 Task: Navigate from Millennium Park to the Museum of Science and Industry in Chicago on foot.
Action: Mouse moved to (306, 92)
Screenshot: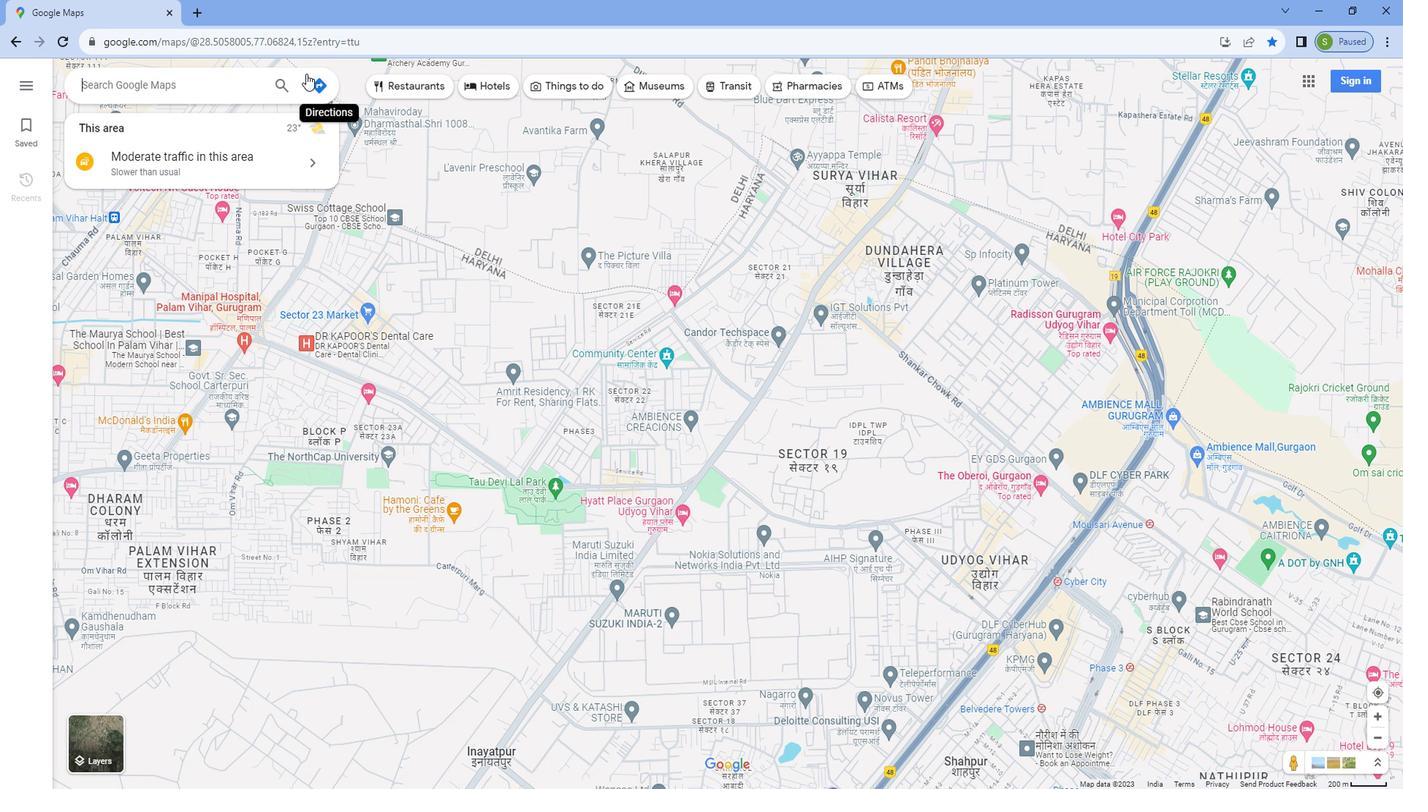 
Action: Mouse pressed left at (306, 92)
Screenshot: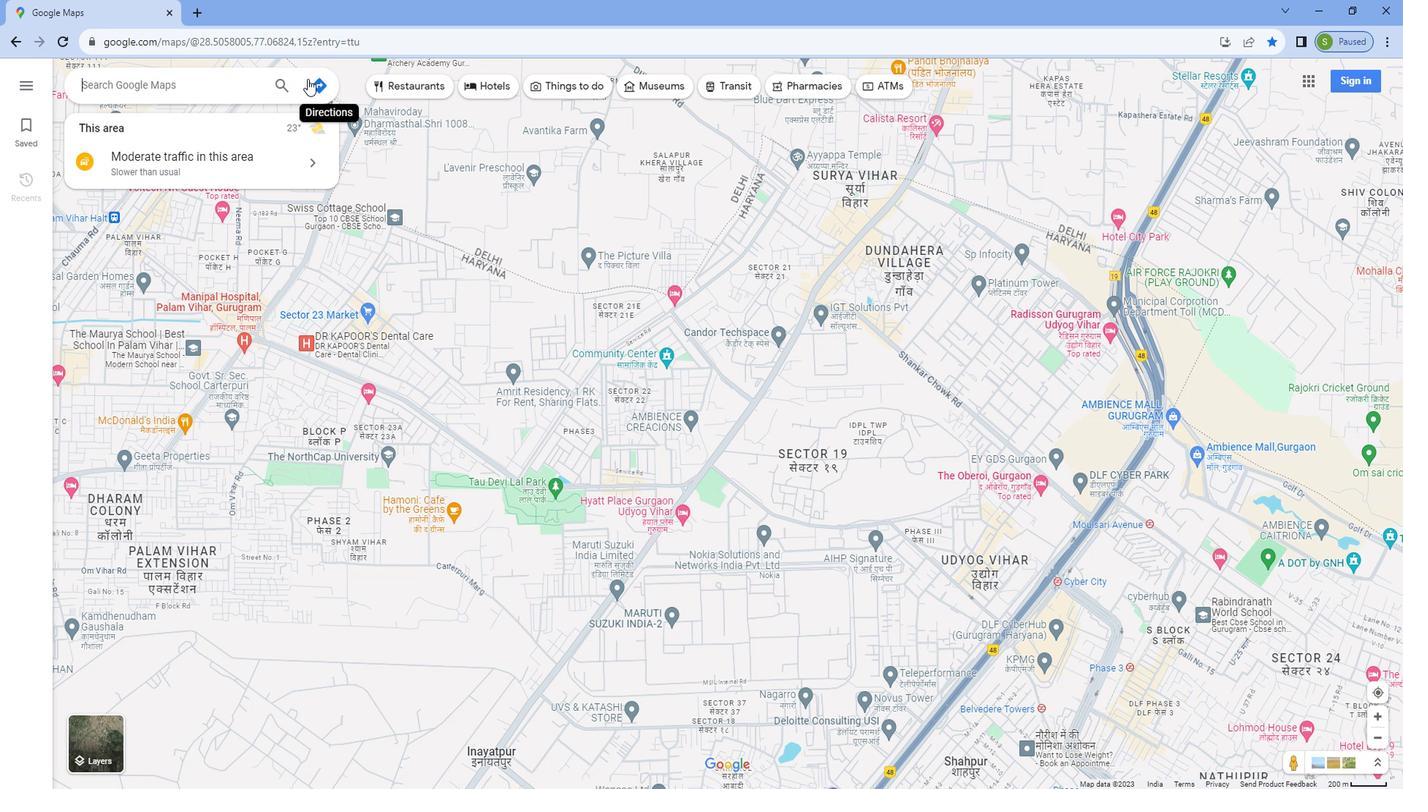 
Action: Mouse moved to (185, 124)
Screenshot: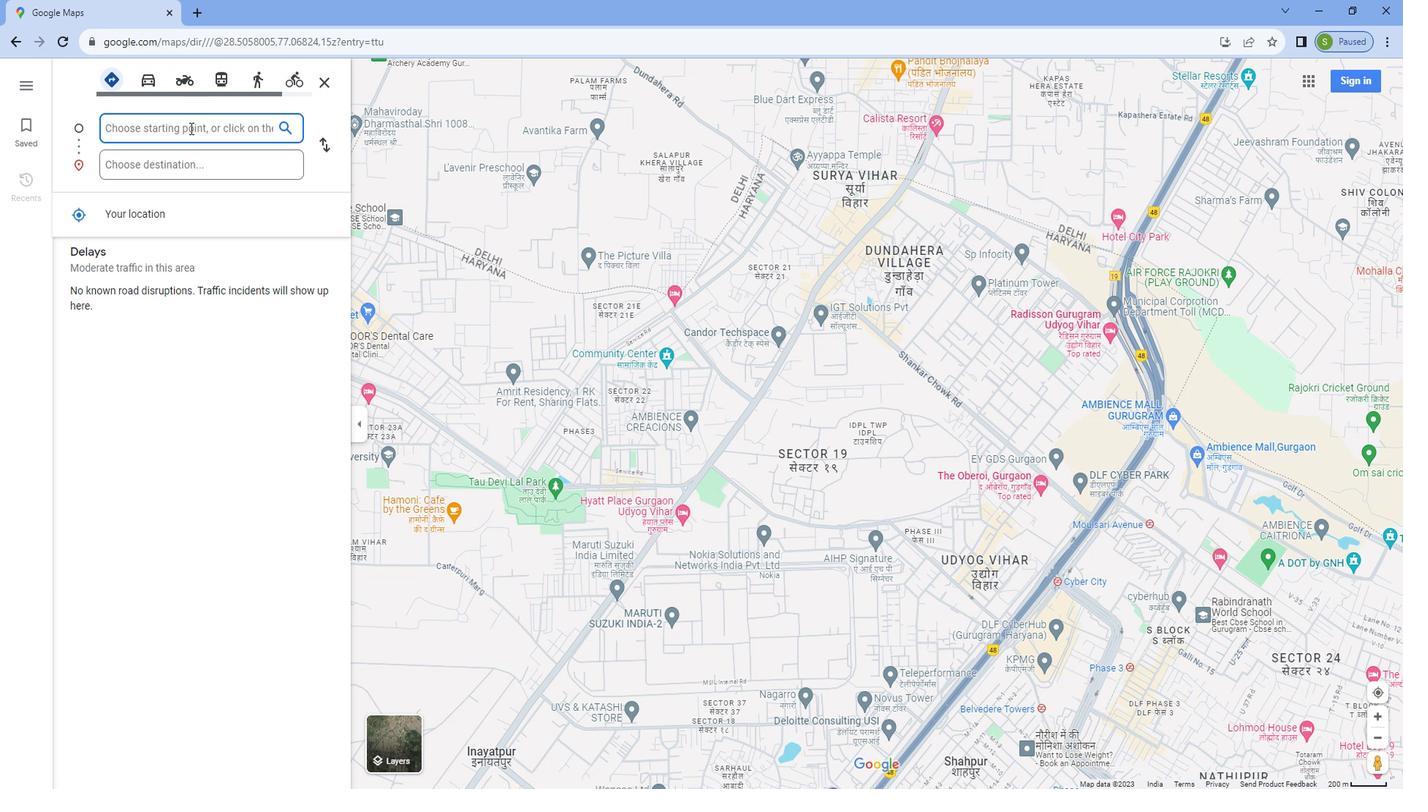 
Action: Mouse pressed left at (185, 124)
Screenshot: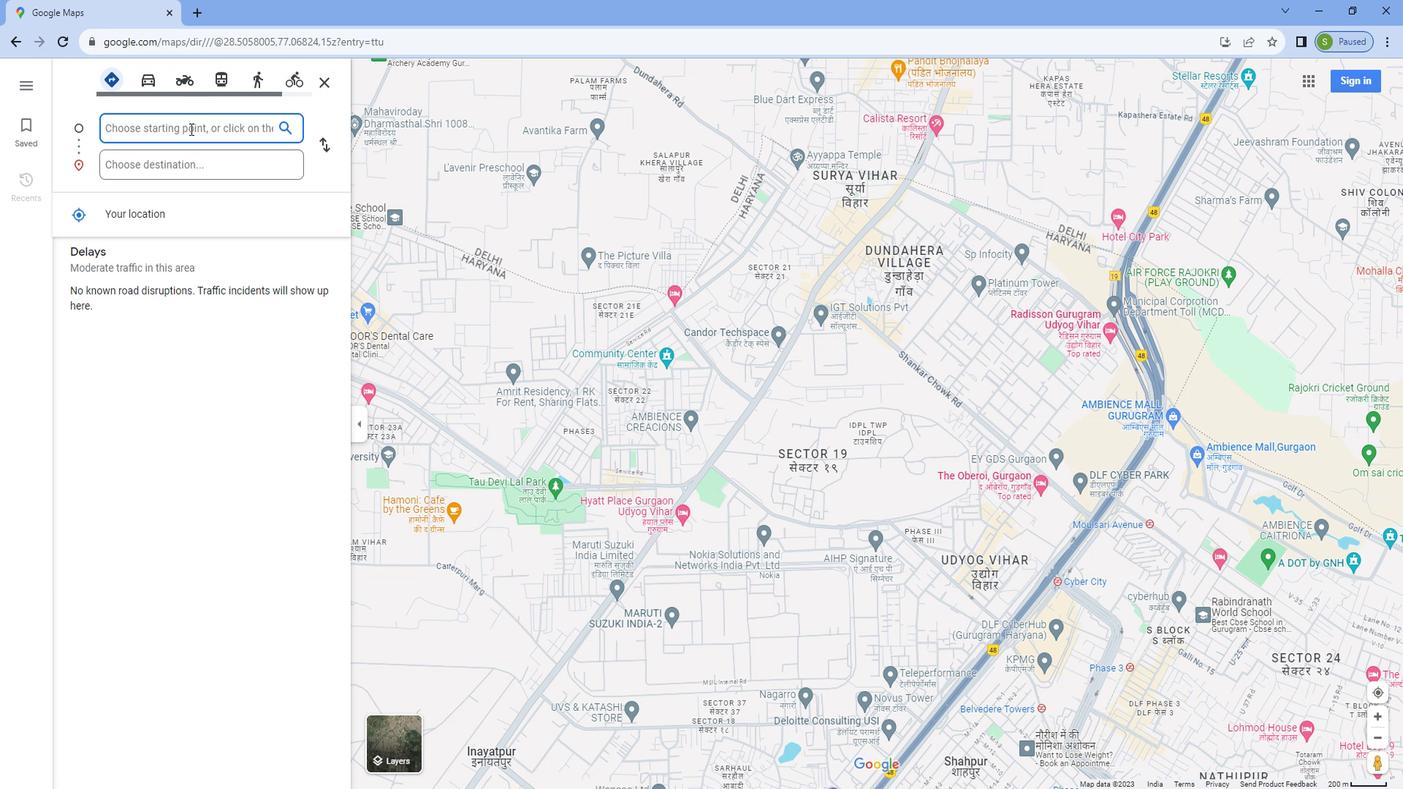 
Action: Key pressed <Key.caps_lock>M<Key.caps_lock>illenium<Key.space><Key.caps_lock>P<Key.caps_lock>ark
Screenshot: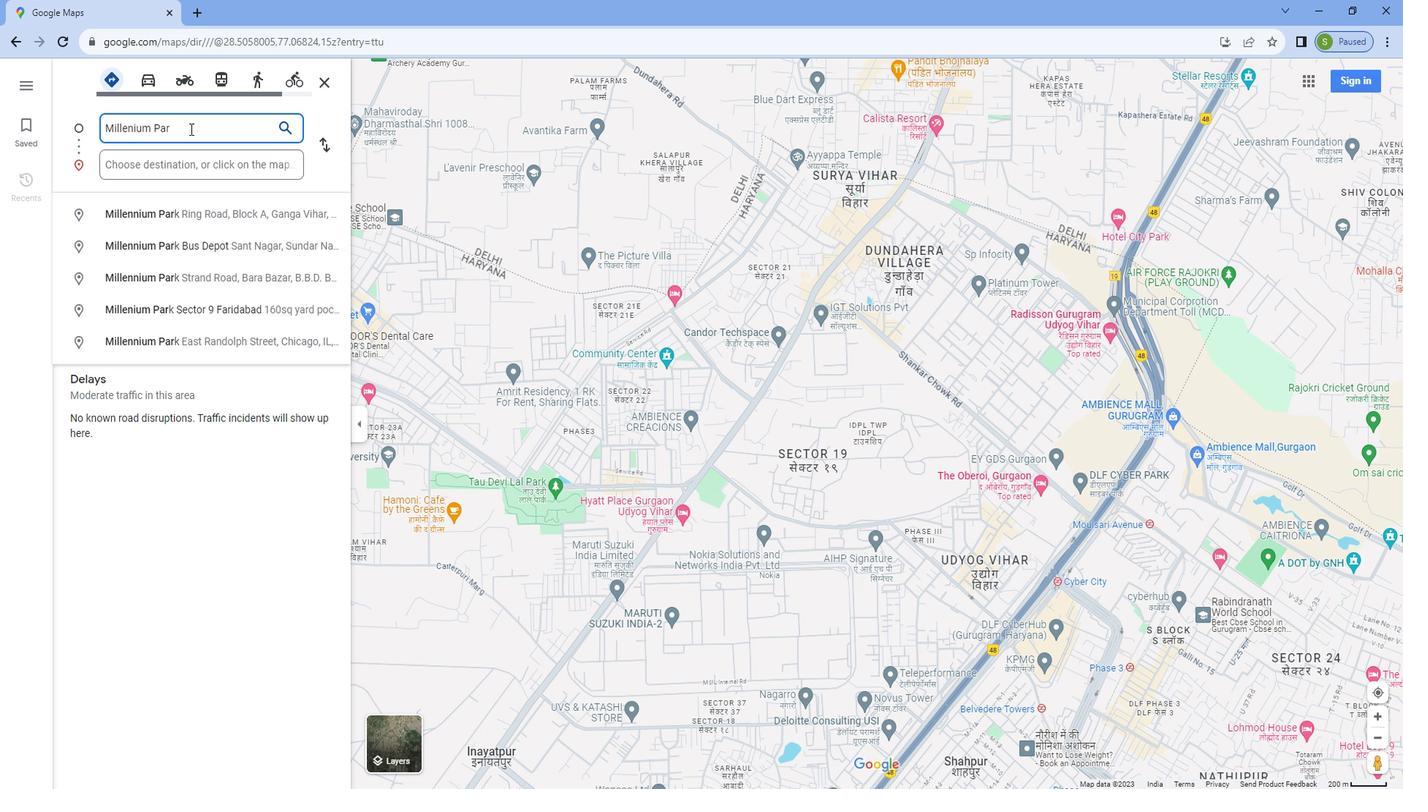 
Action: Mouse moved to (156, 147)
Screenshot: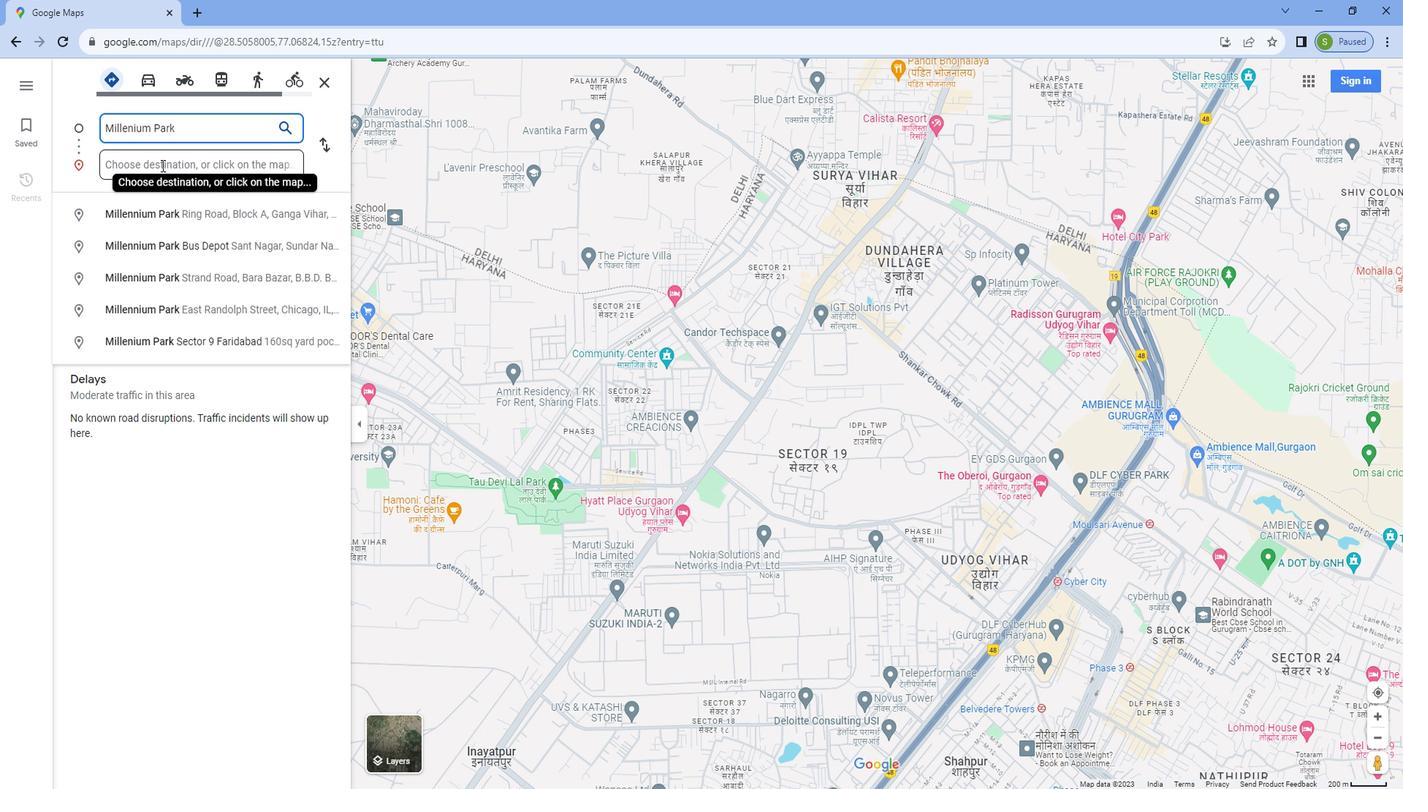 
Action: Mouse pressed left at (156, 147)
Screenshot: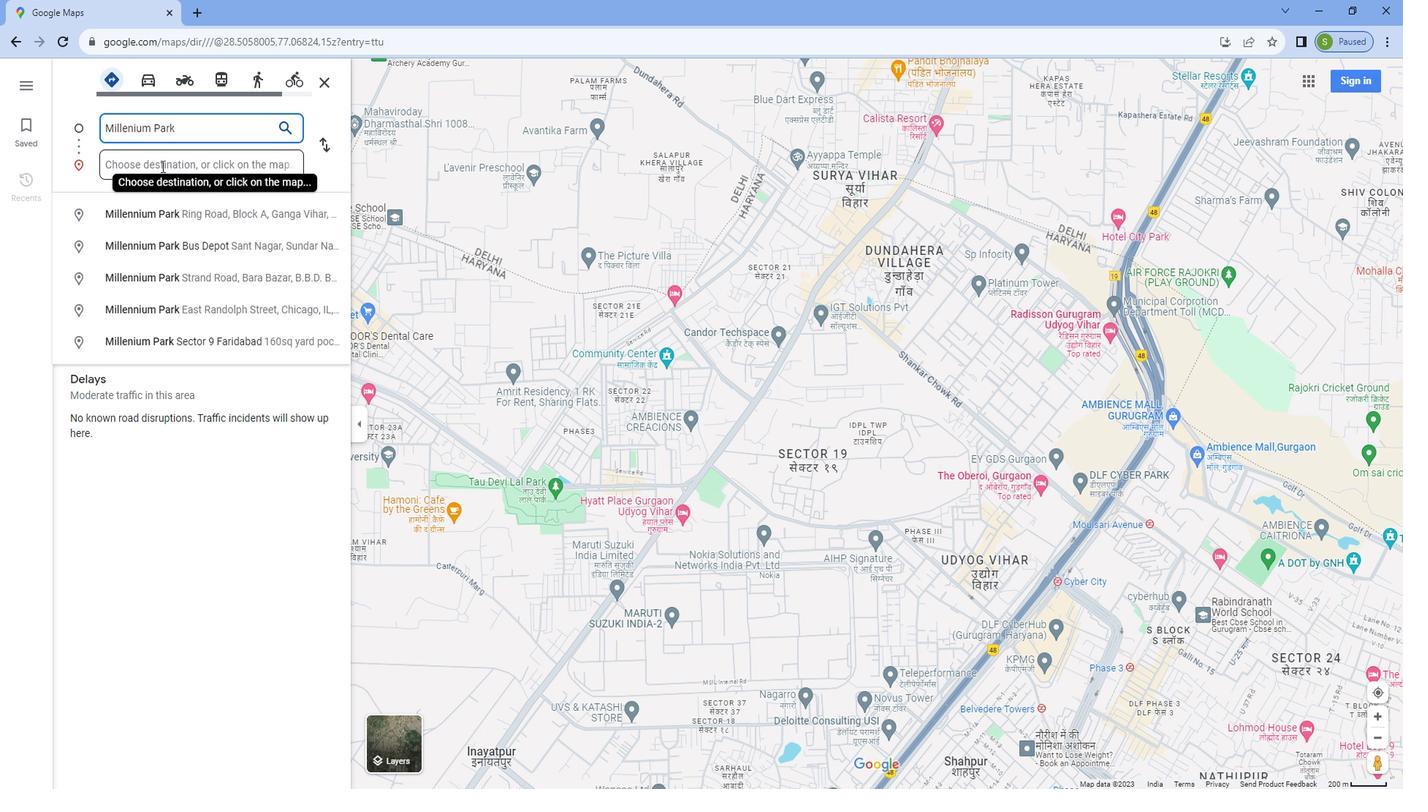 
Action: Key pressed <Key.caps_lock>M<Key.caps_lock>useum<Key.space>of<Key.space><Key.caps_lock>S<Key.caps_lock>cience<Key.space>and<Key.space><Key.caps_lock>I<Key.caps_lock>ndustry,<Key.space><Key.caps_lock>C<Key.caps_lock>hicago
Screenshot: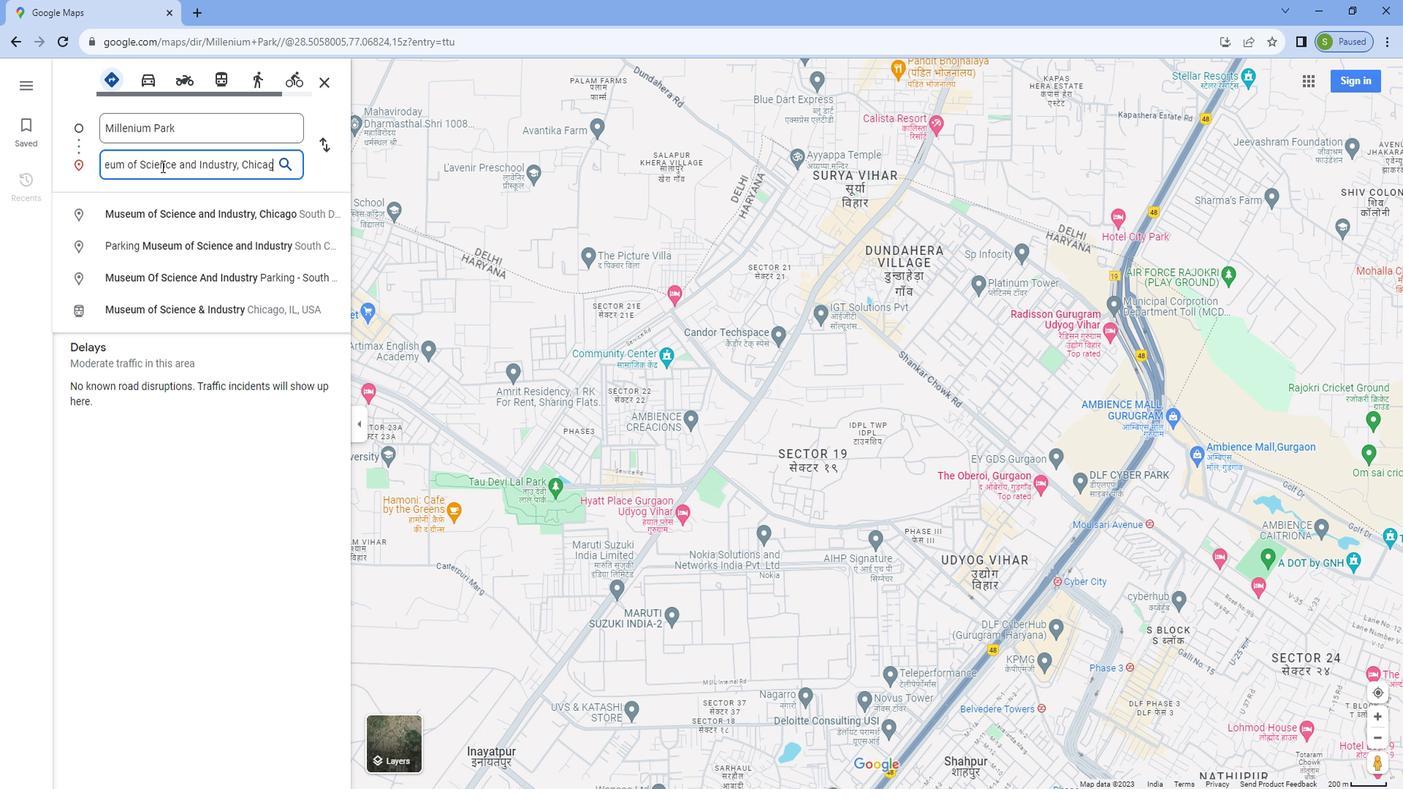 
Action: Mouse moved to (255, 94)
Screenshot: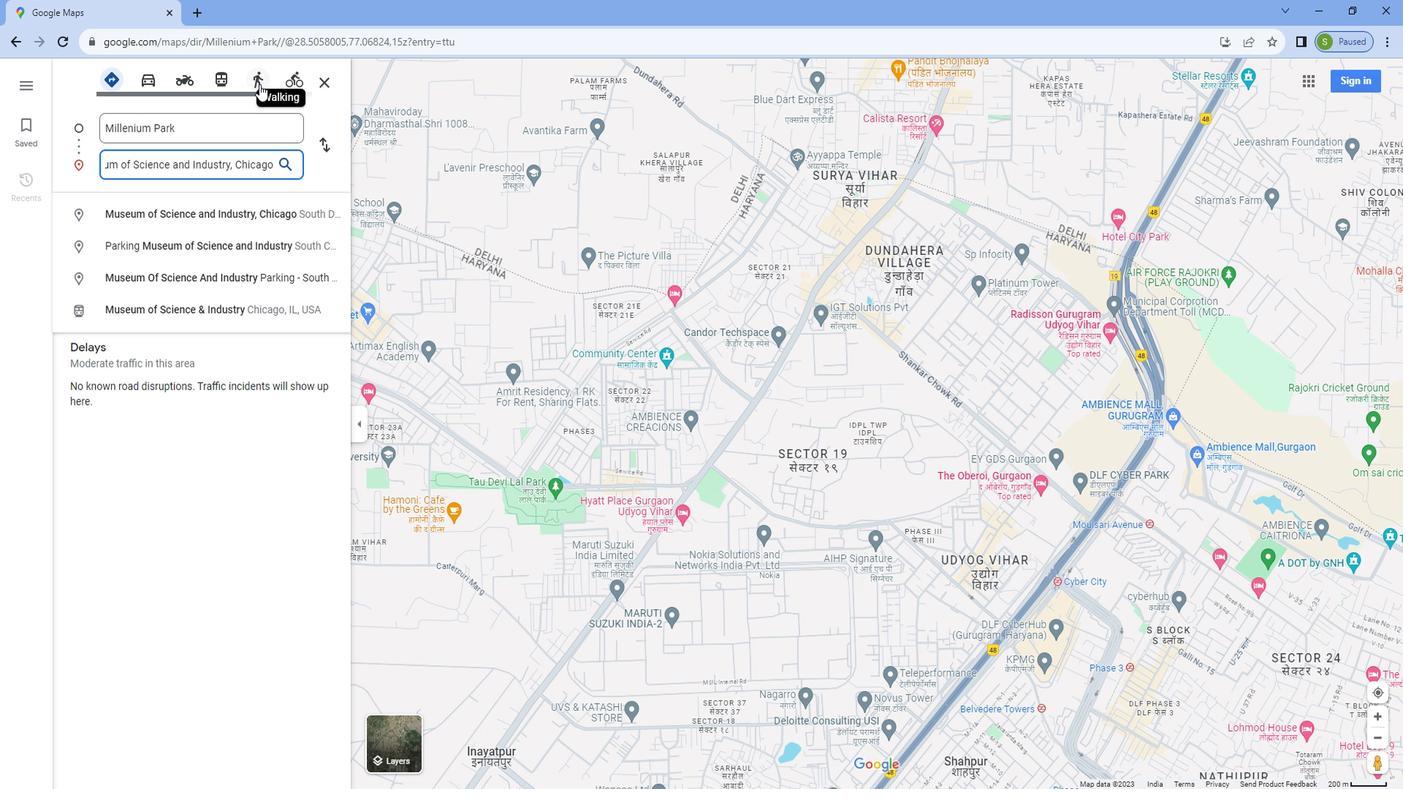 
Action: Mouse pressed left at (255, 94)
Screenshot: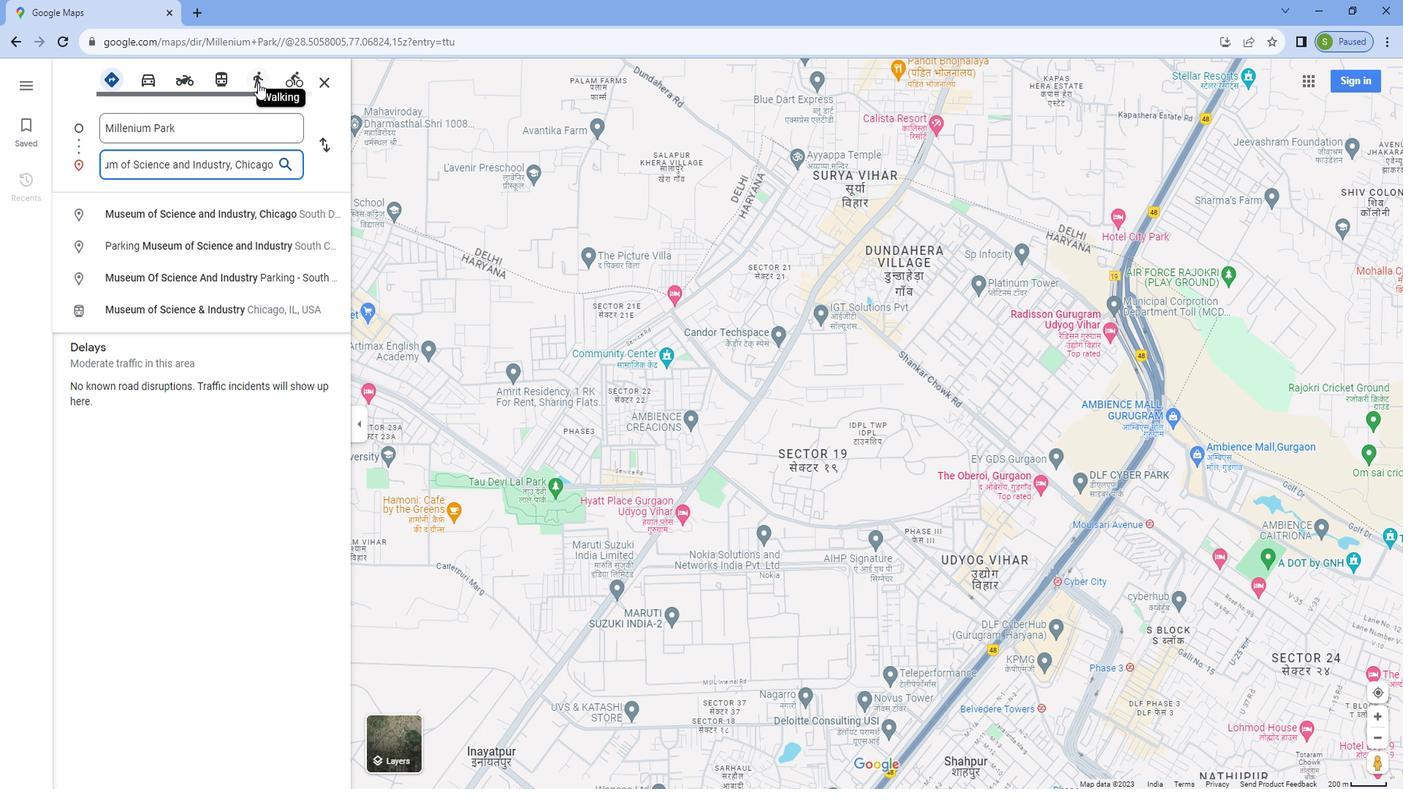 
Action: Mouse moved to (252, 108)
Screenshot: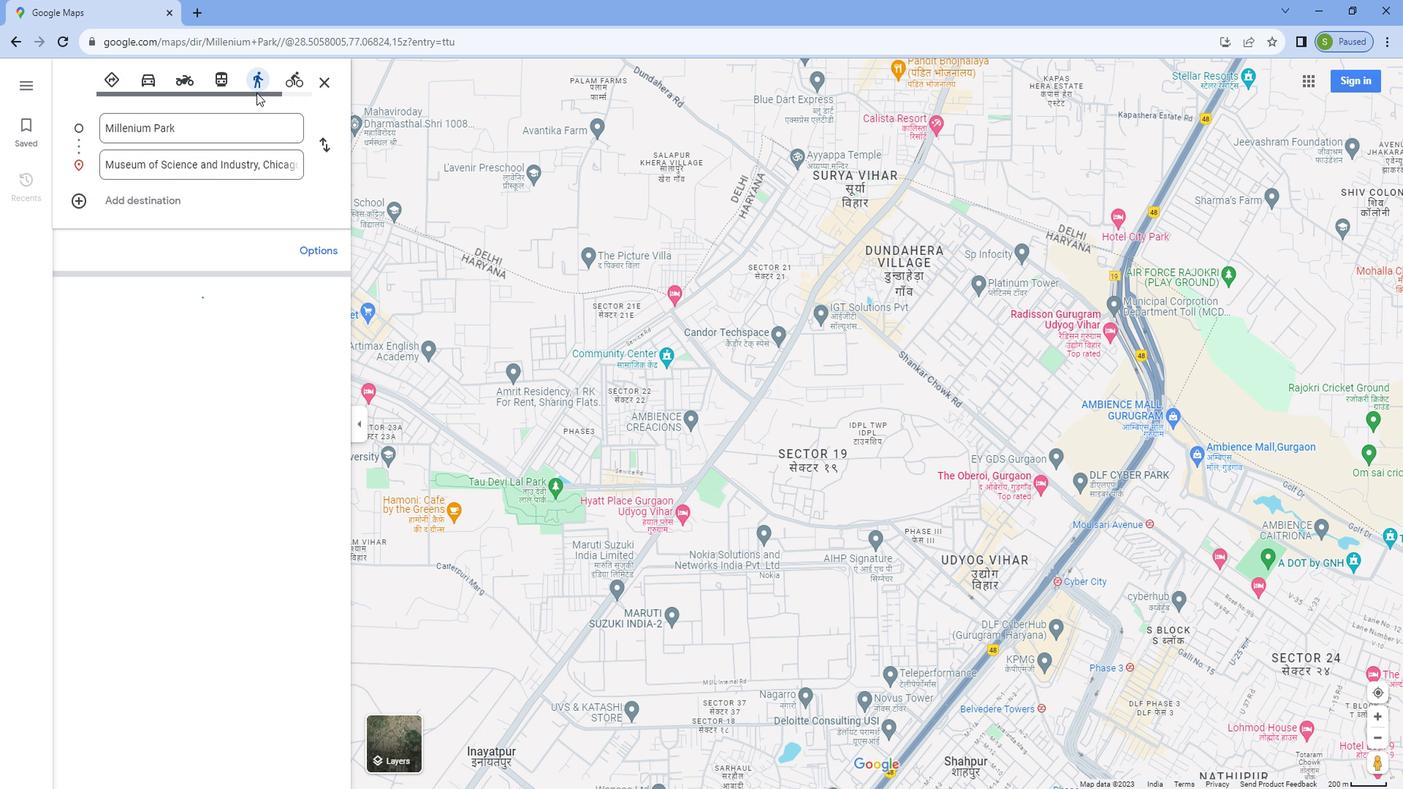 
Action: Key pressed <Key.enter>
Screenshot: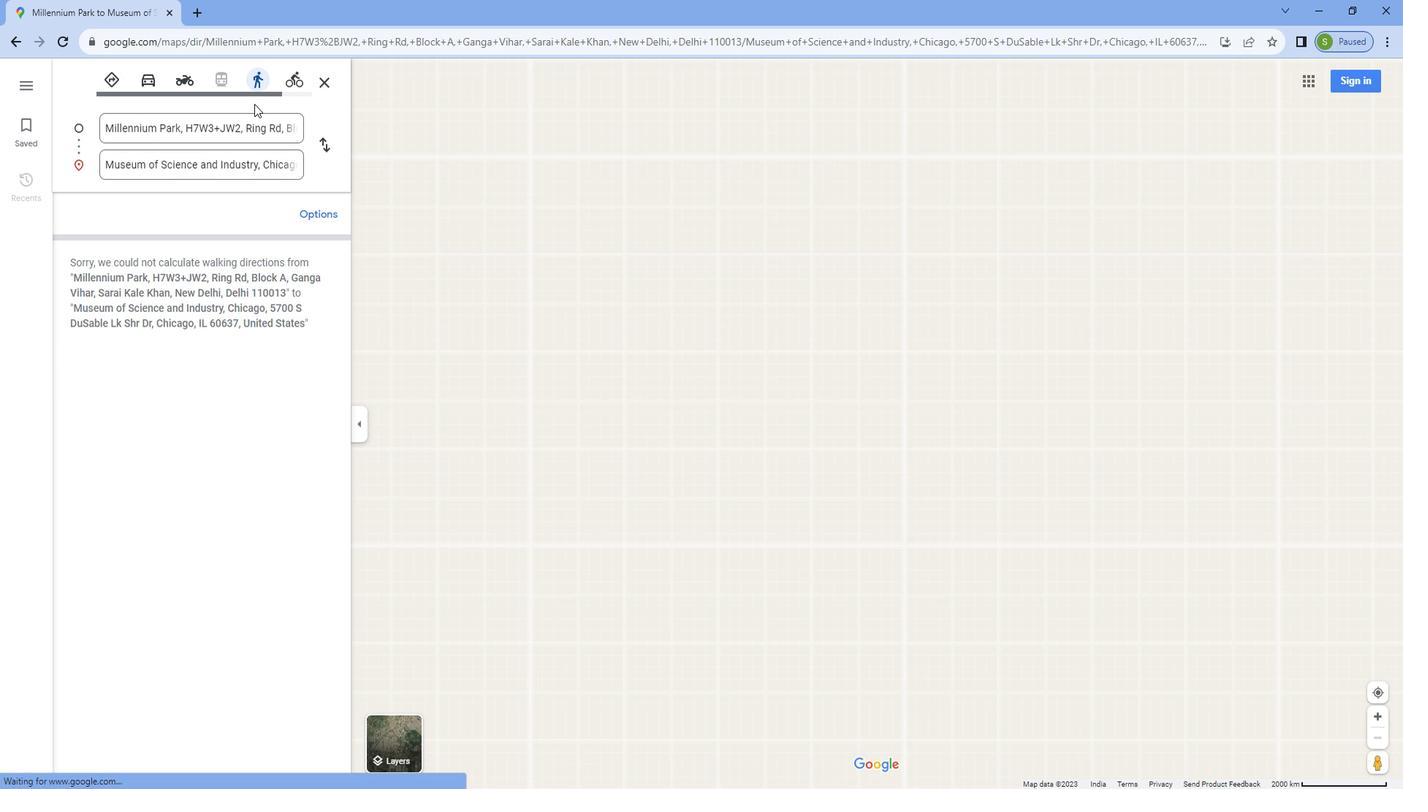 
Action: Mouse moved to (256, 91)
Screenshot: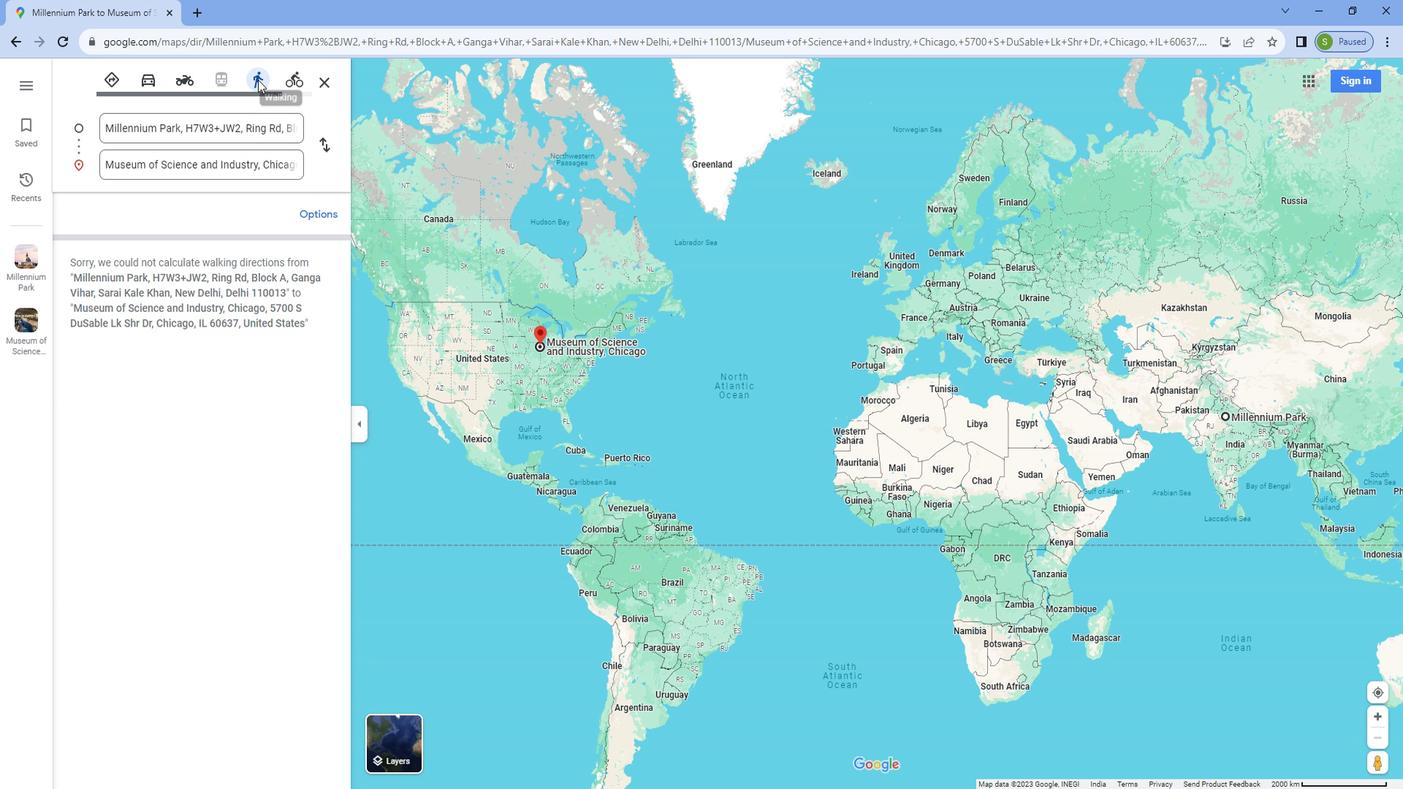 
Action: Mouse pressed left at (256, 91)
Screenshot: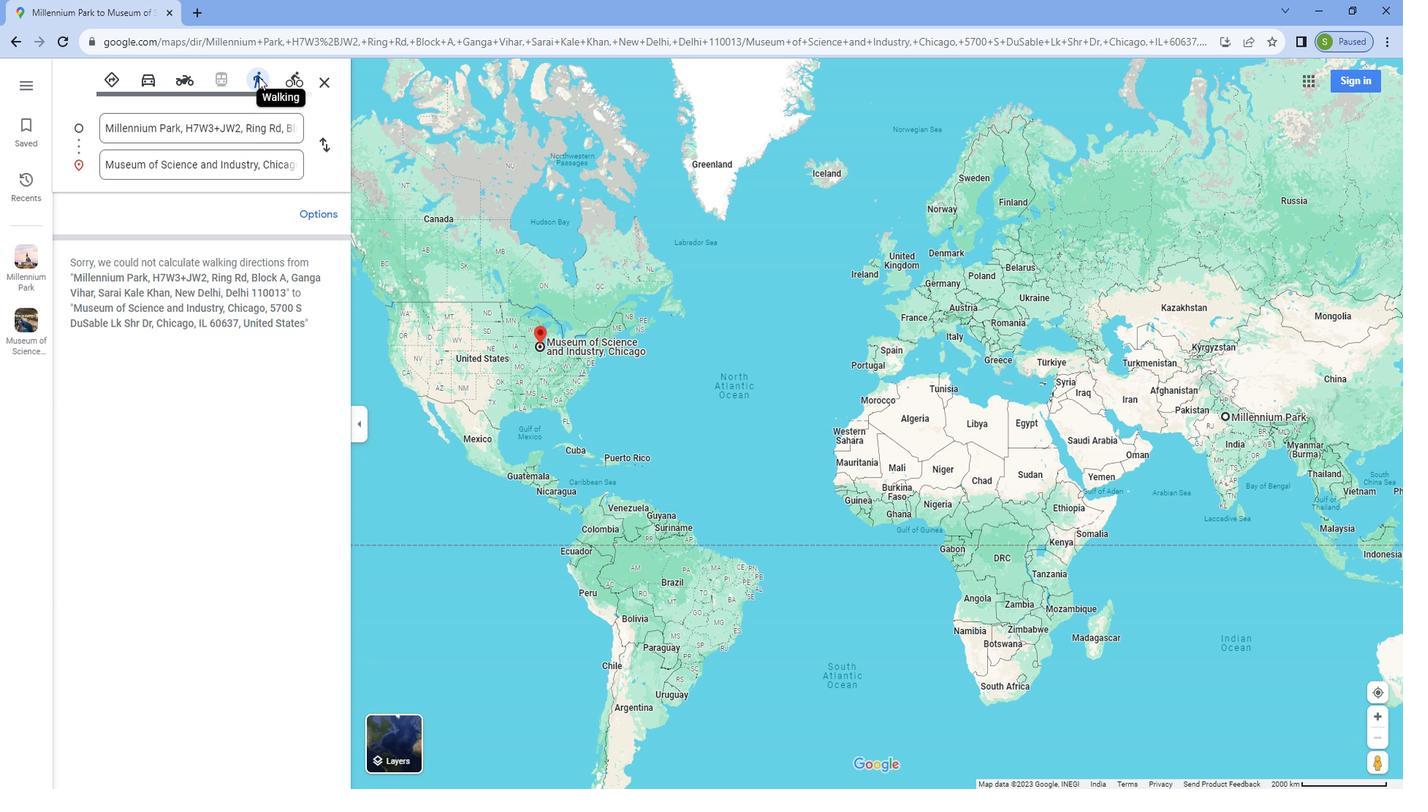 
Action: Mouse moved to (206, 146)
Screenshot: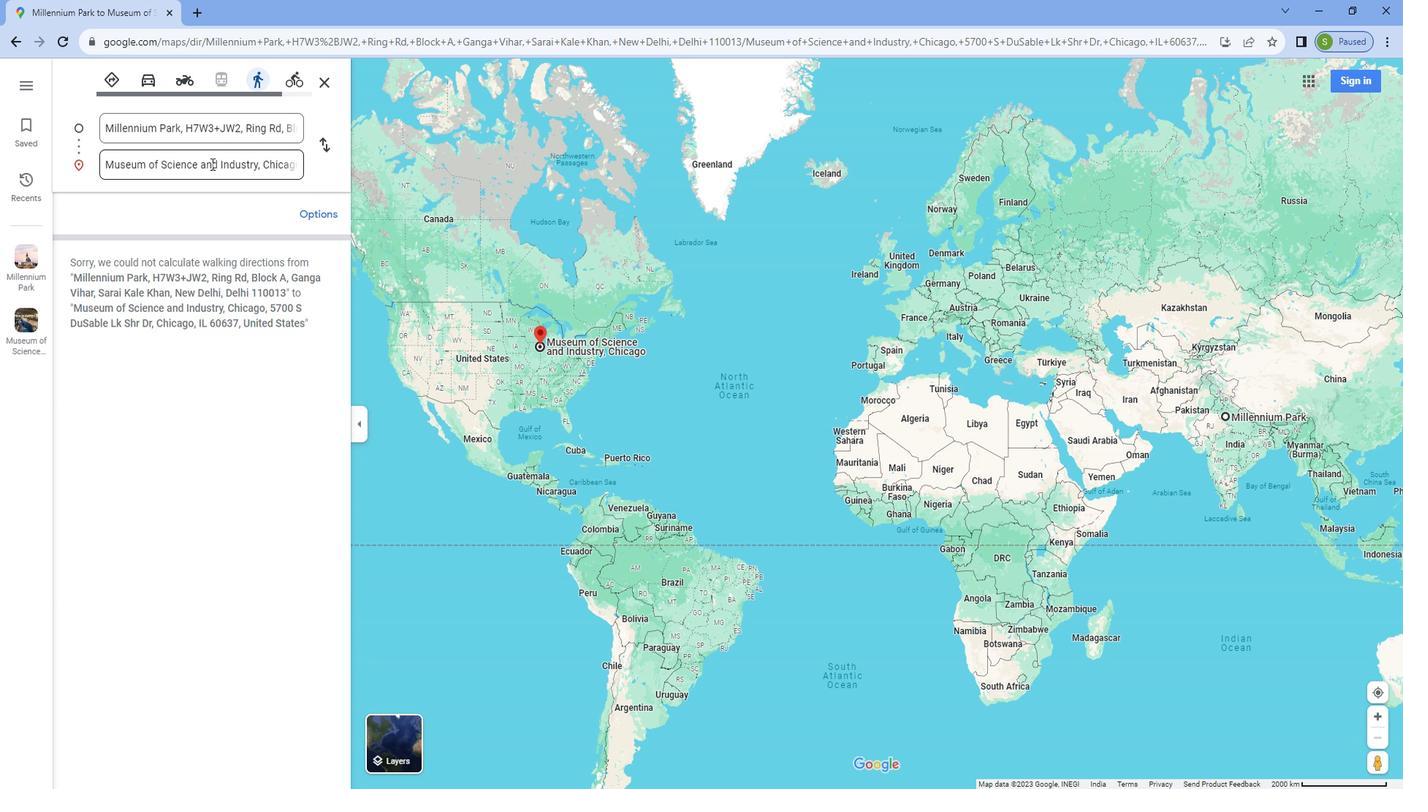 
Action: Mouse pressed left at (206, 146)
Screenshot: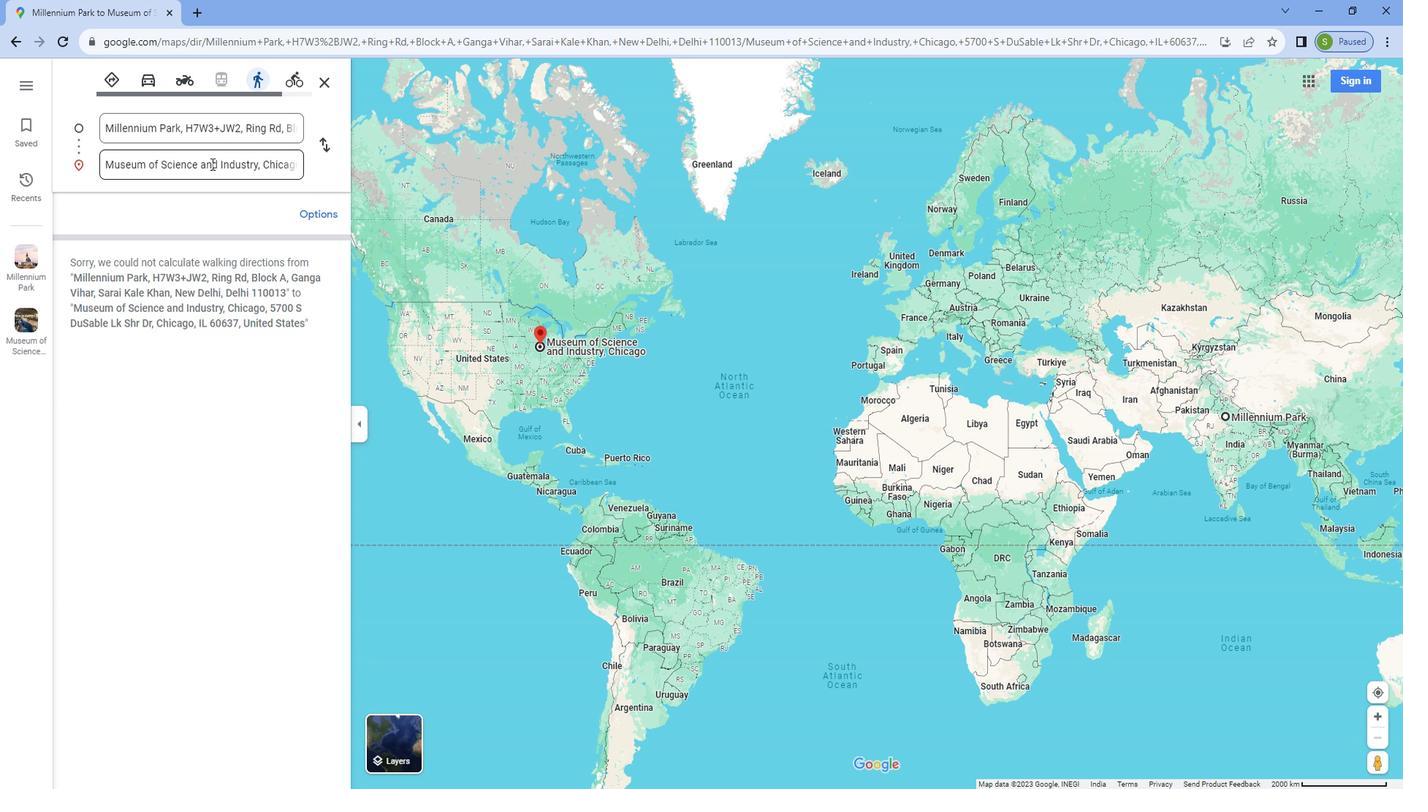 
Action: Mouse moved to (207, 146)
Screenshot: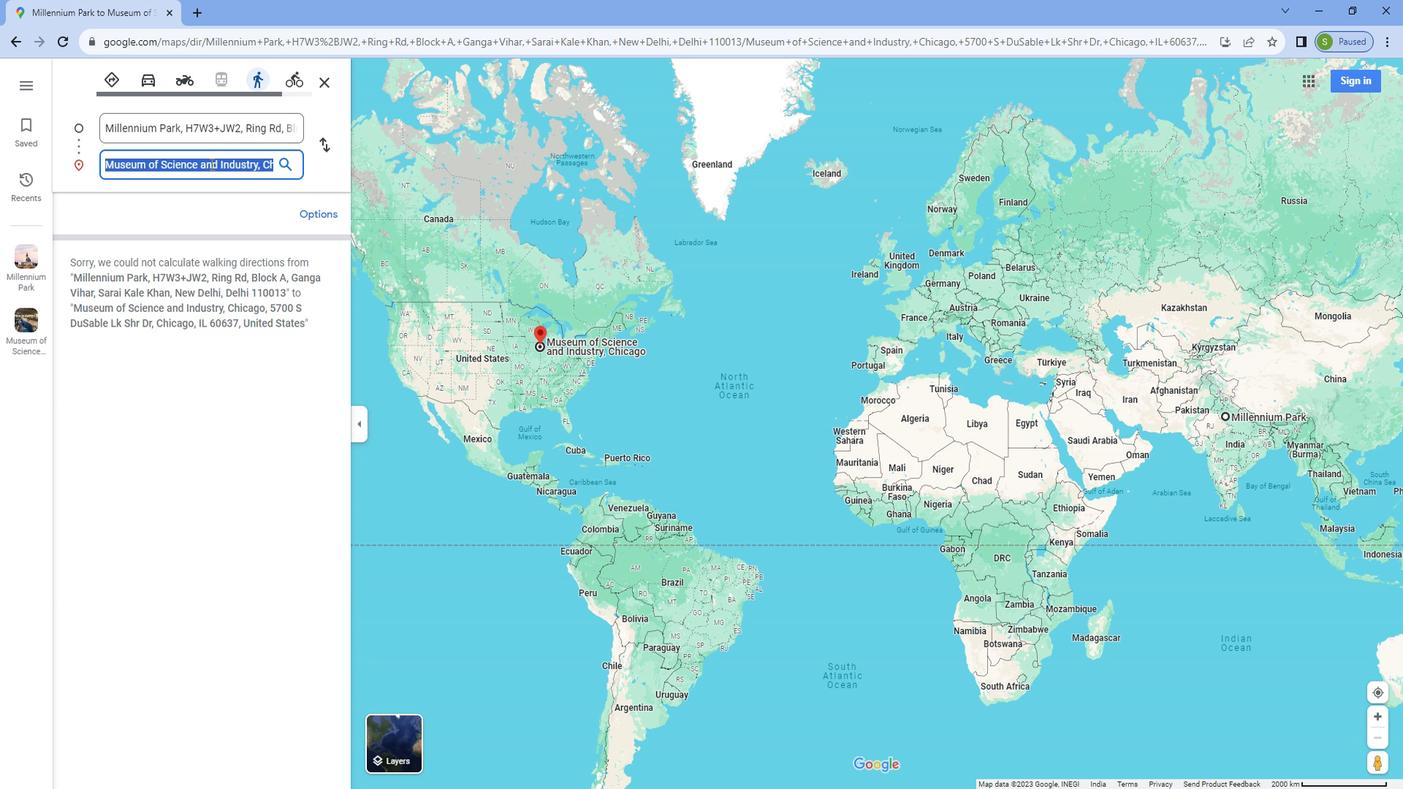 
Action: Mouse pressed left at (207, 146)
Screenshot: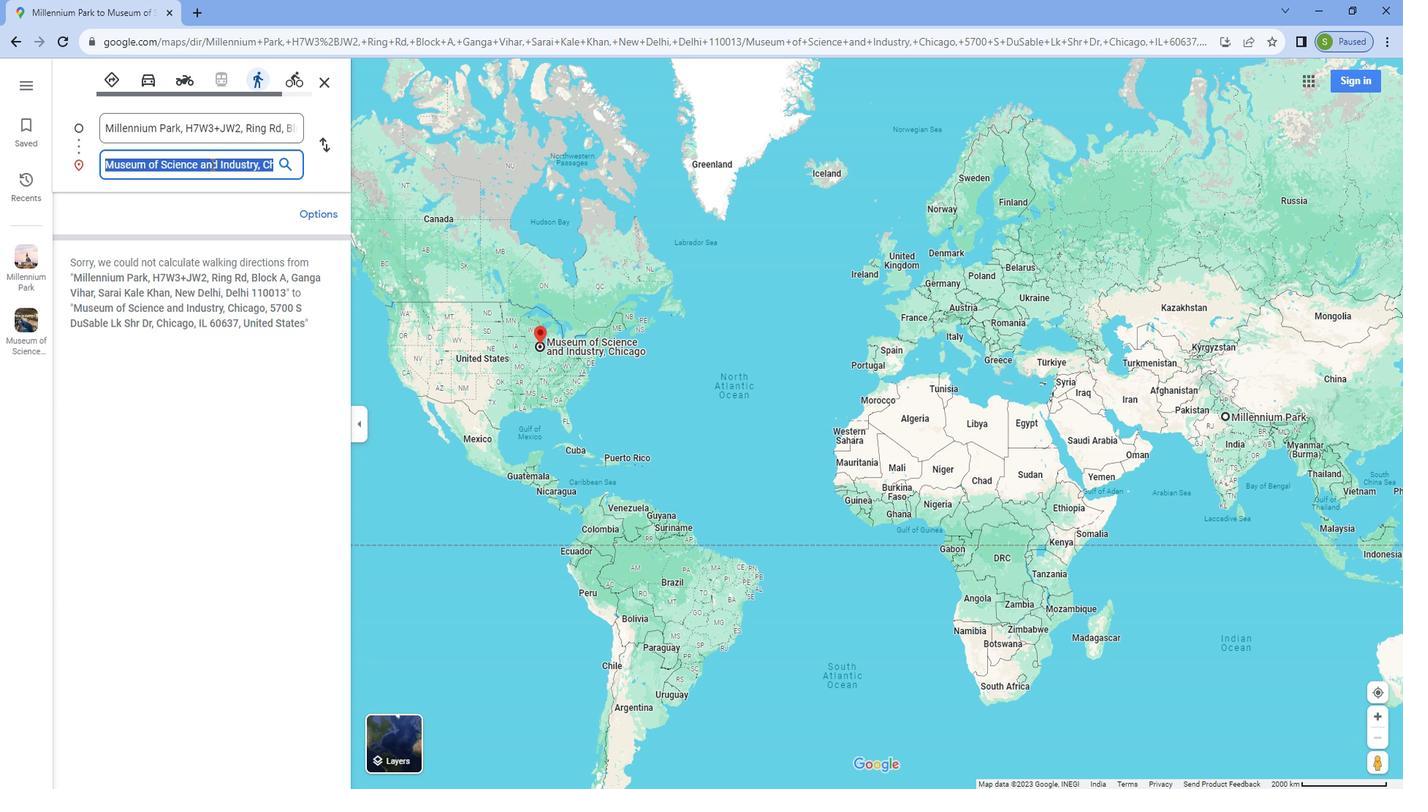 
Action: Mouse pressed left at (207, 146)
Screenshot: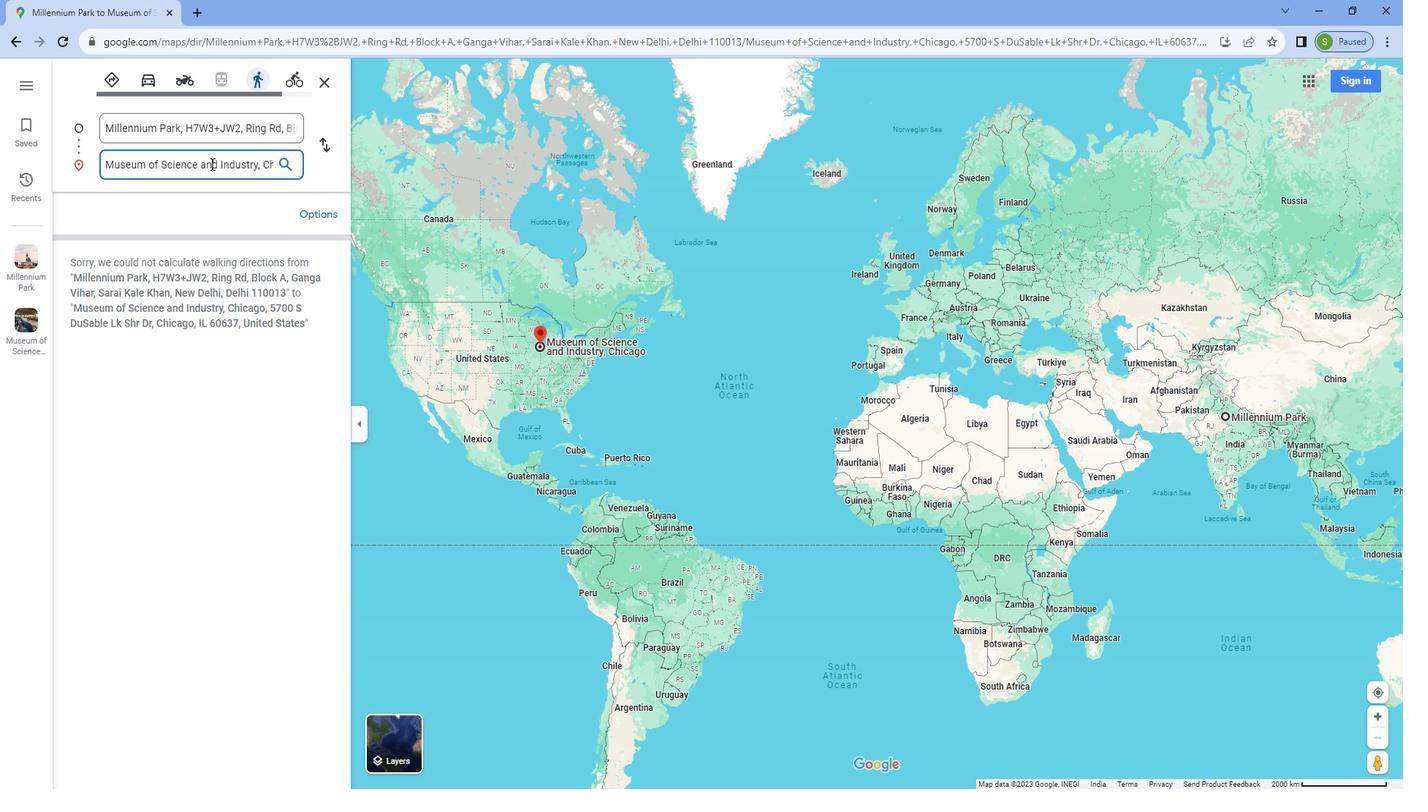 
Action: Mouse moved to (235, 146)
Screenshot: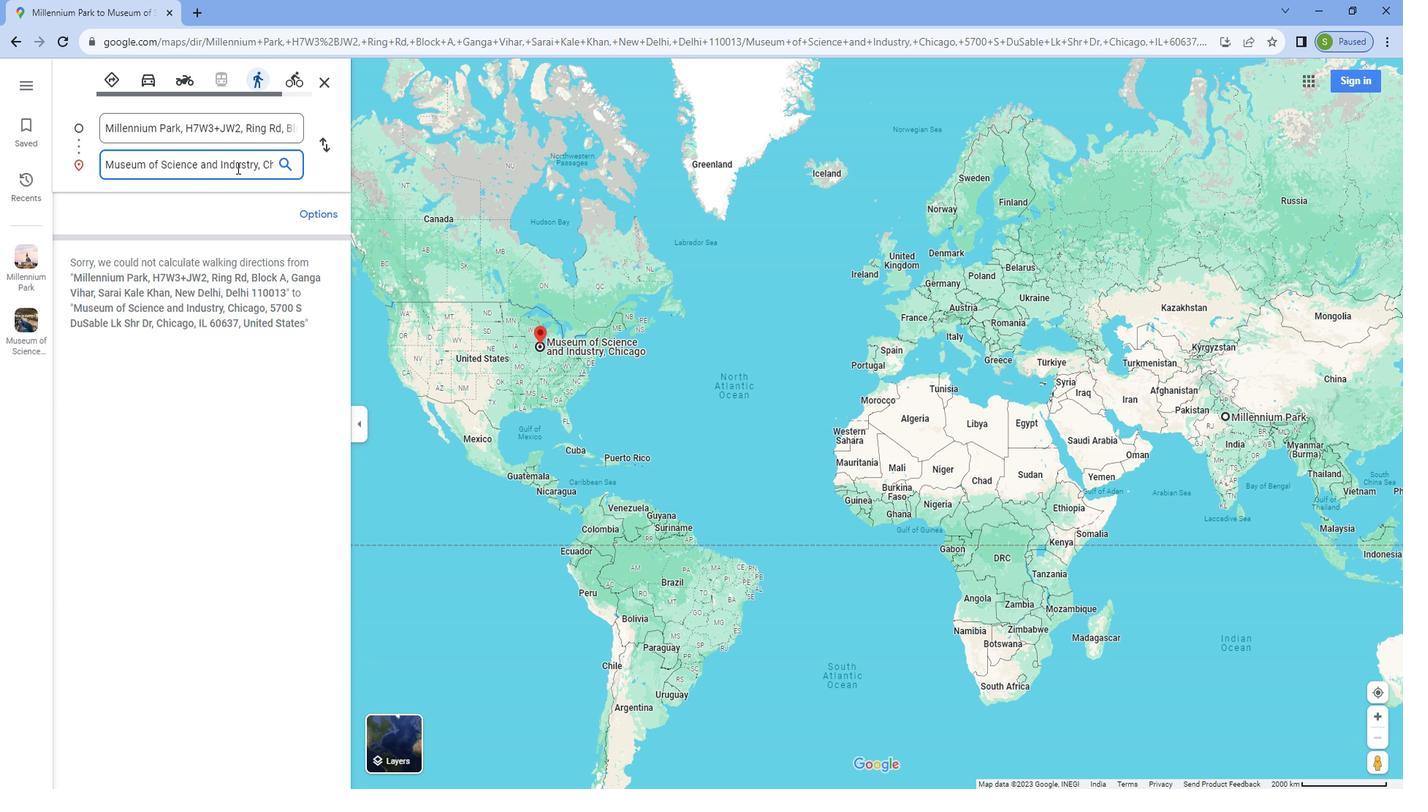 
Action: Mouse pressed left at (235, 146)
Screenshot: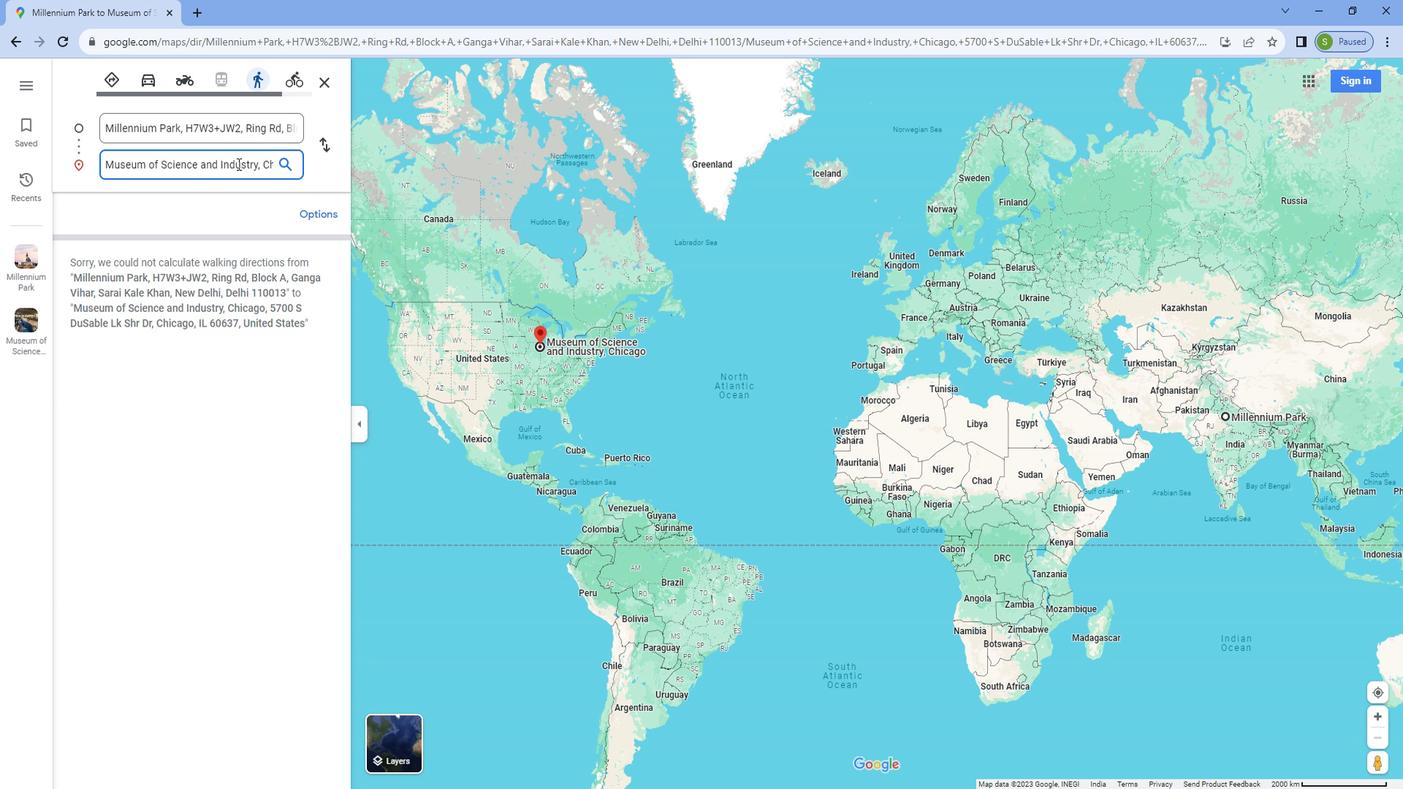 
Action: Key pressed <Key.right><Key.right><Key.right><Key.right><Key.right><Key.right><Key.right><Key.right><Key.right><Key.right><Key.right><Key.right><Key.right><Key.right><Key.right><Key.right><Key.right><Key.right><Key.right><Key.right><Key.right><Key.right><Key.right><Key.right><Key.right><Key.right><Key.right><Key.right><Key.right><Key.right><Key.right><Key.right><Key.right><Key.right><Key.right><Key.right><Key.right>
Screenshot: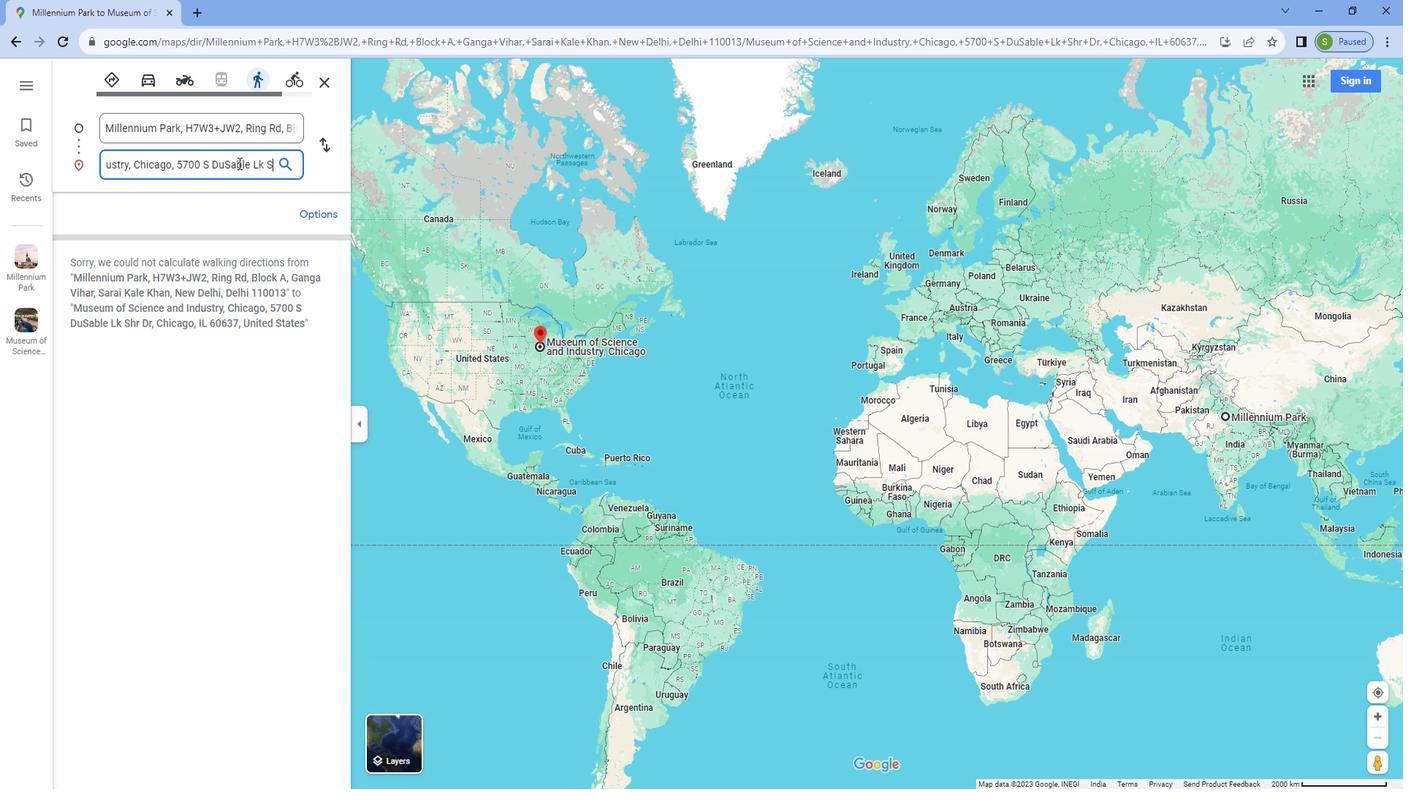 
Action: Mouse moved to (236, 146)
Screenshot: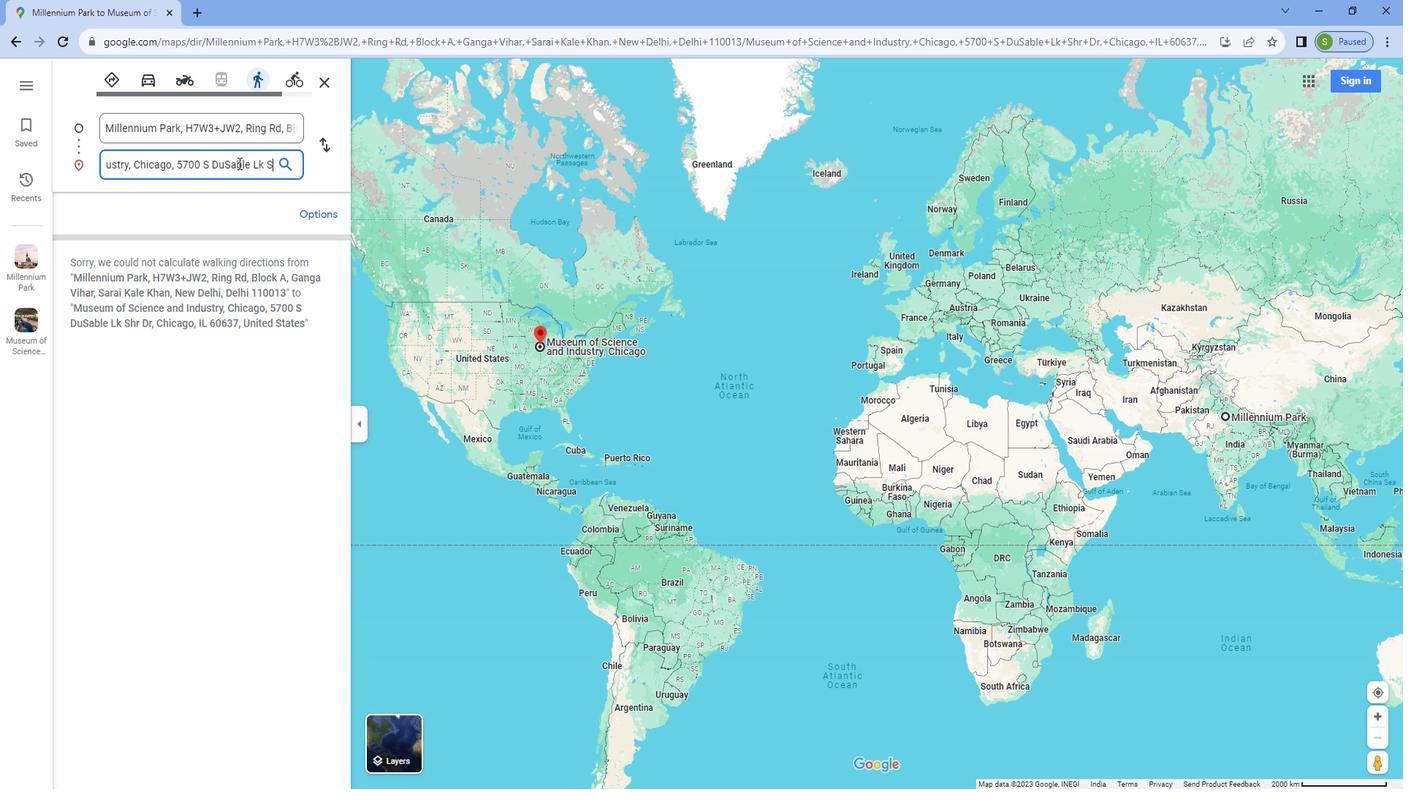 
Action: Key pressed <Key.right>
Screenshot: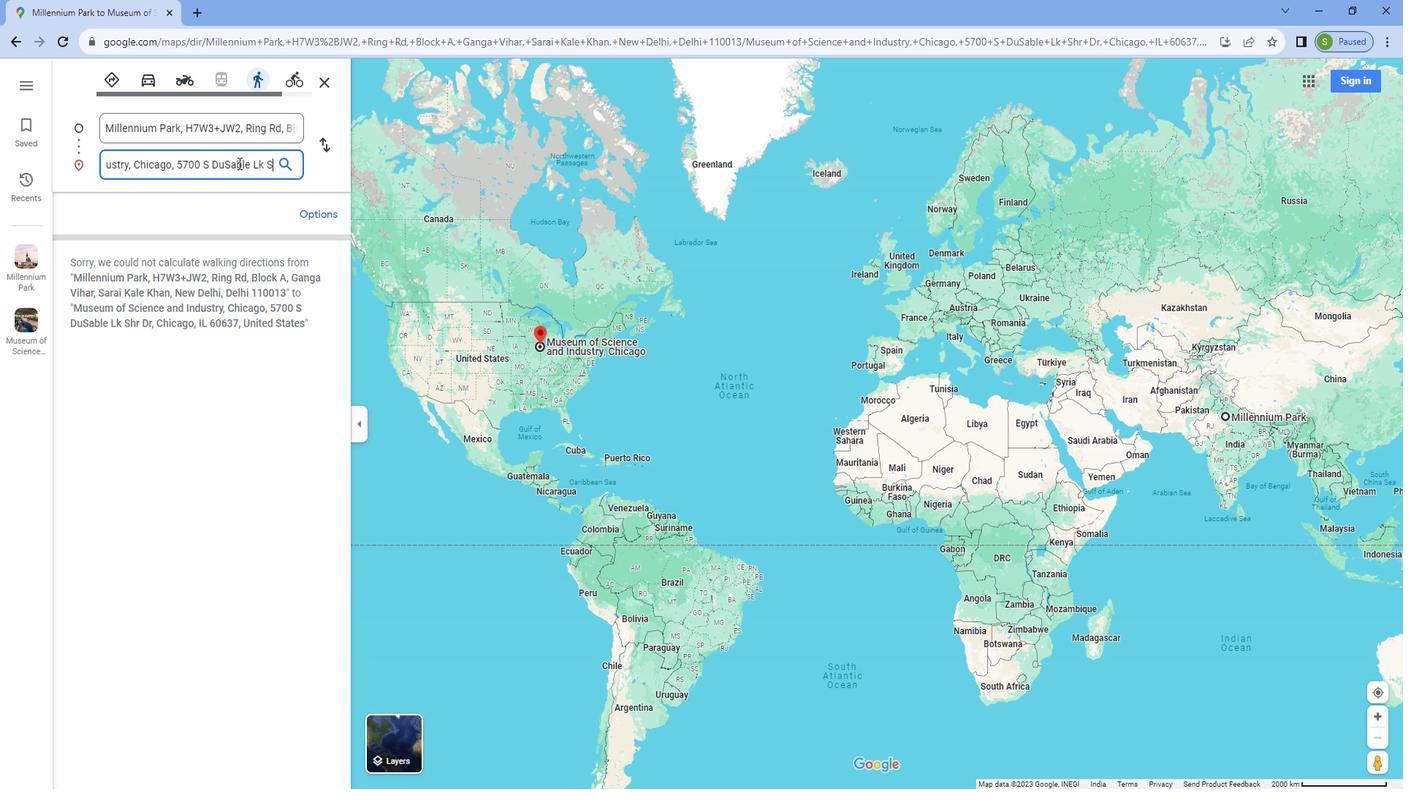 
Action: Mouse moved to (237, 146)
Screenshot: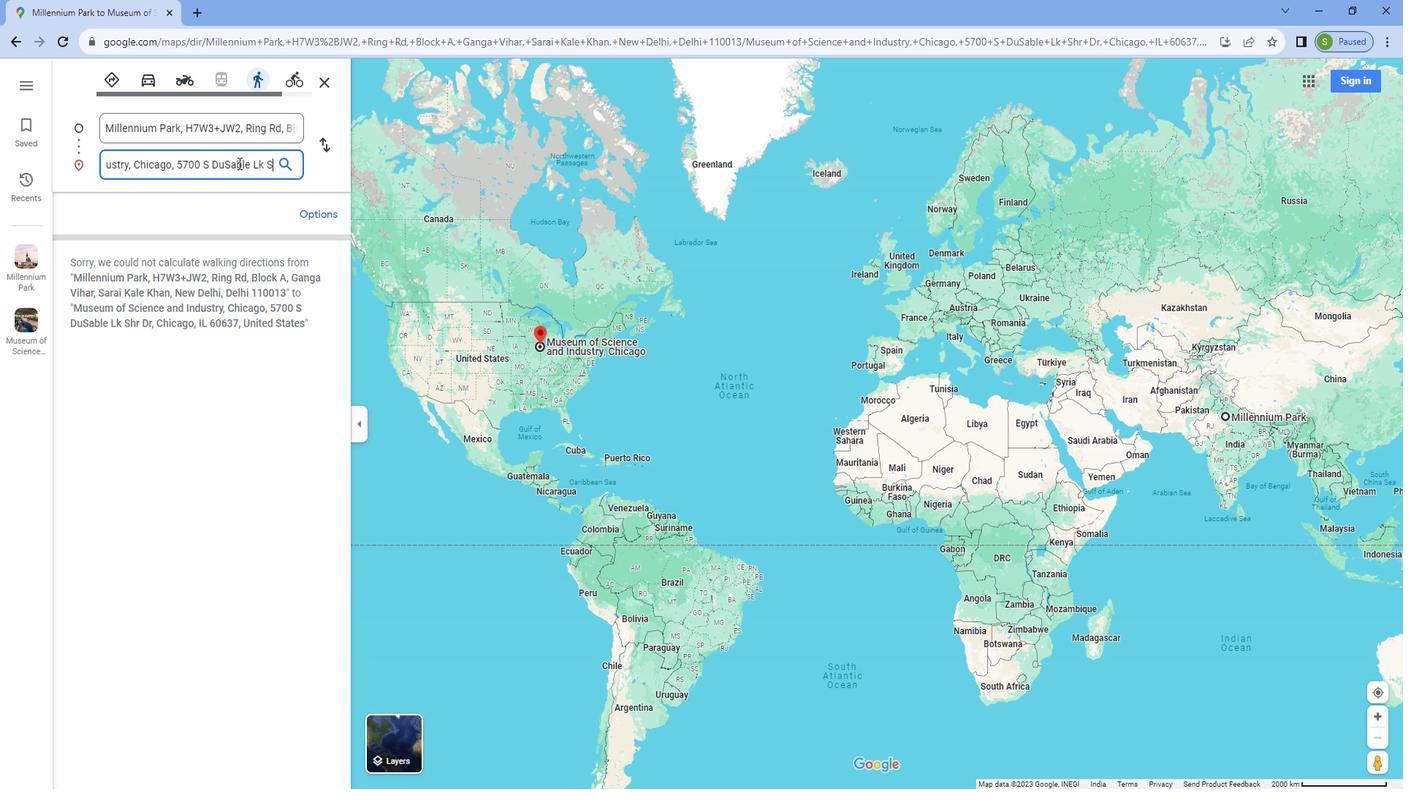 
Action: Key pressed <Key.right>
Screenshot: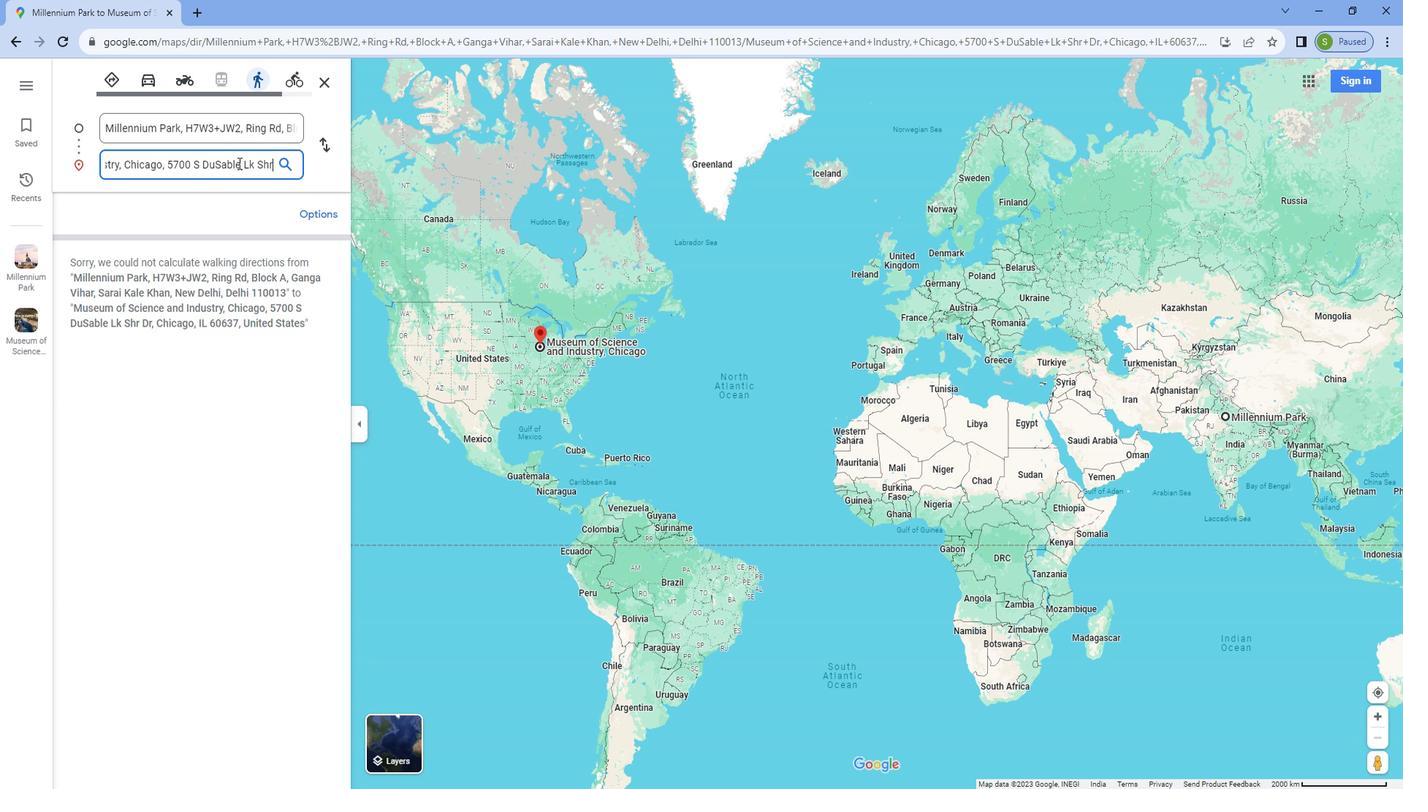 
Action: Mouse moved to (238, 146)
Screenshot: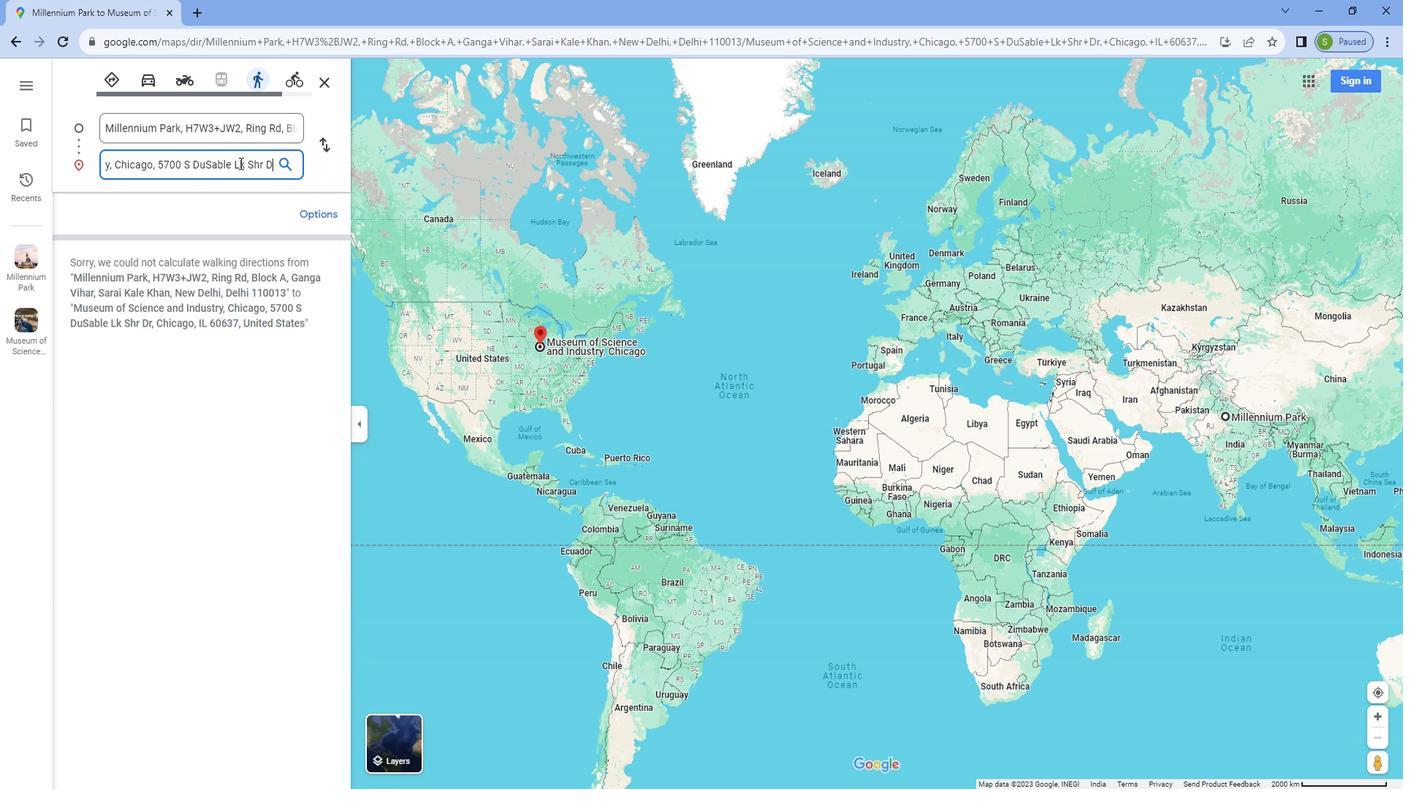 
Action: Key pressed <Key.right>
Screenshot: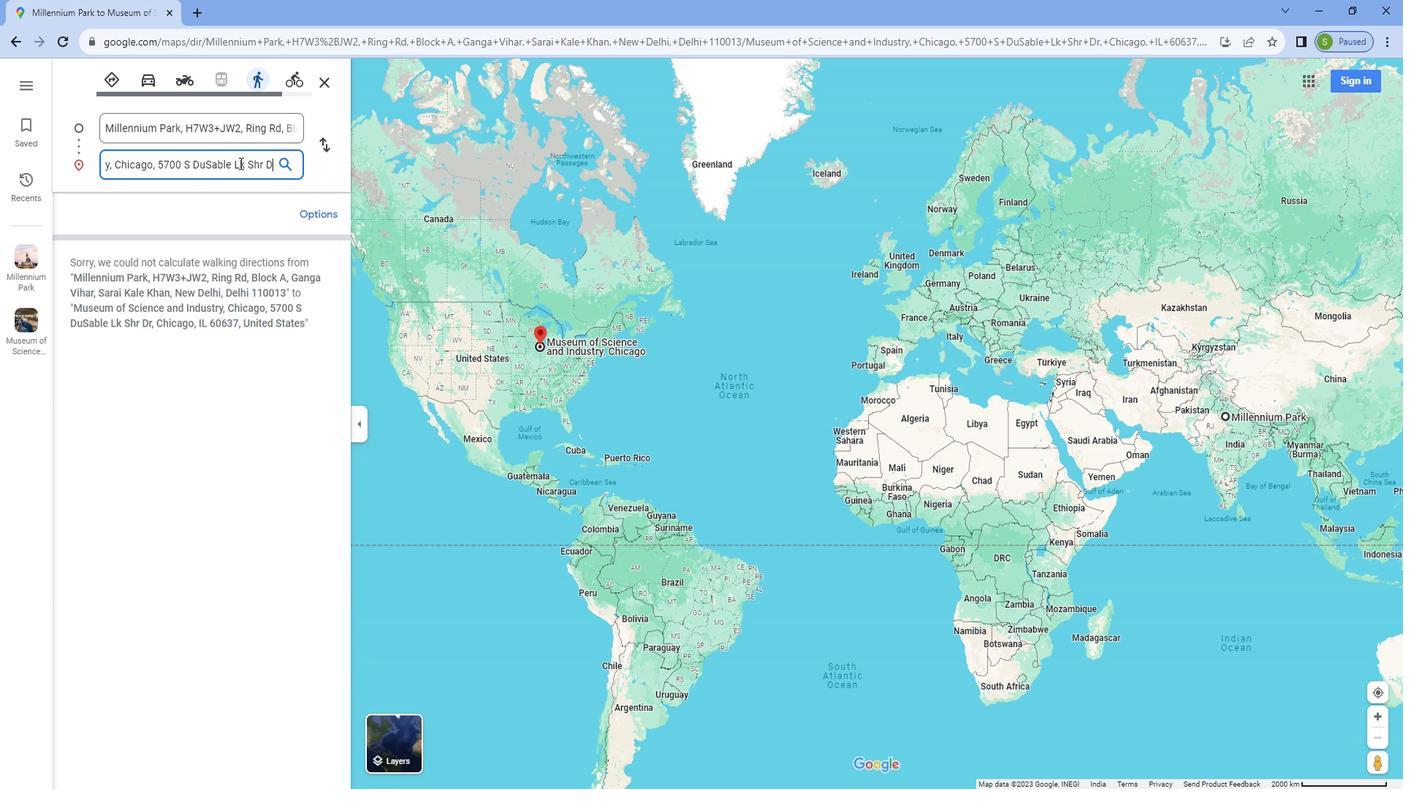 
Action: Mouse moved to (238, 146)
Screenshot: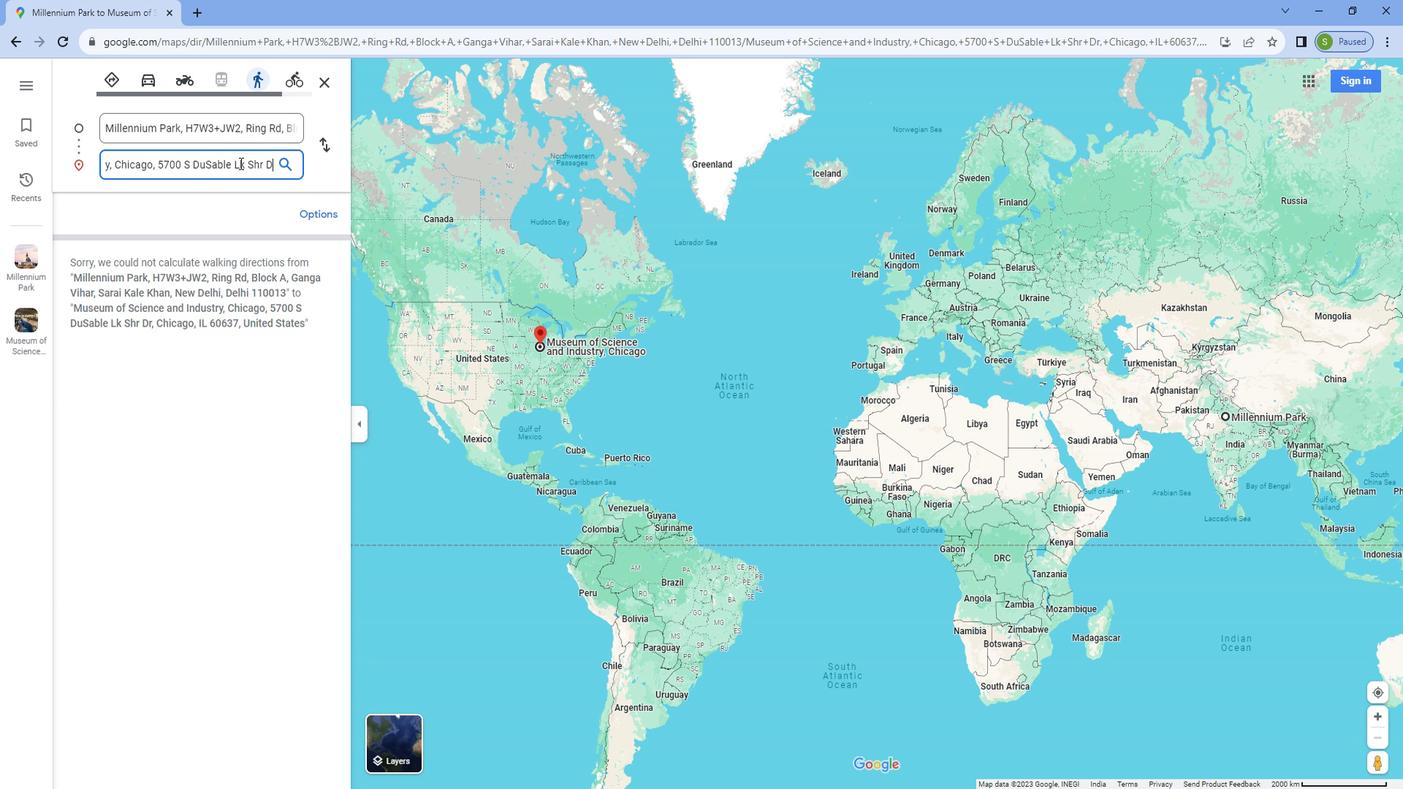 
Action: Key pressed <Key.right>
Screenshot: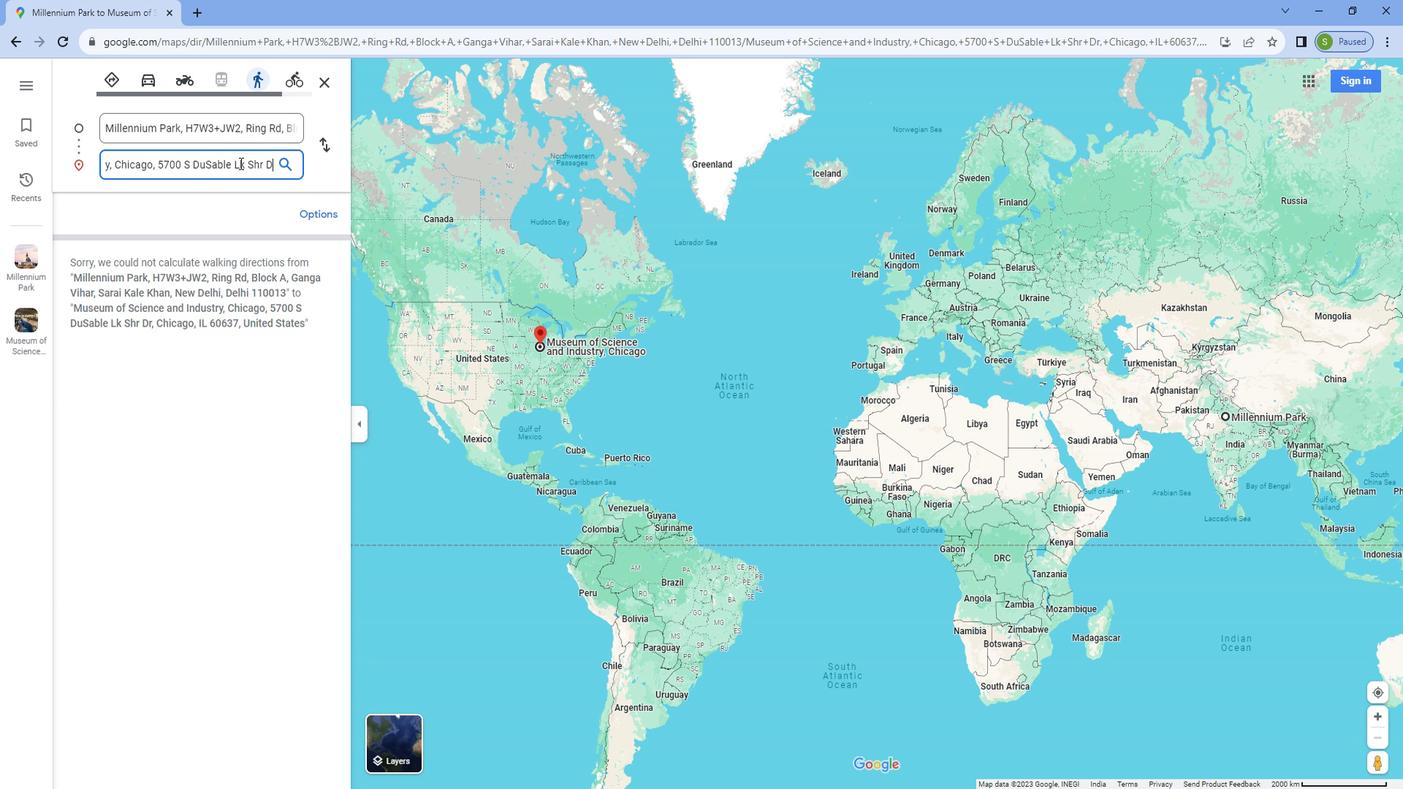 
Action: Mouse moved to (241, 147)
Screenshot: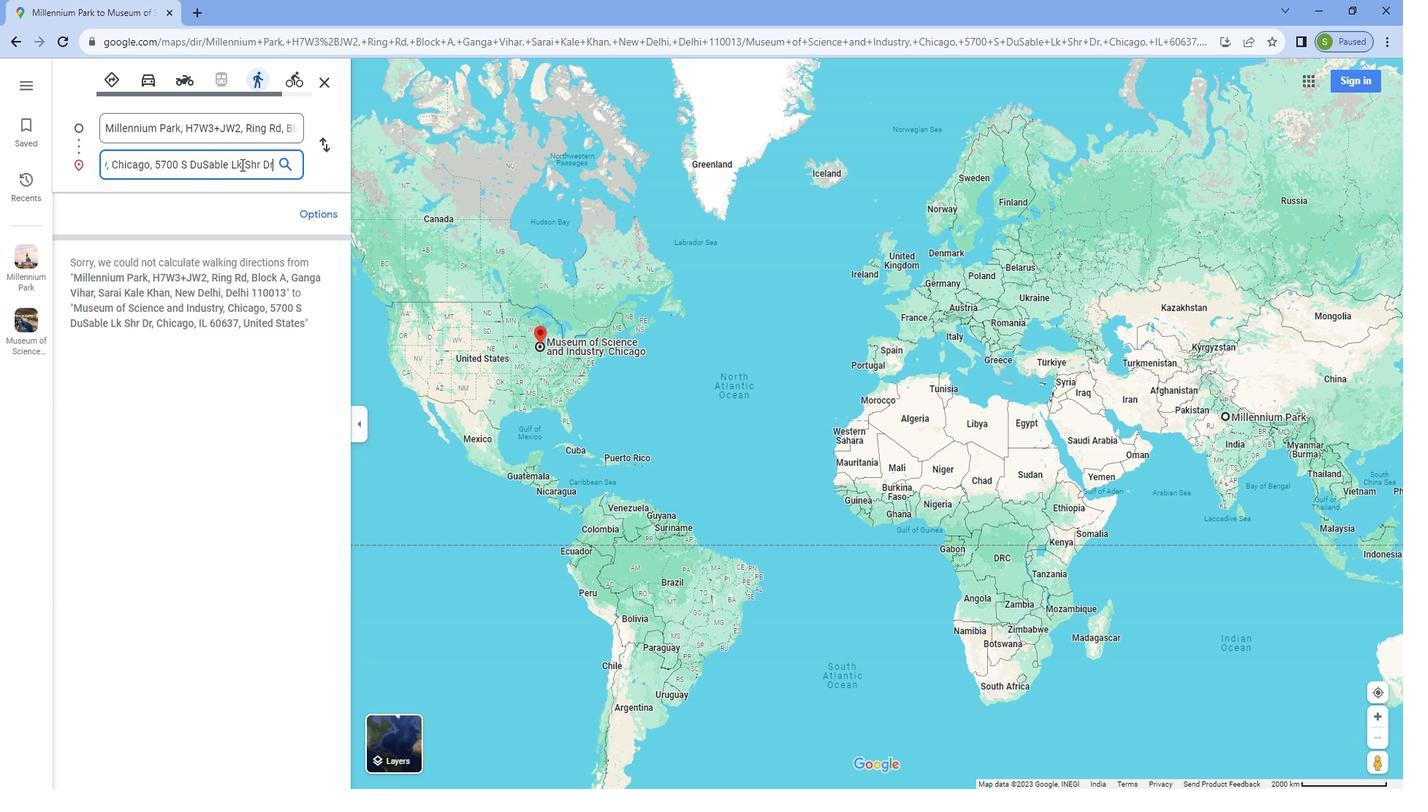 
Action: Key pressed <Key.right>
Screenshot: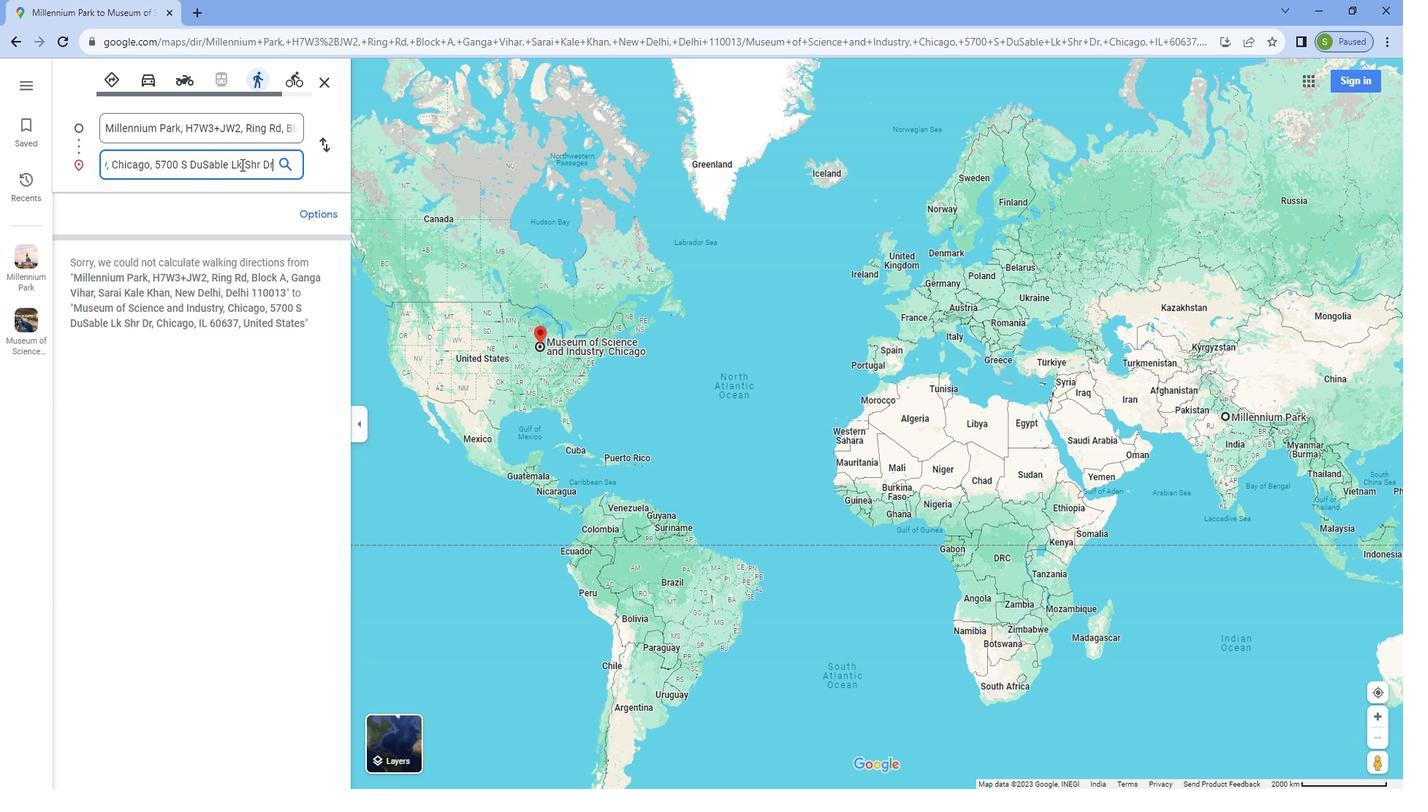 
Action: Mouse moved to (242, 147)
Screenshot: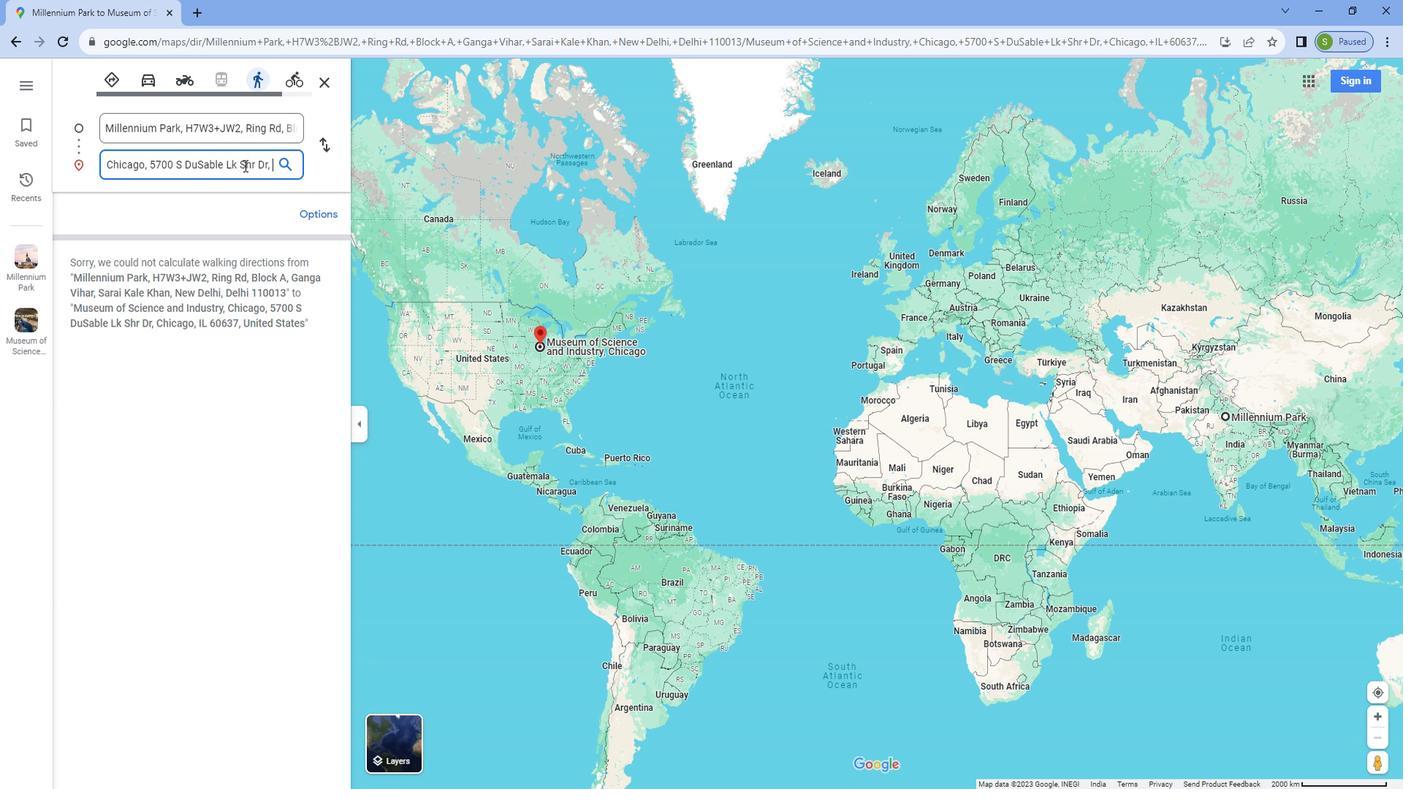 
Action: Key pressed <Key.right>
Screenshot: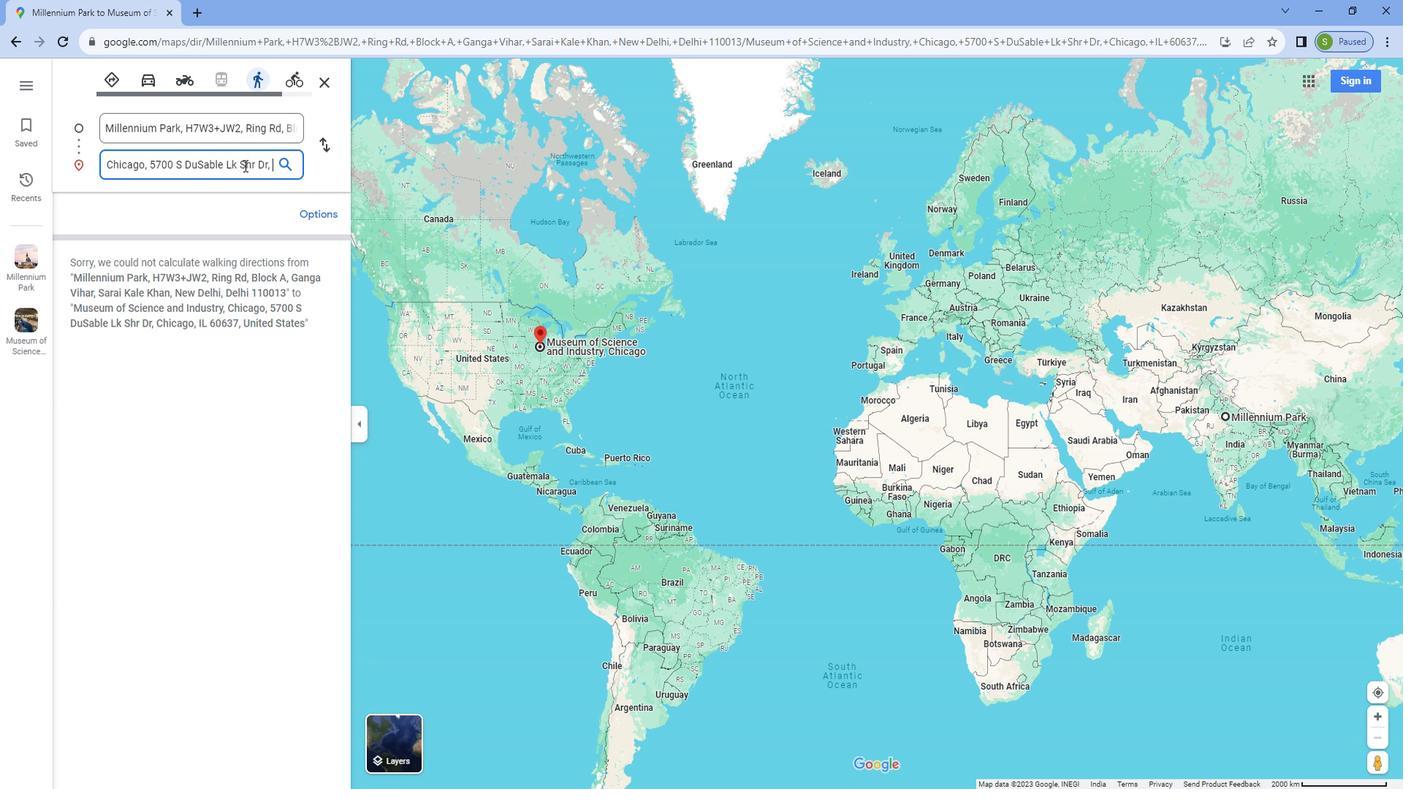 
Action: Mouse moved to (244, 149)
Screenshot: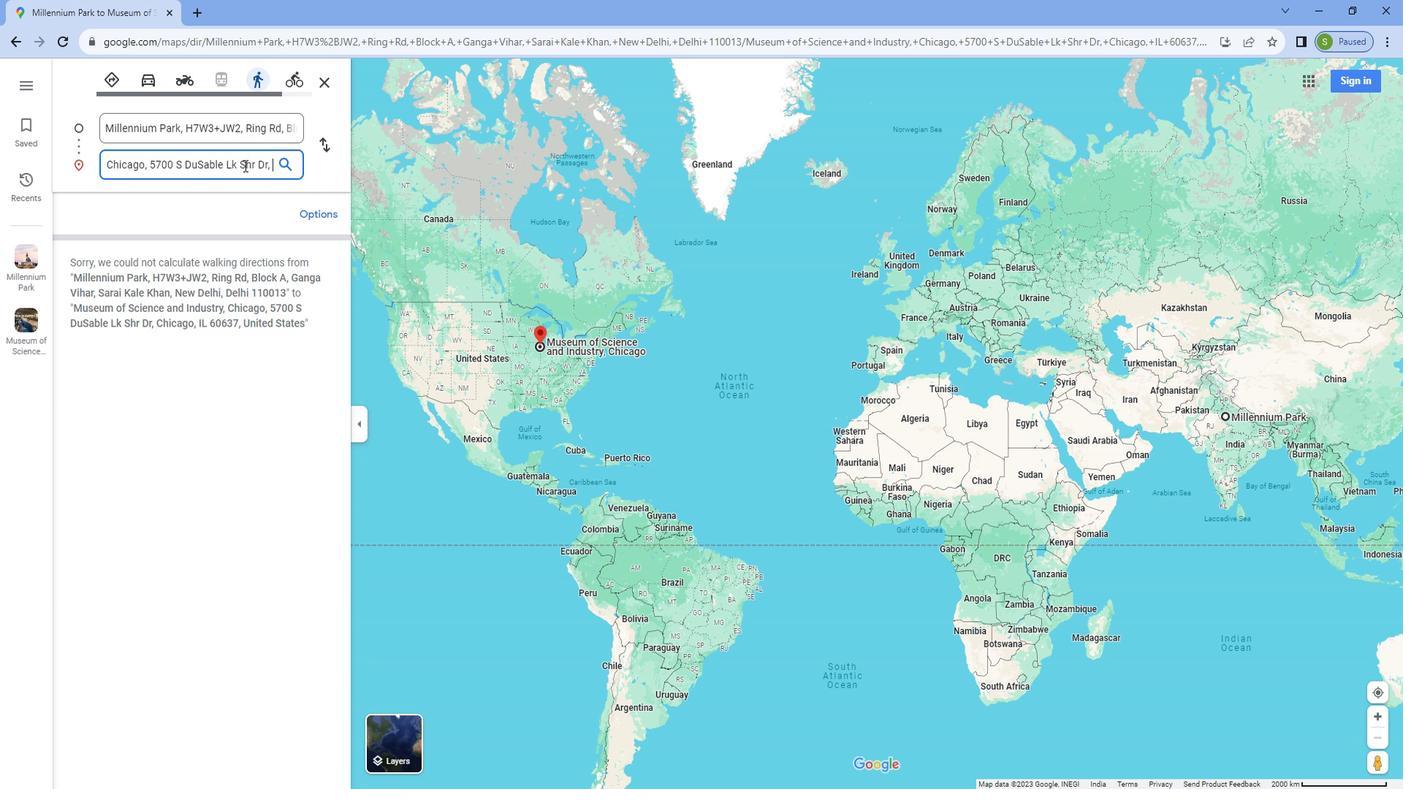 
Action: Key pressed <Key.right>
Screenshot: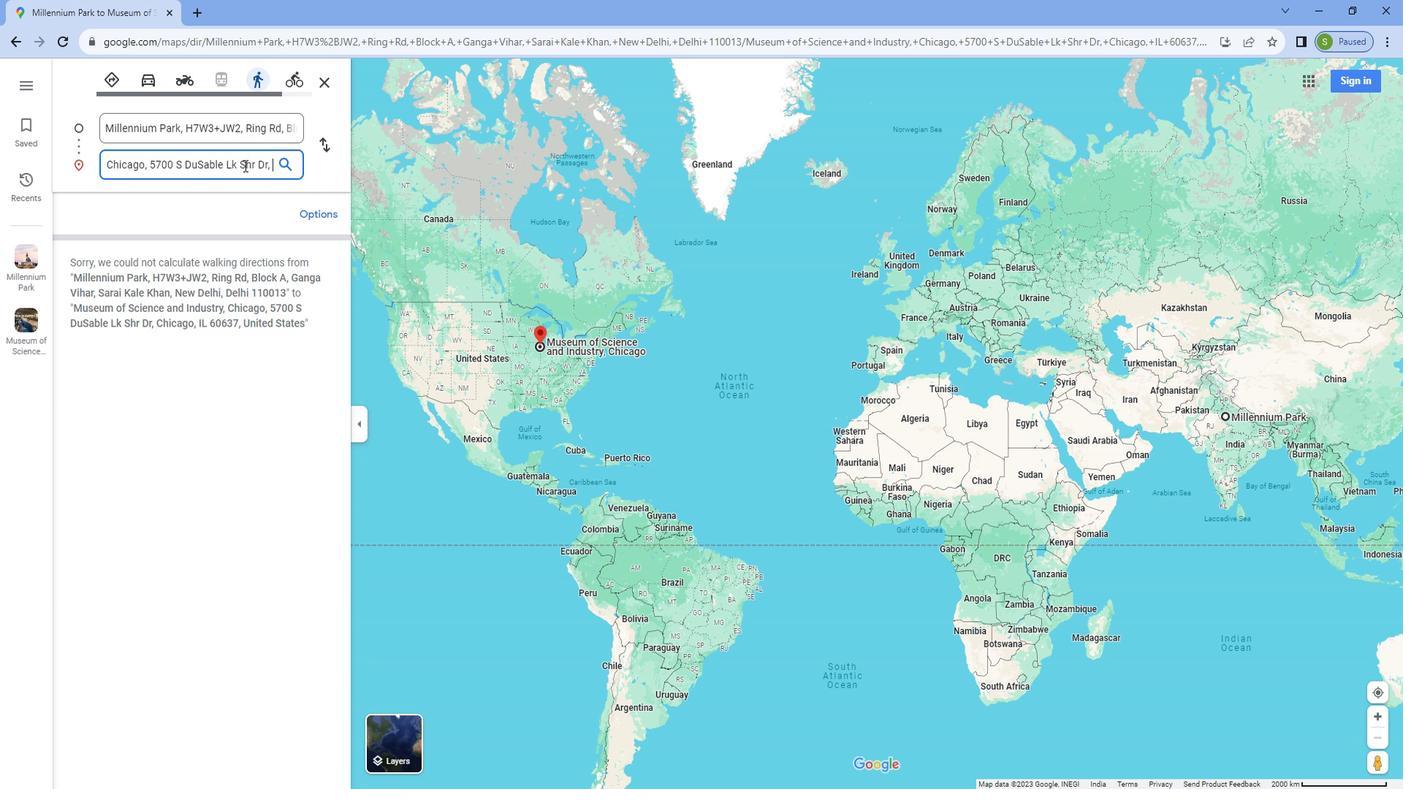 
Action: Mouse moved to (244, 149)
Screenshot: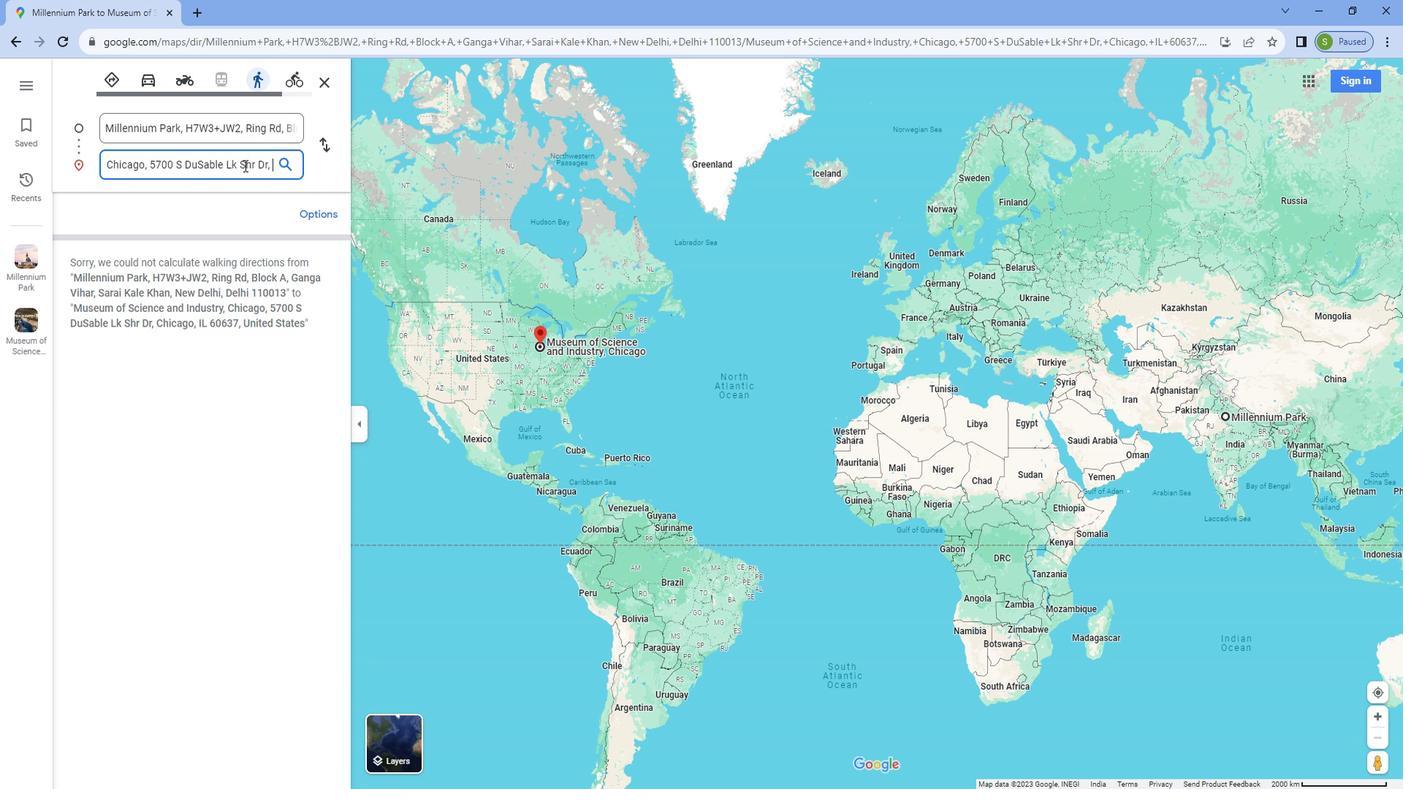 
Action: Key pressed <Key.right>
Screenshot: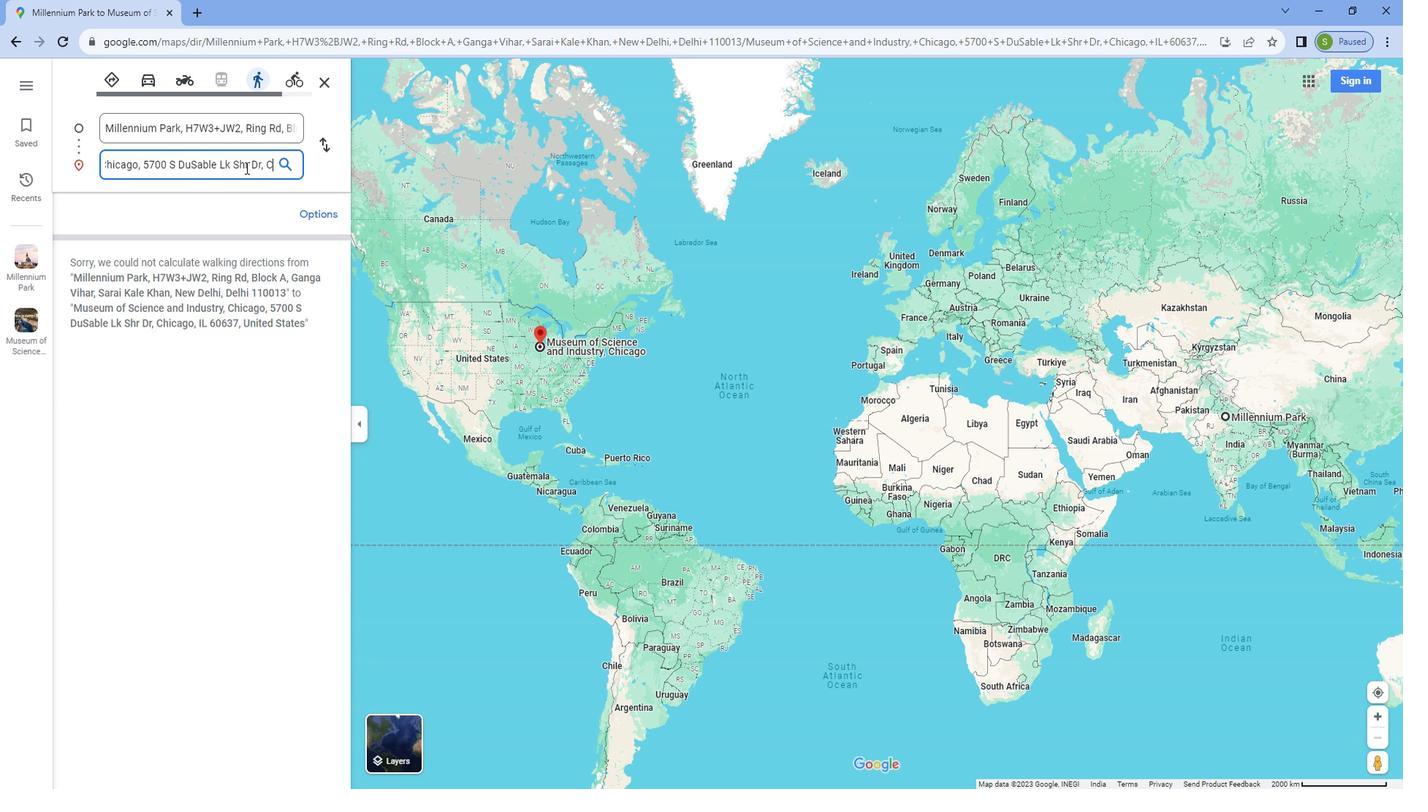 
Action: Mouse moved to (247, 150)
Screenshot: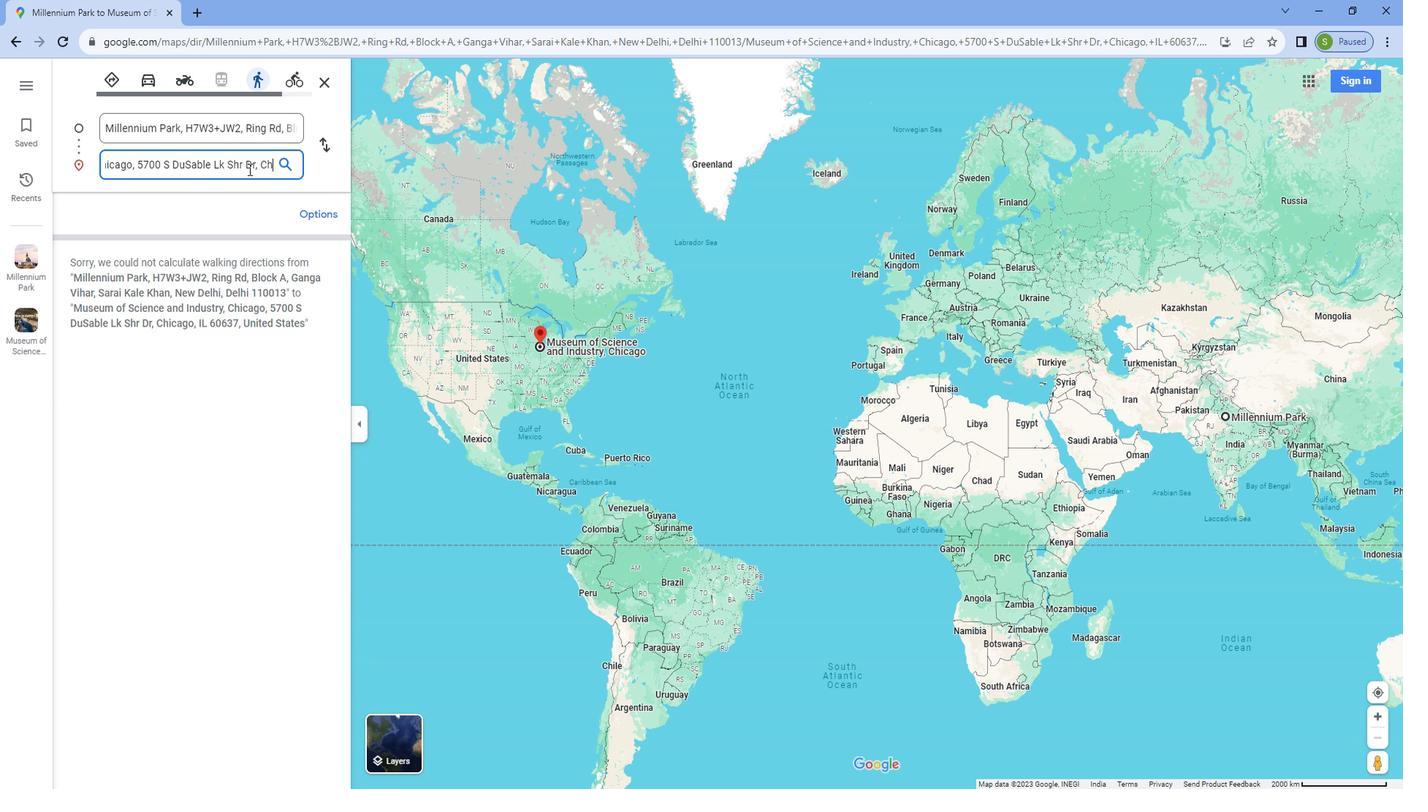 
Action: Key pressed <Key.right>
Screenshot: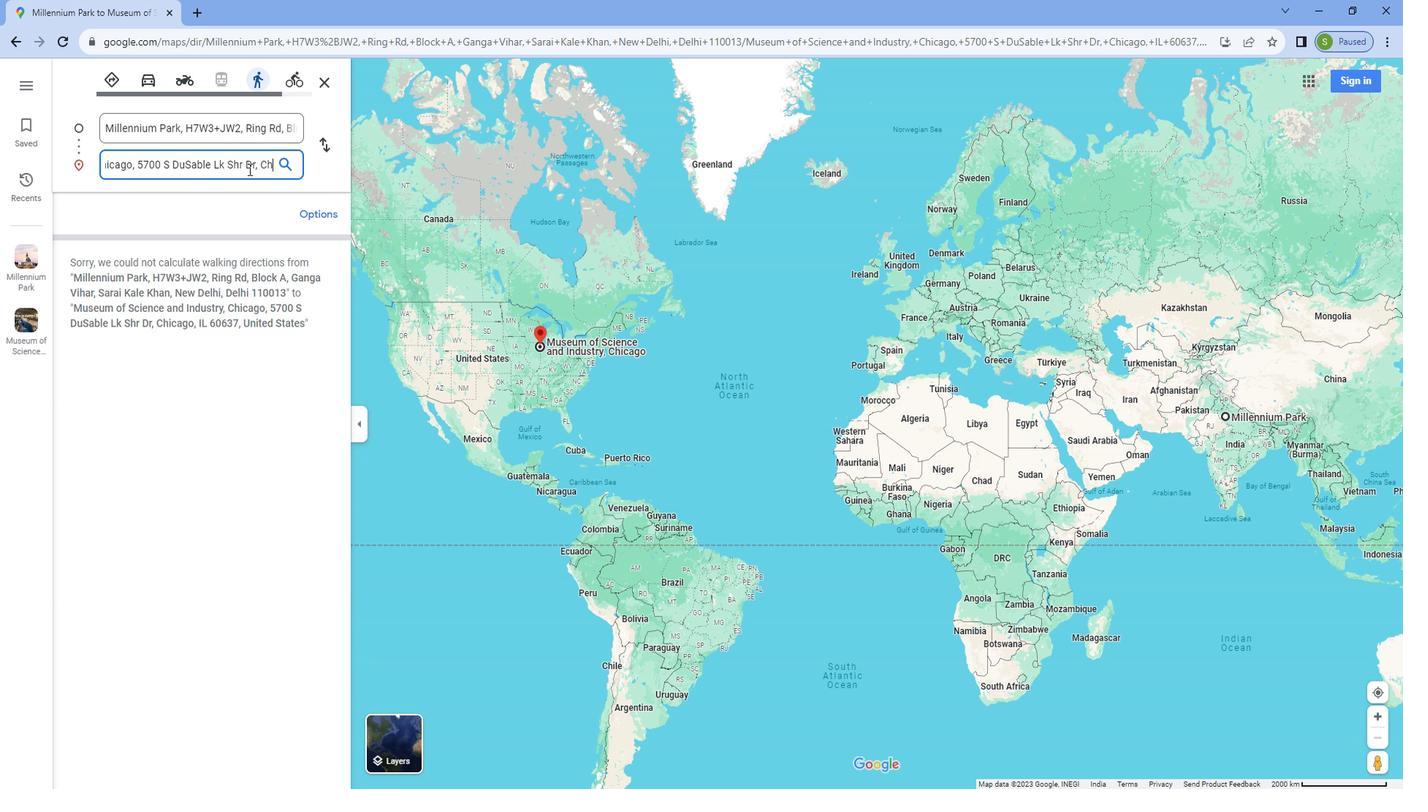 
Action: Mouse moved to (248, 150)
Screenshot: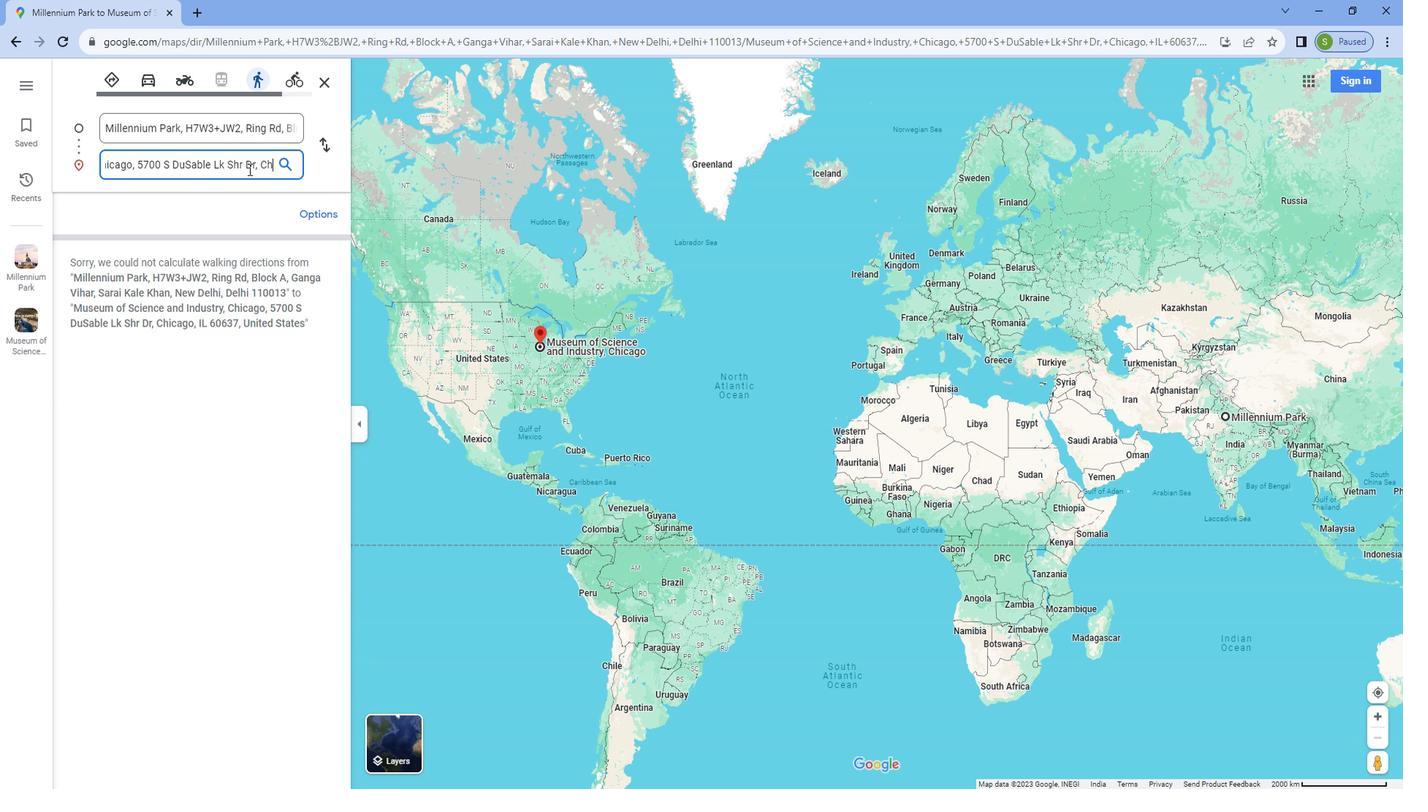 
Action: Key pressed <Key.right>
Screenshot: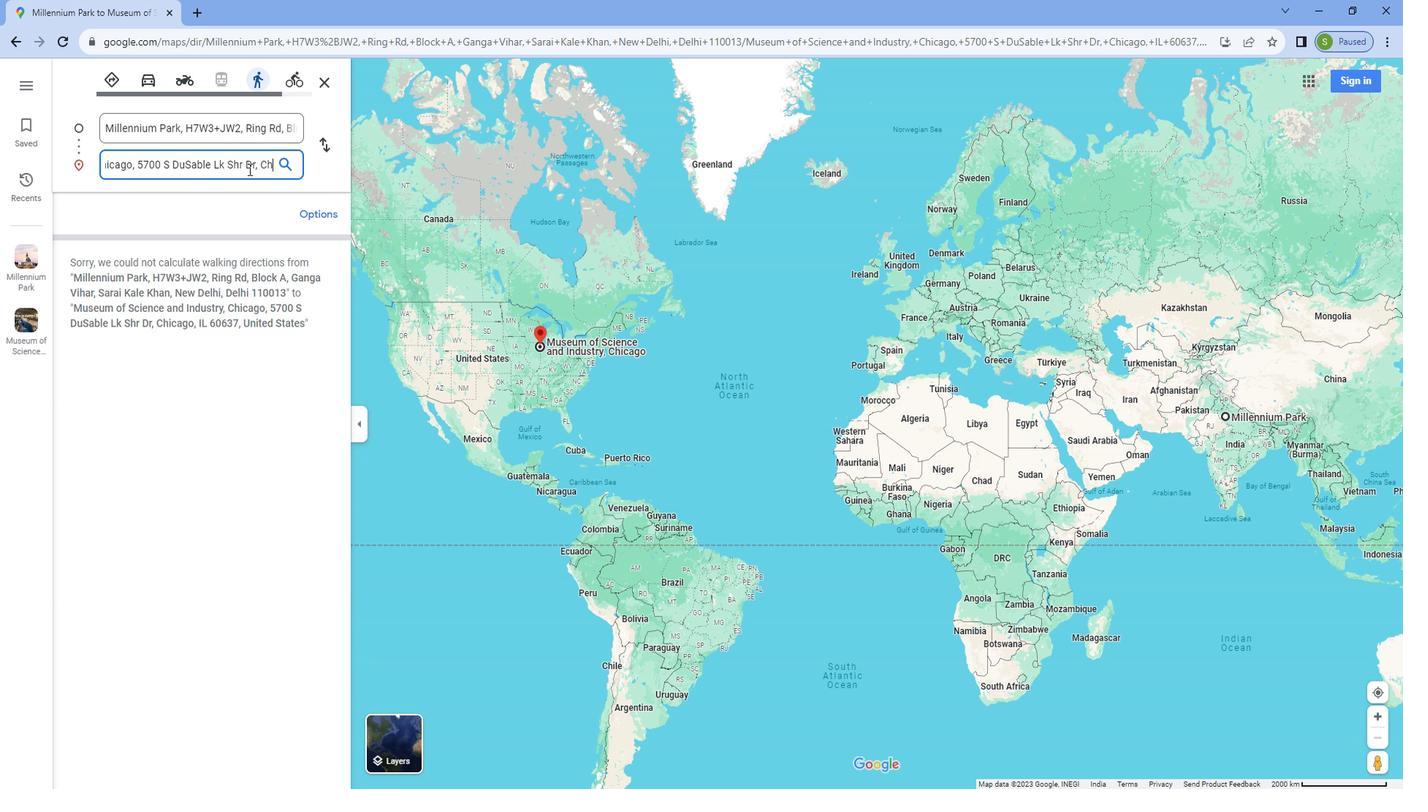 
Action: Mouse moved to (249, 150)
Screenshot: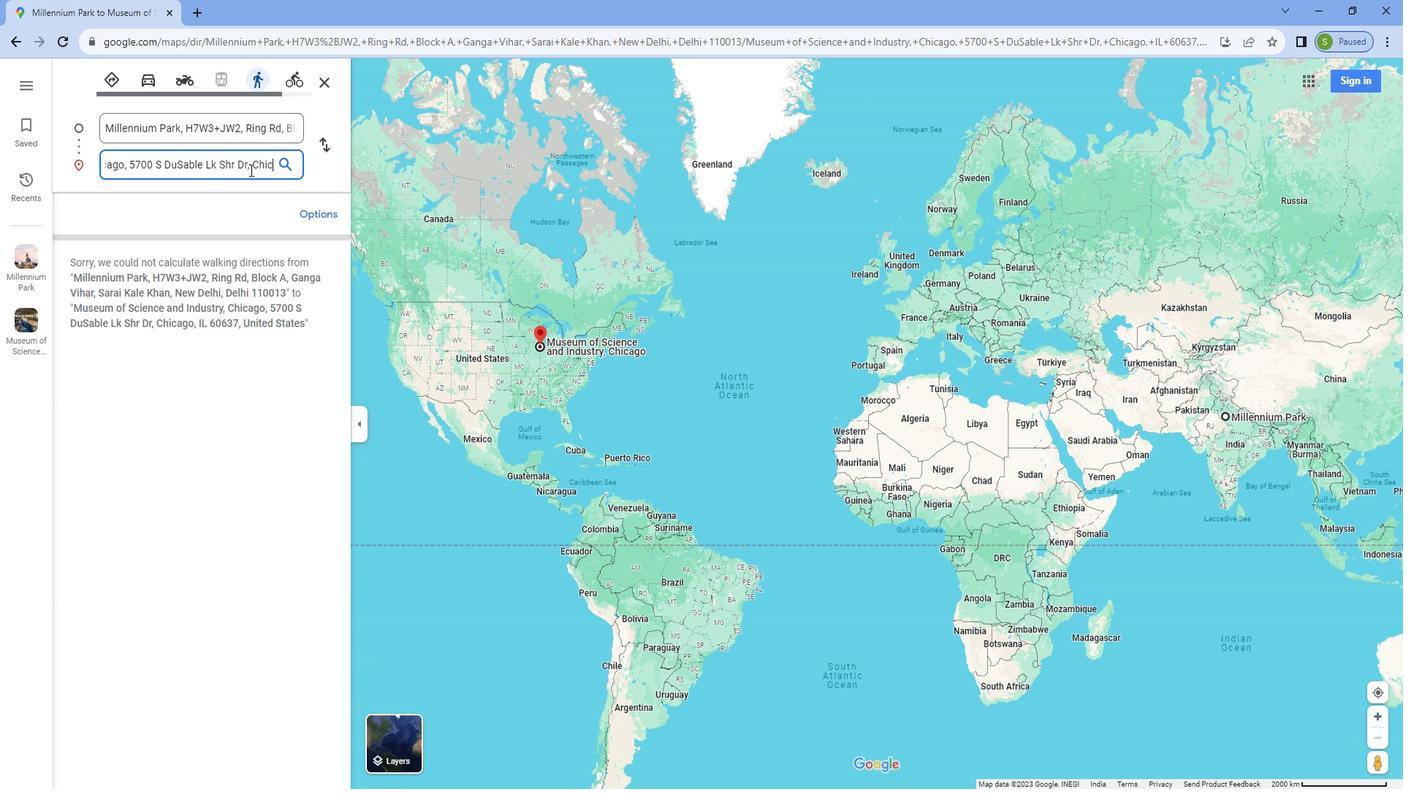 
Action: Key pressed <Key.right>
Screenshot: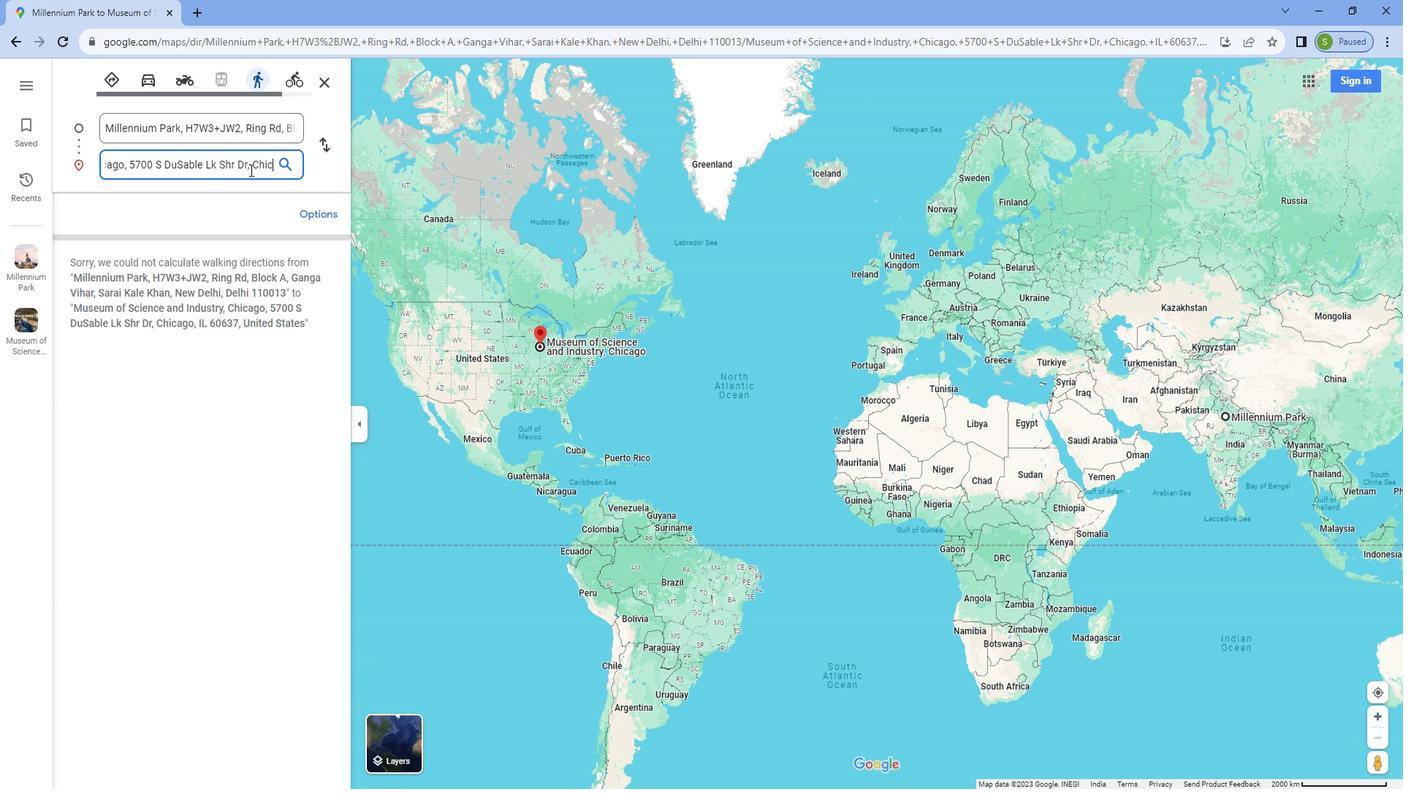 
Action: Mouse moved to (251, 150)
Screenshot: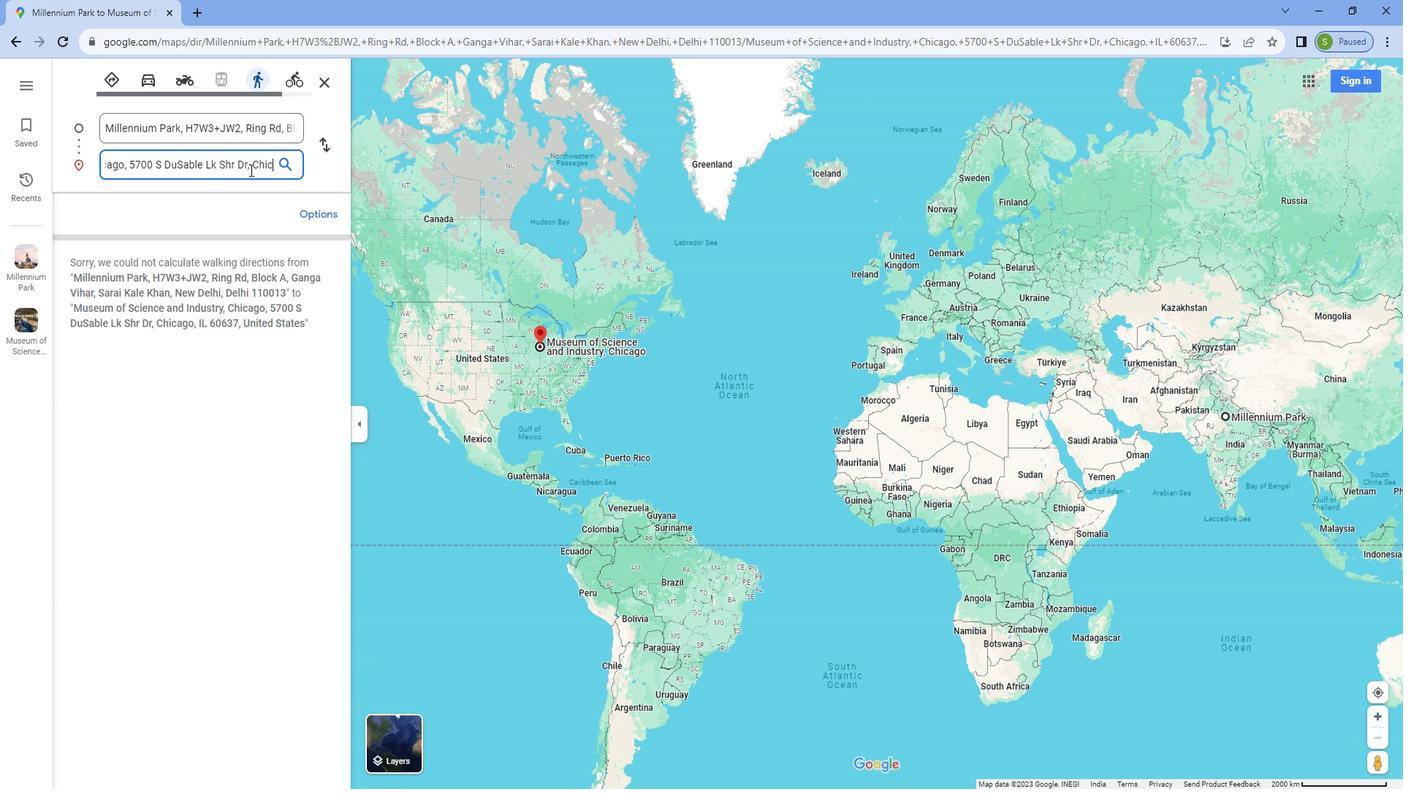 
Action: Key pressed <Key.right>
Screenshot: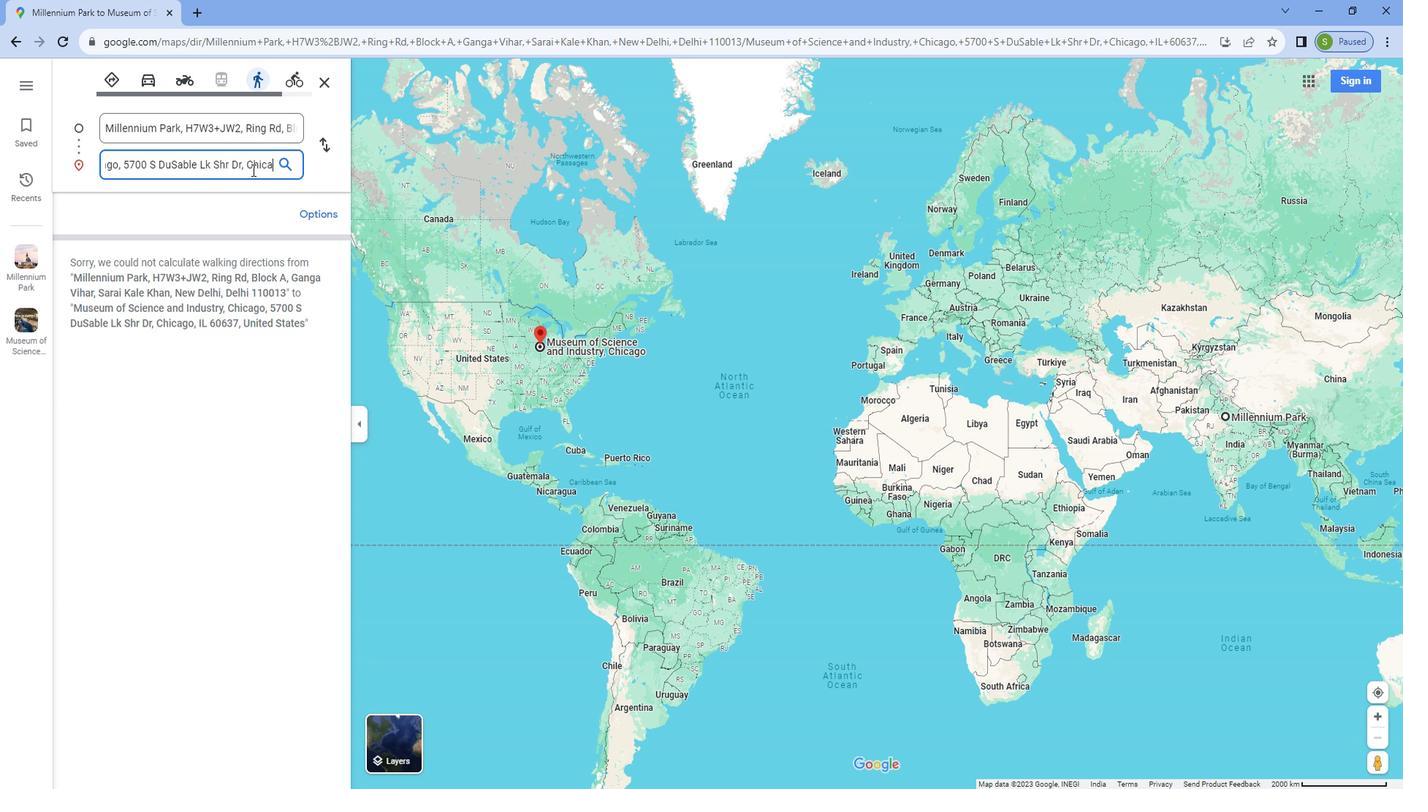 
Action: Mouse moved to (253, 150)
Screenshot: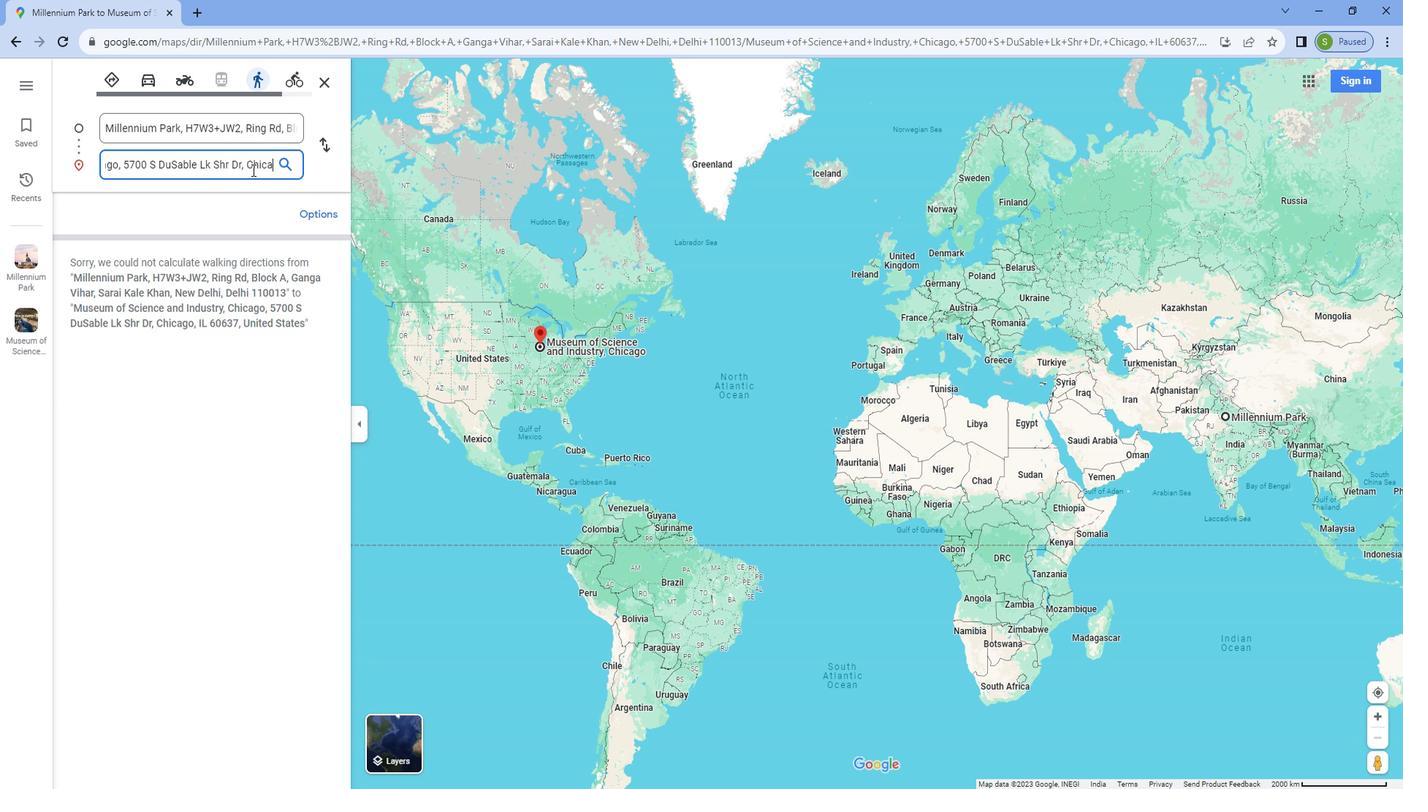 
Action: Key pressed <Key.right>
Screenshot: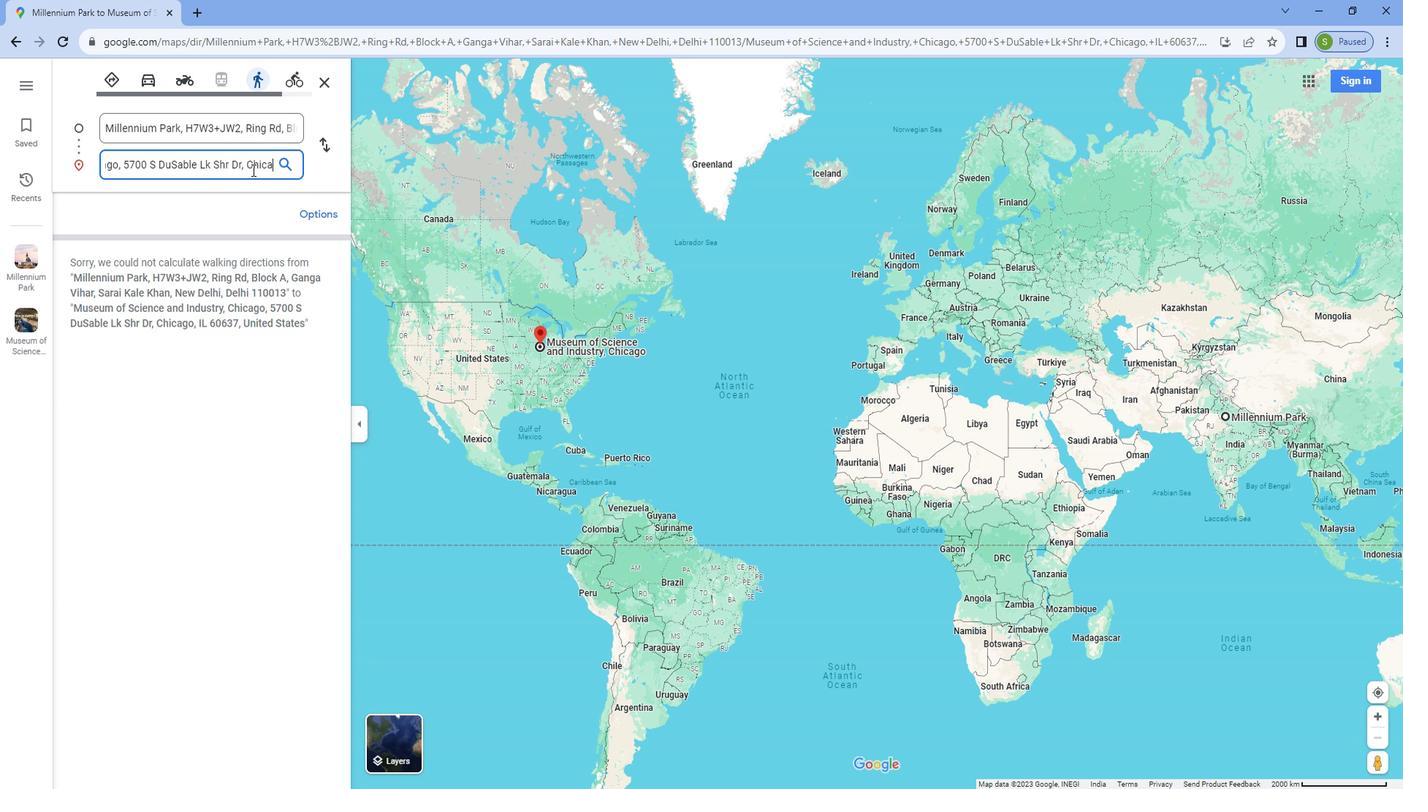 
Action: Mouse moved to (254, 150)
Screenshot: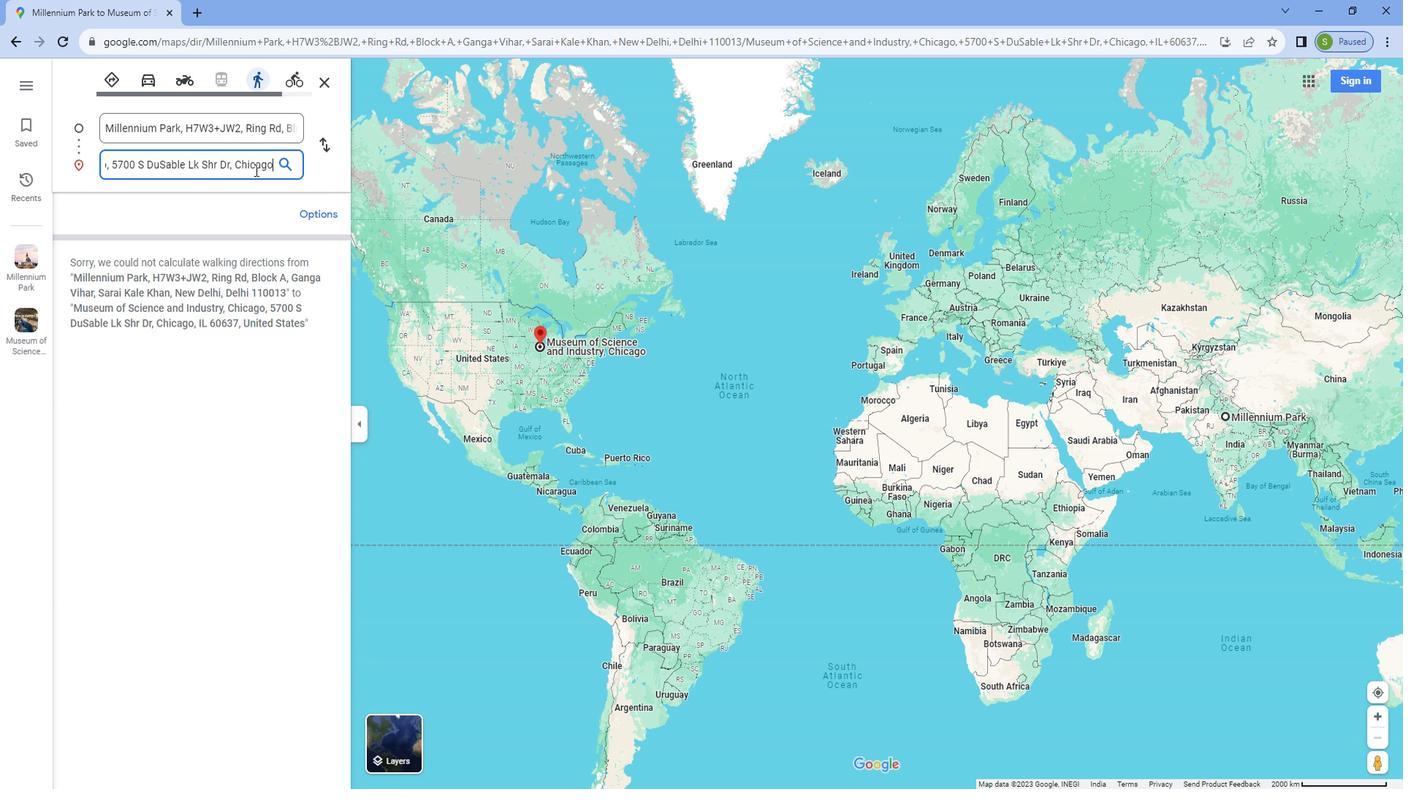 
Action: Key pressed <Key.right>
Screenshot: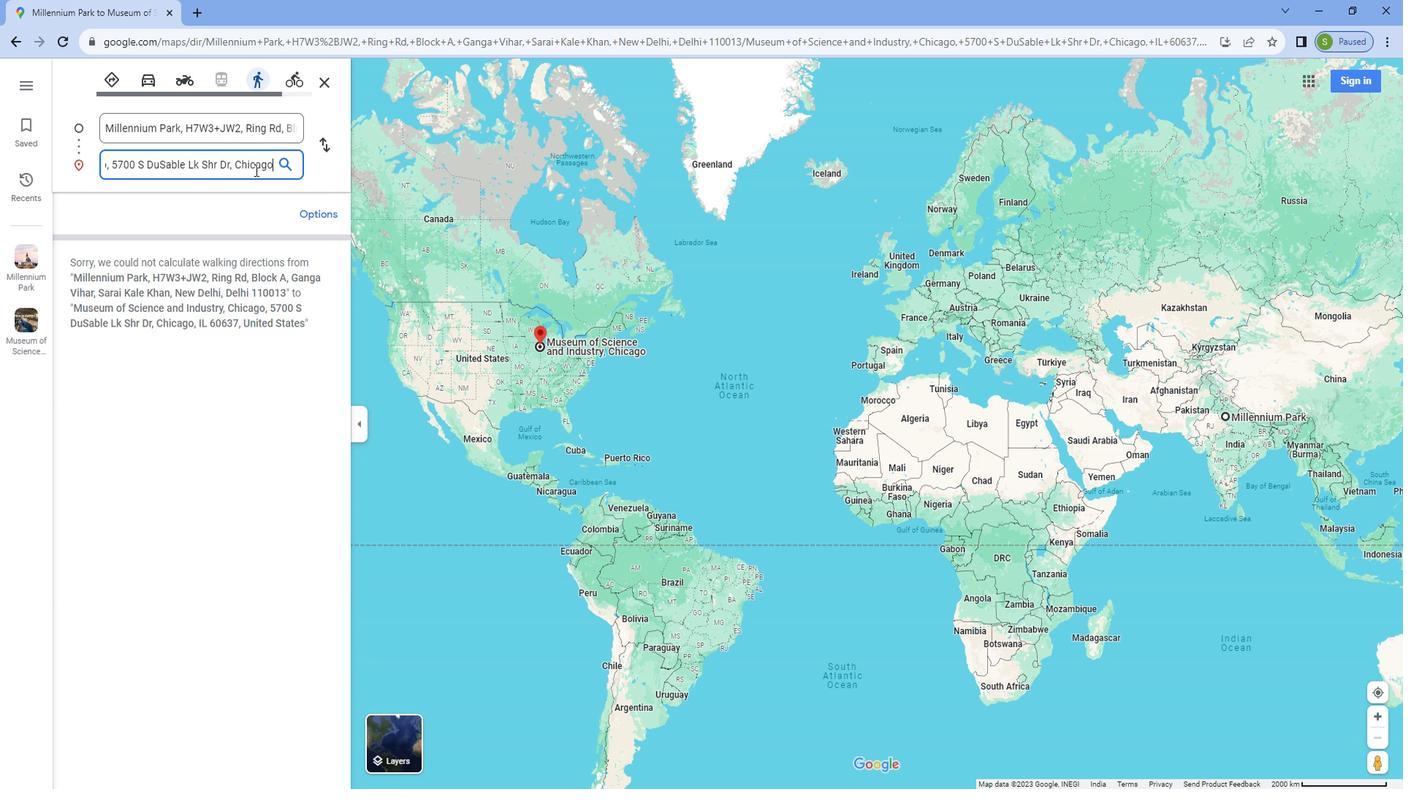 
Action: Mouse moved to (255, 150)
Screenshot: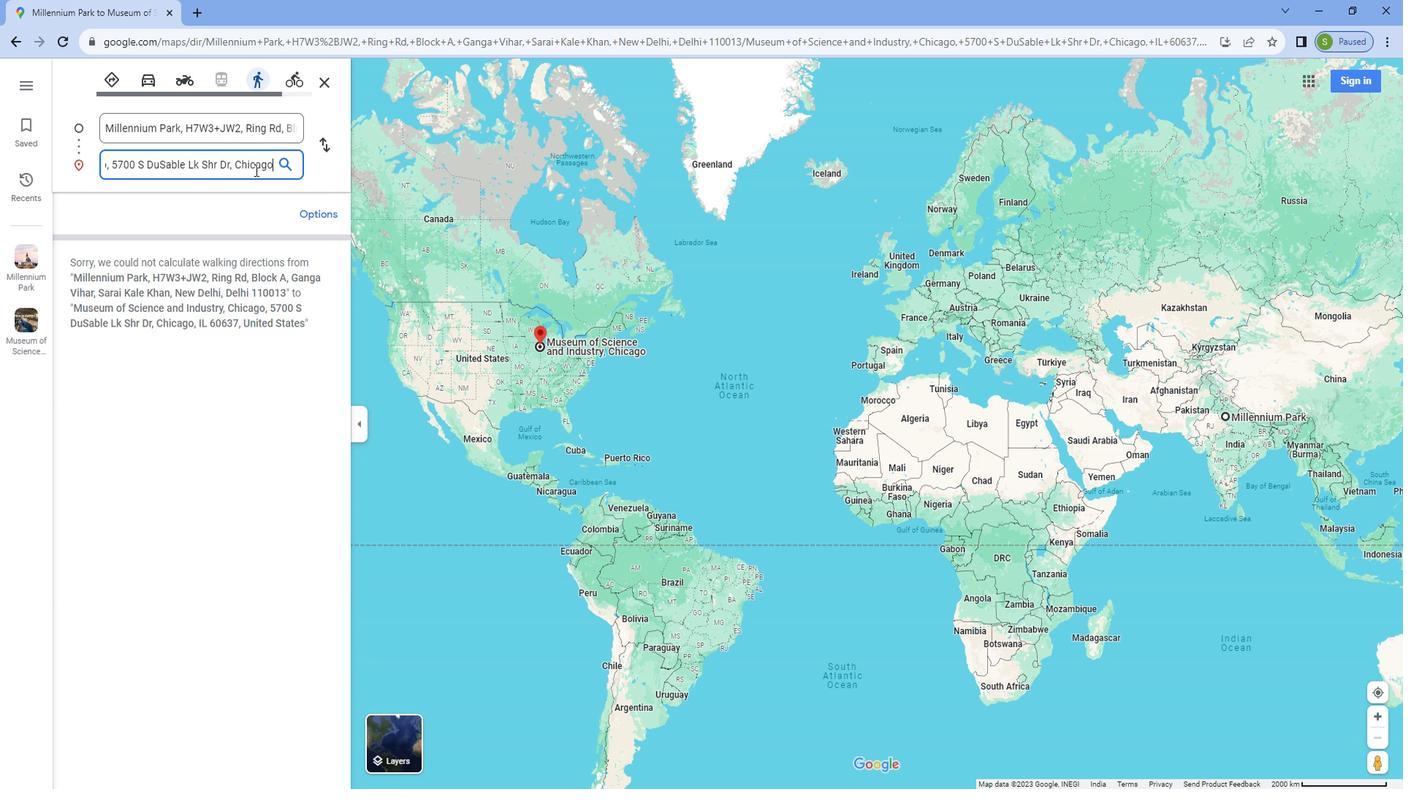 
Action: Key pressed <Key.right>
Screenshot: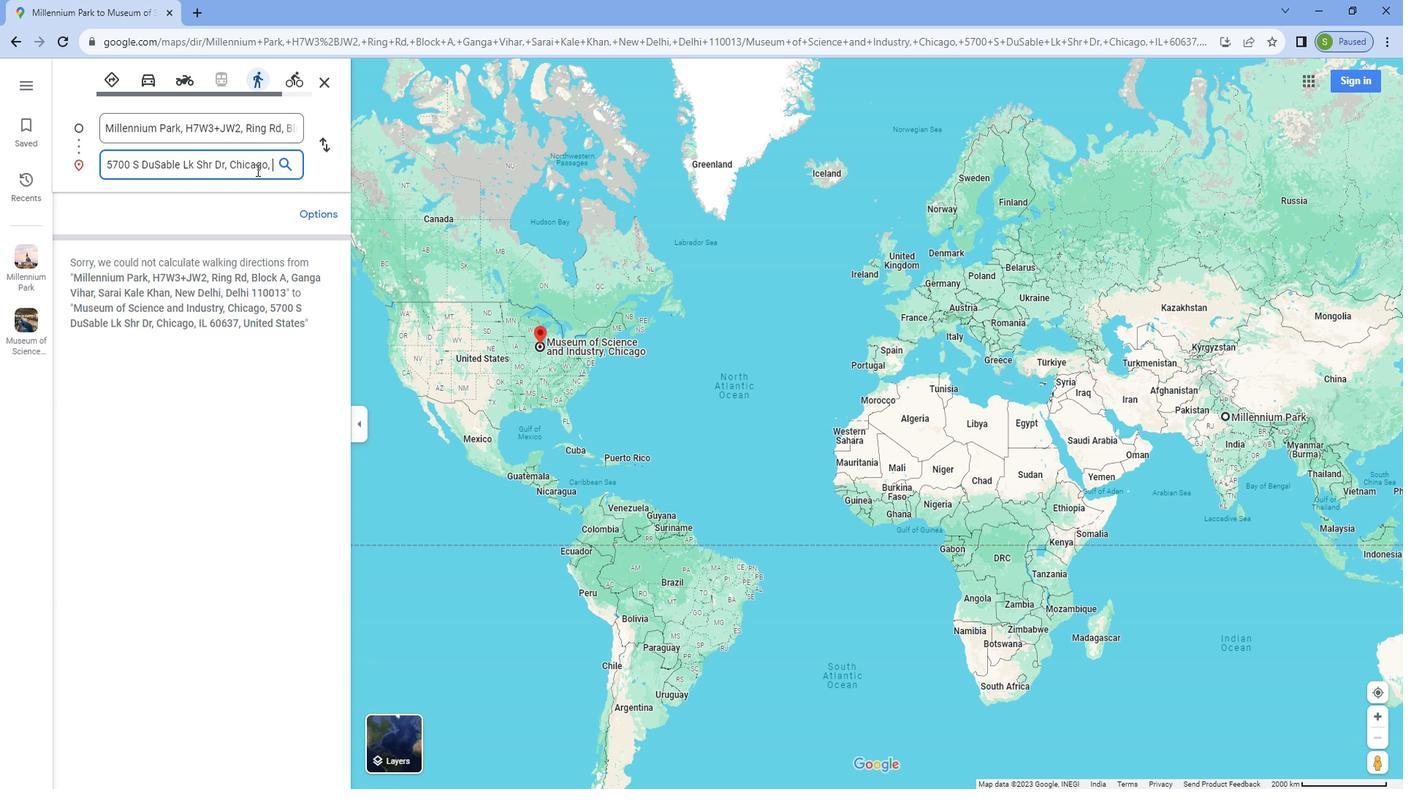 
Action: Mouse moved to (256, 150)
Screenshot: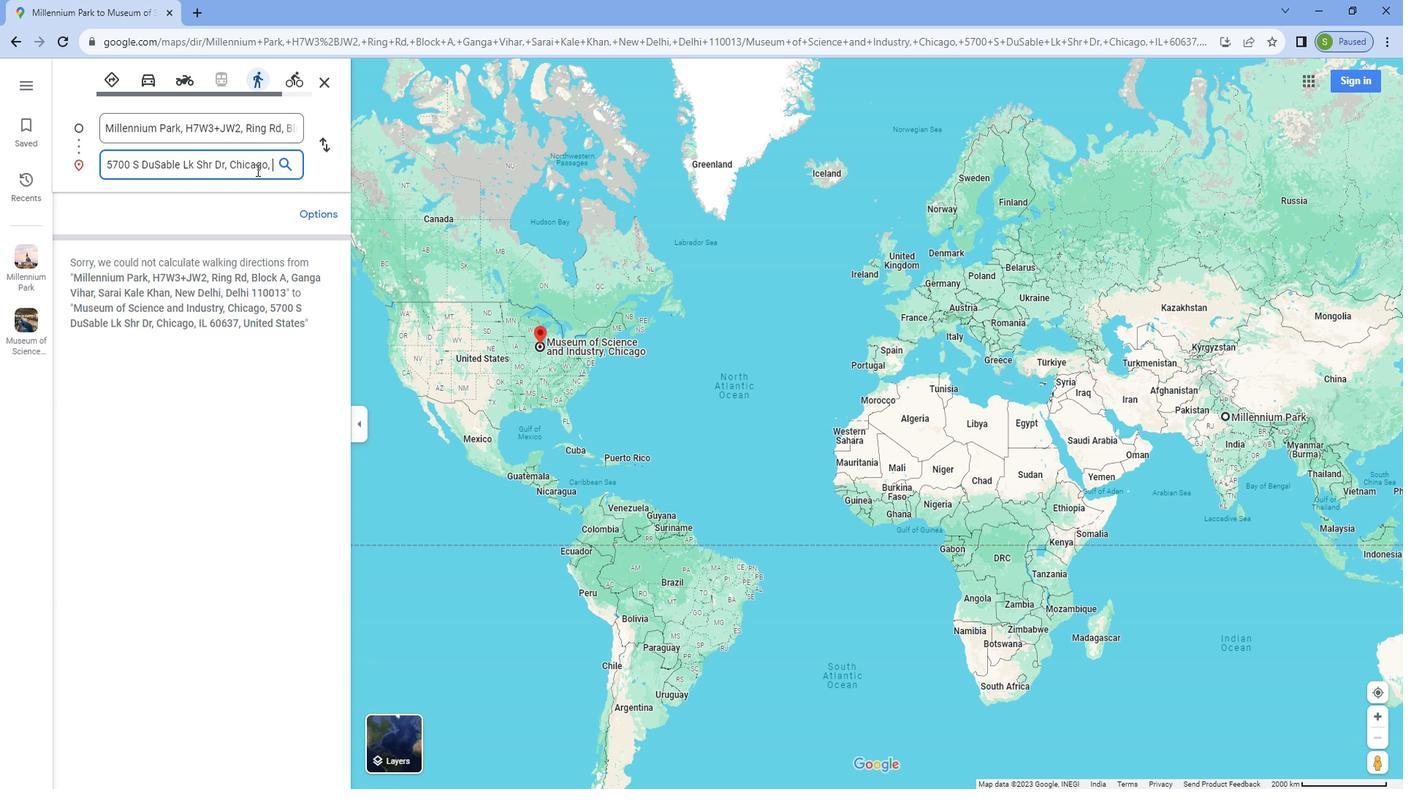 
Action: Key pressed <Key.right>
Screenshot: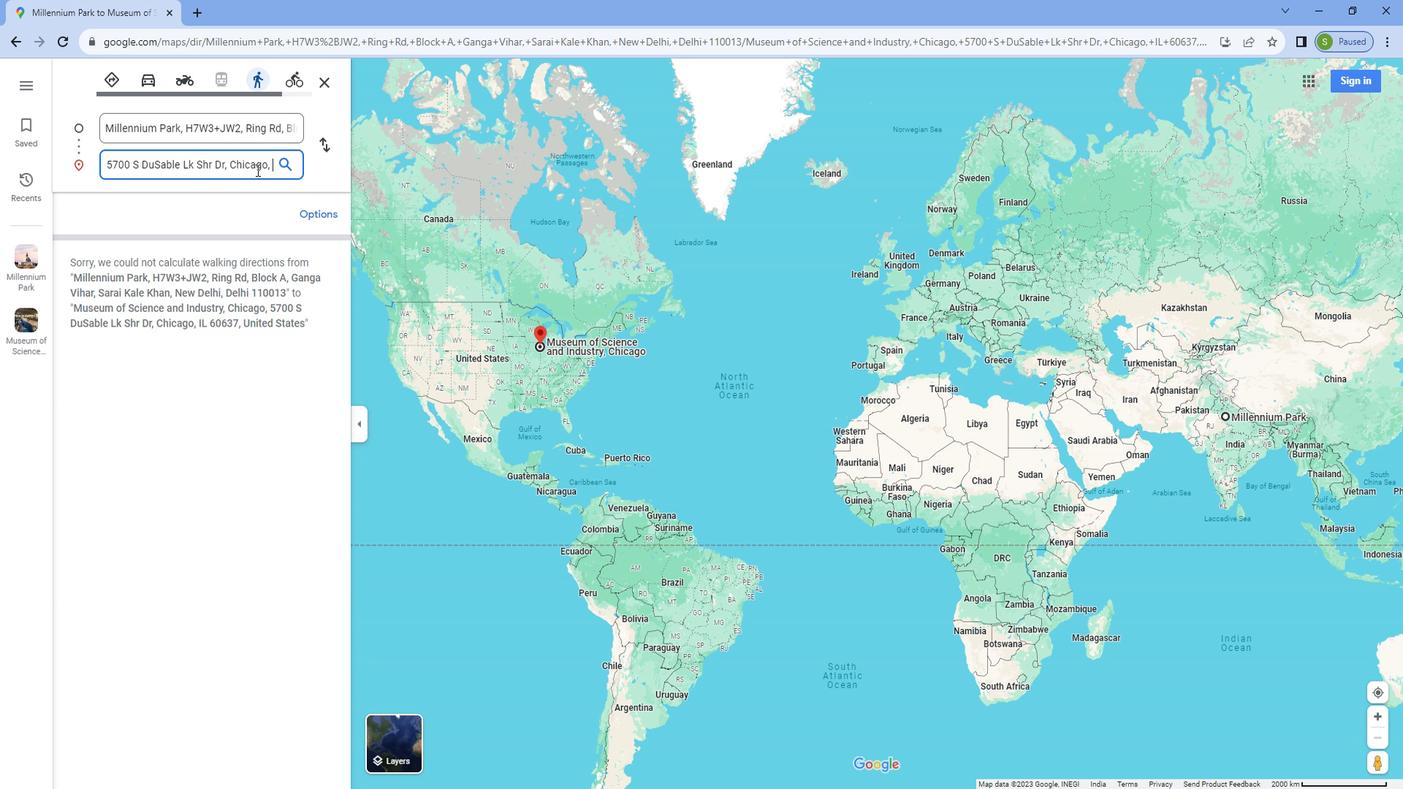 
Action: Mouse moved to (257, 150)
Screenshot: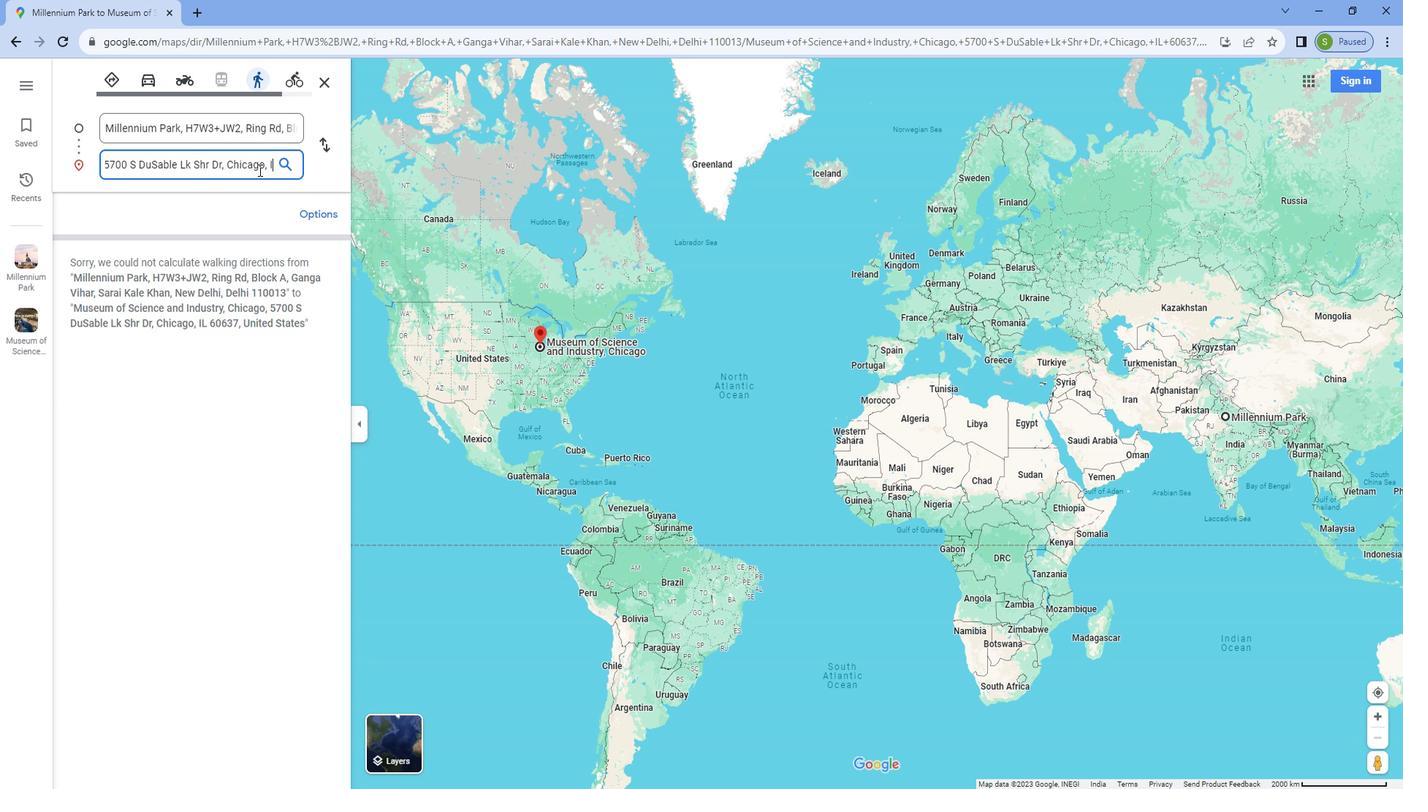 
Action: Key pressed <Key.right>
Screenshot: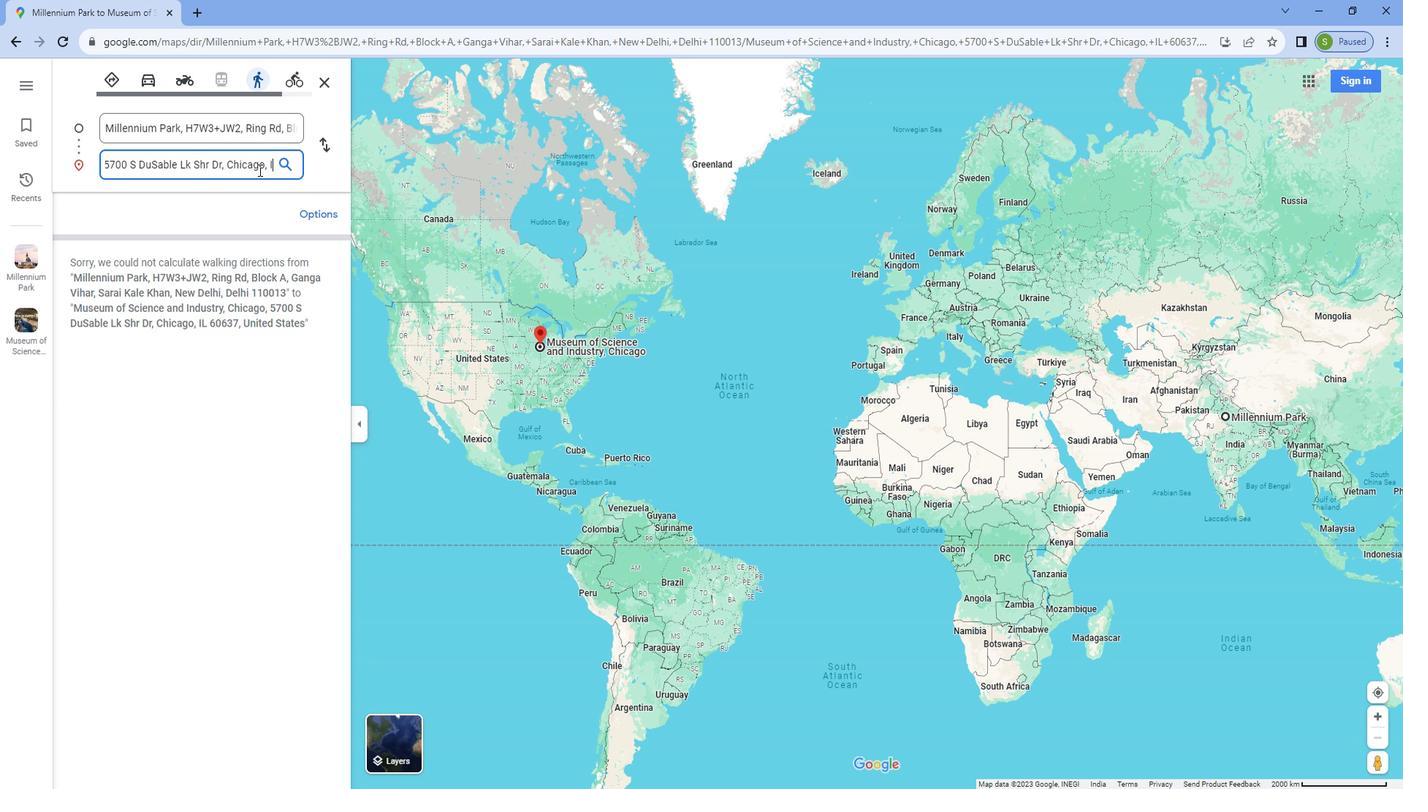 
Action: Mouse moved to (258, 149)
Screenshot: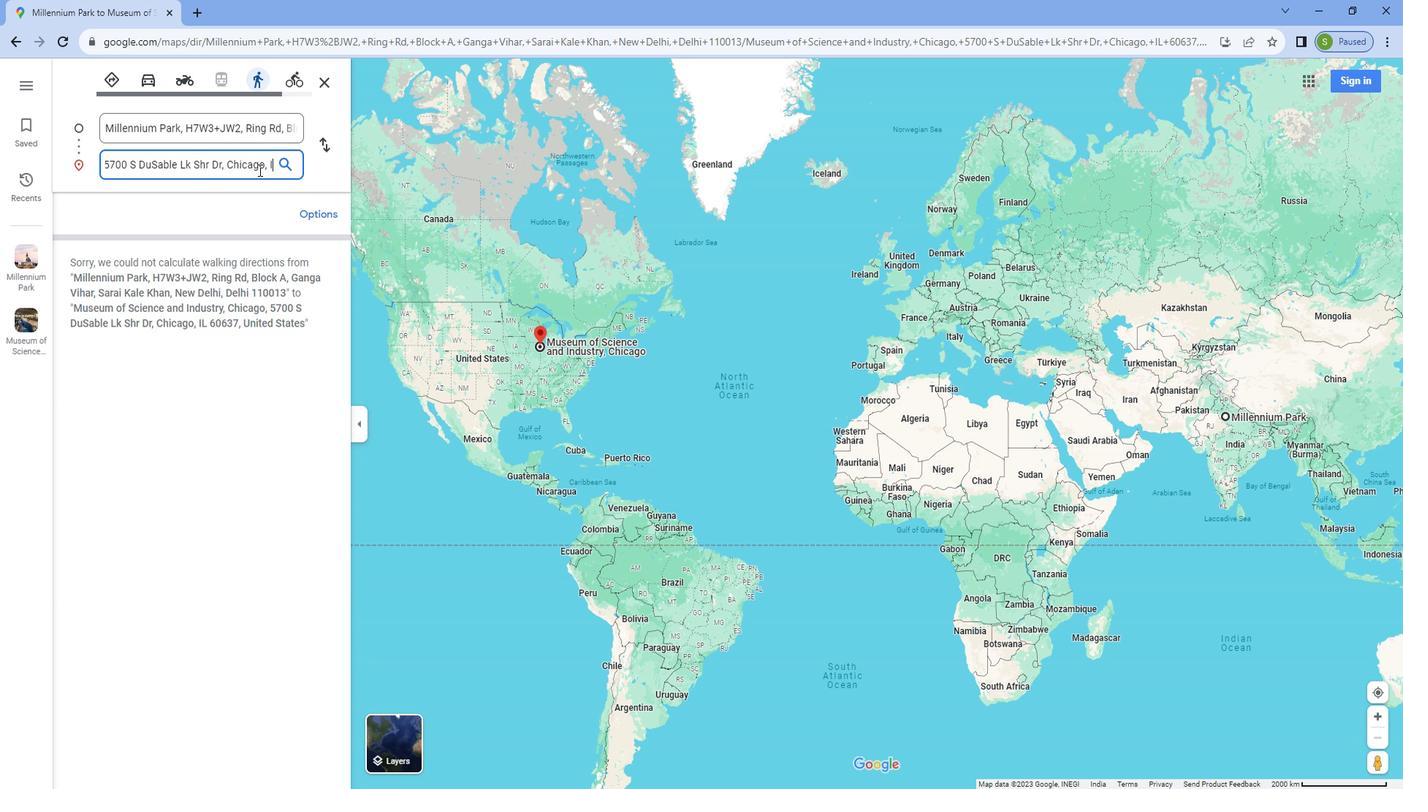 
Action: Key pressed <Key.right><Key.right>
Screenshot: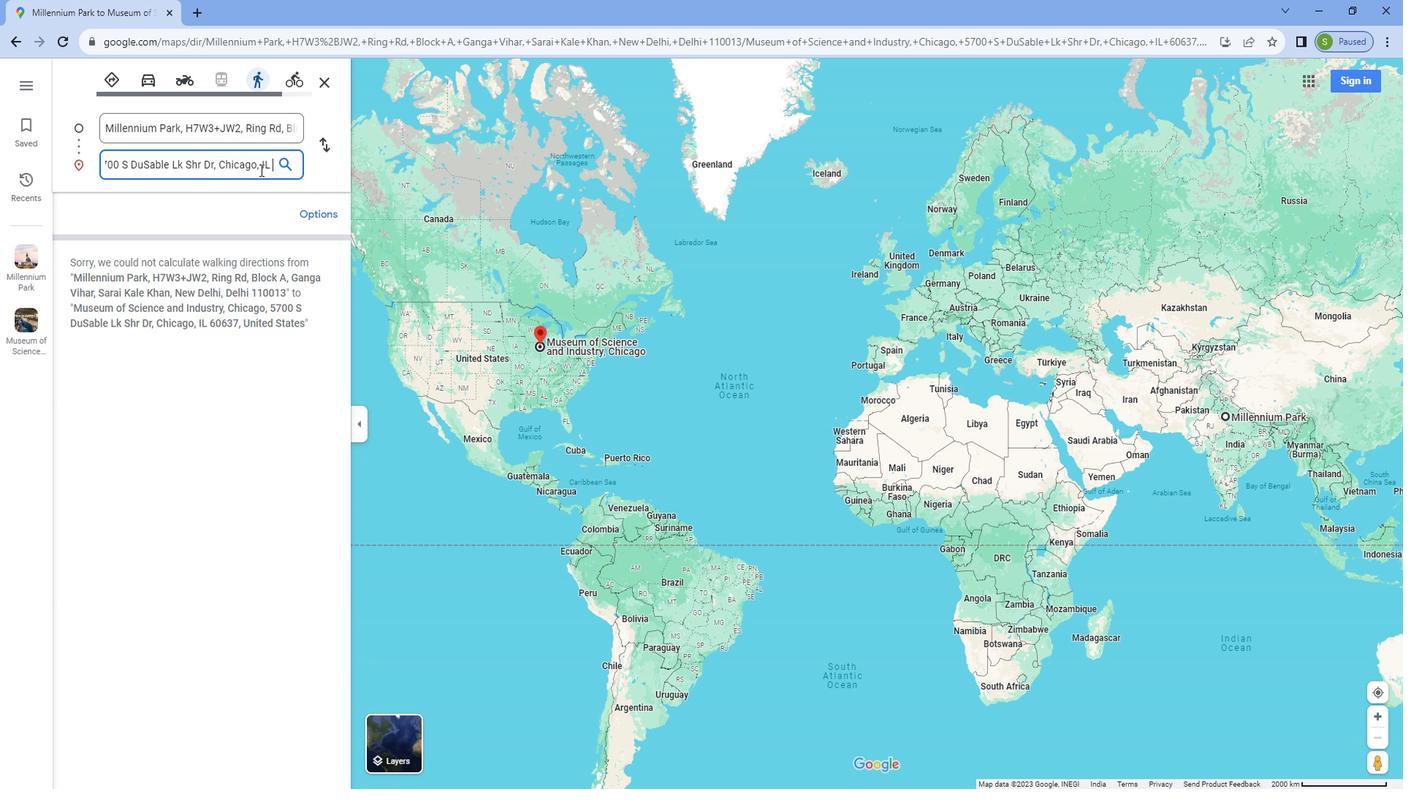 
Action: Mouse moved to (260, 149)
Screenshot: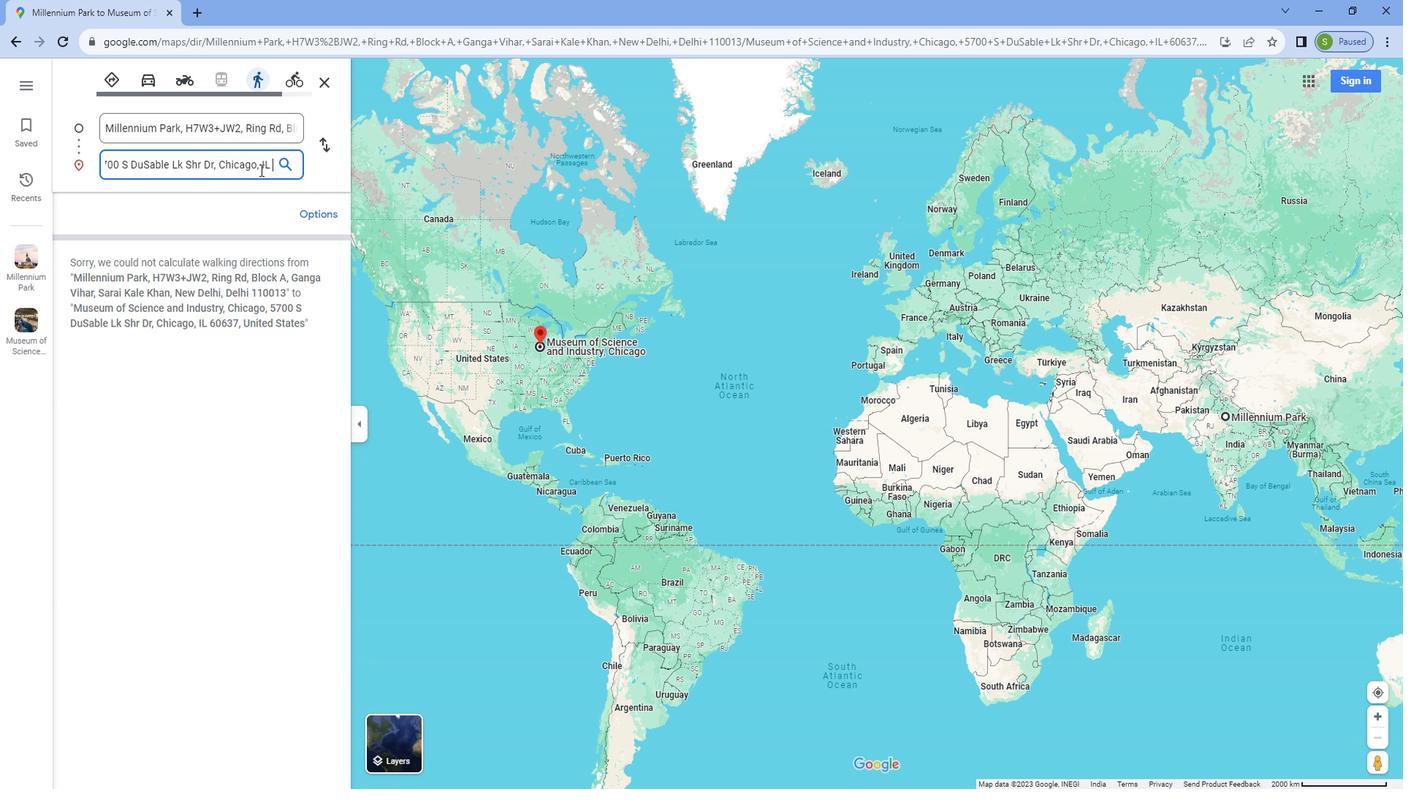 
Action: Key pressed <Key.right>
Screenshot: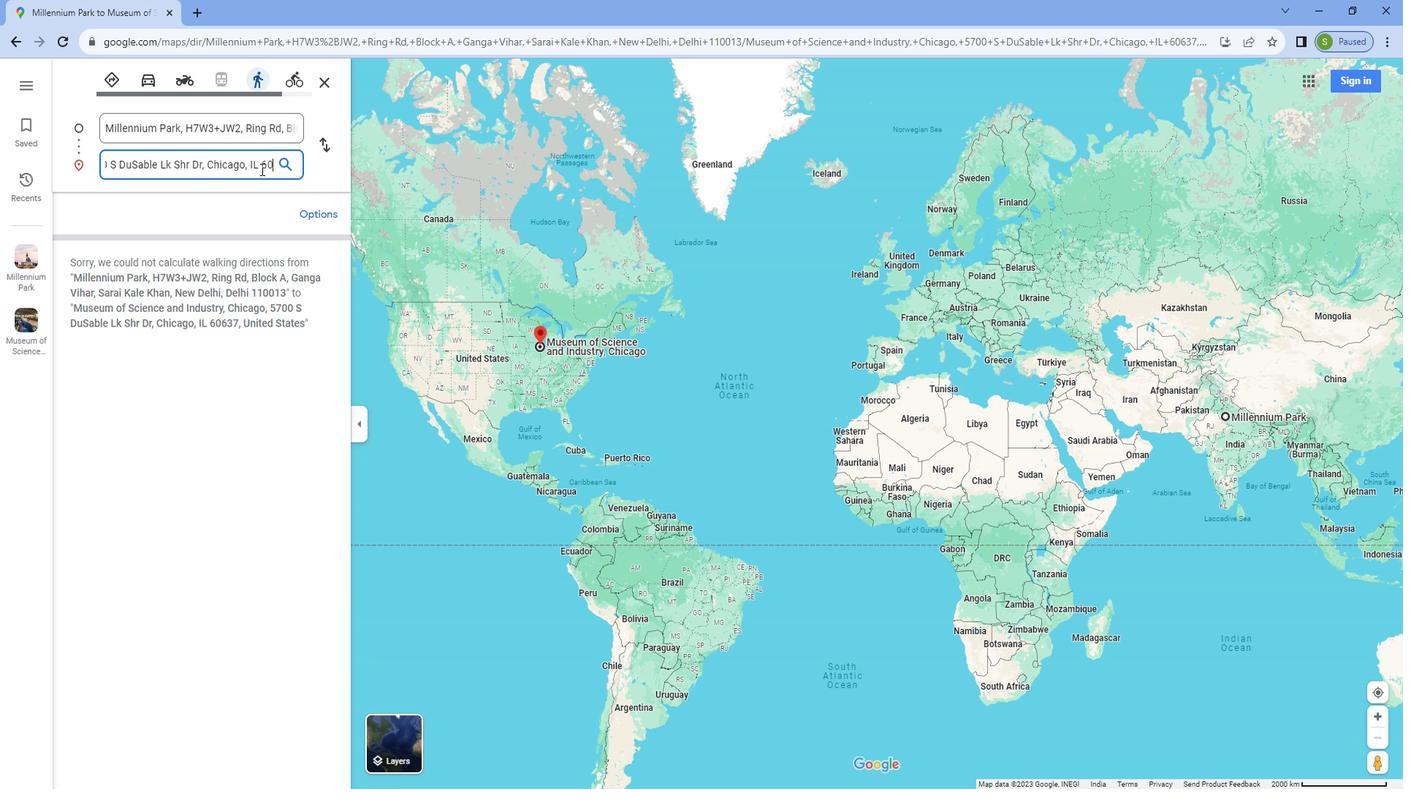 
Action: Mouse moved to (263, 148)
Screenshot: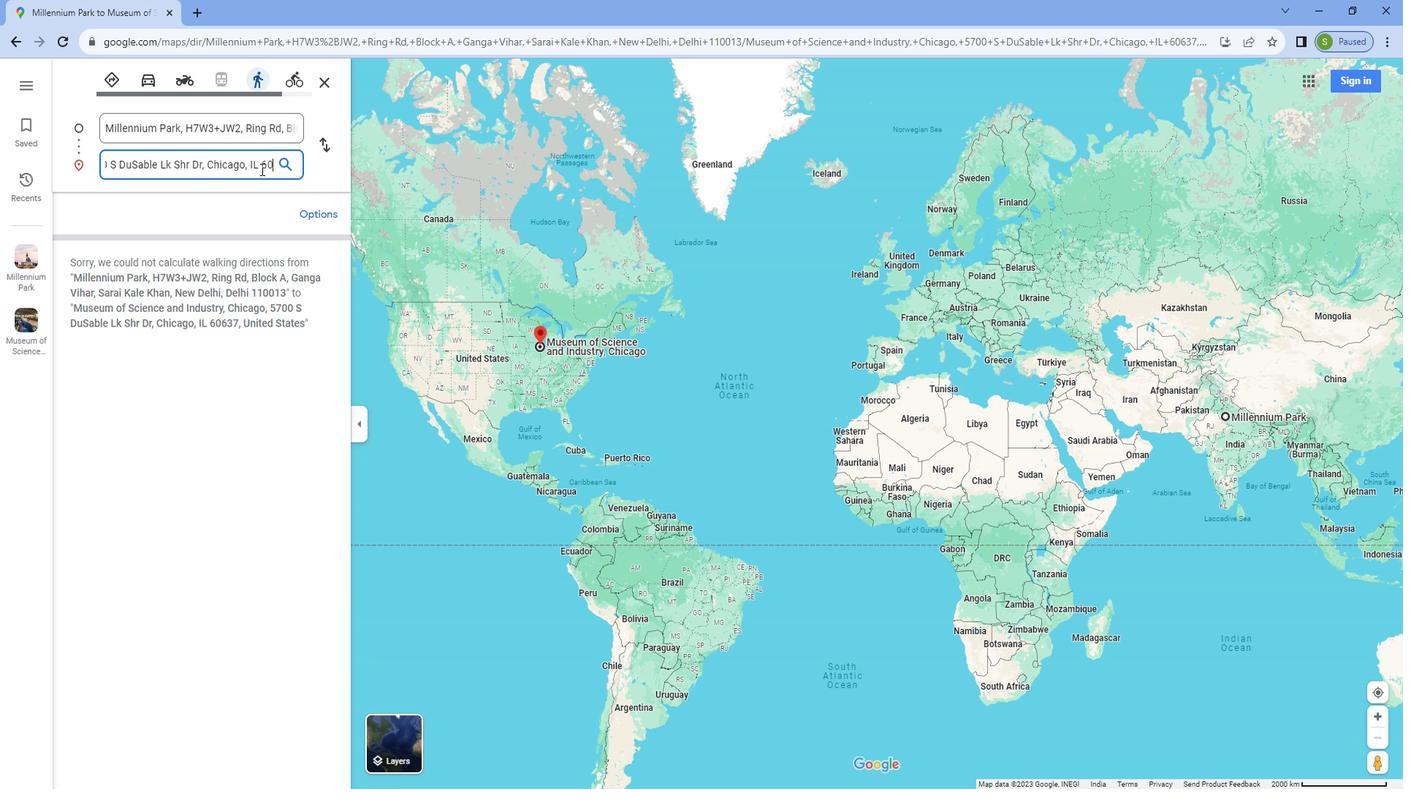 
Action: Key pressed <Key.right>
Screenshot: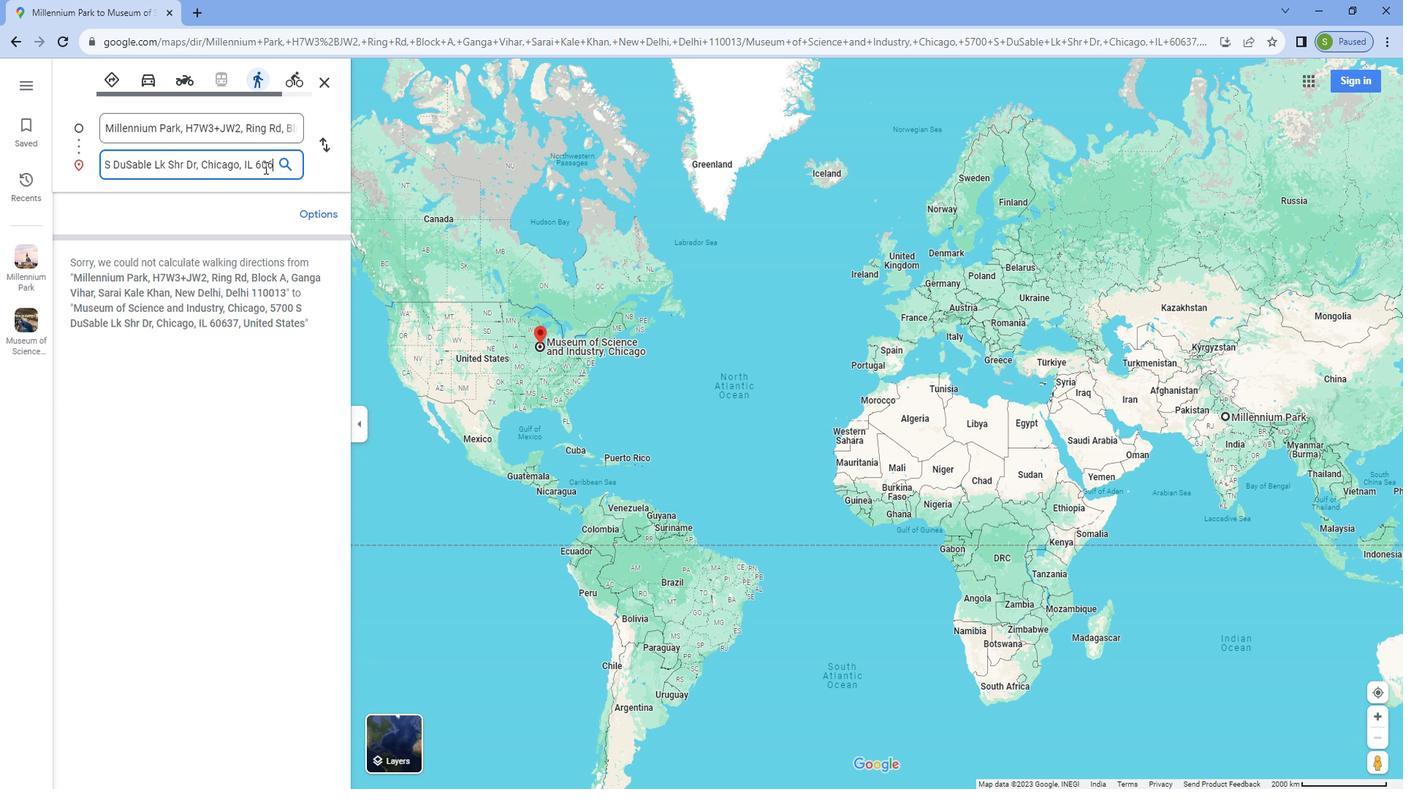 
Action: Mouse moved to (267, 146)
Screenshot: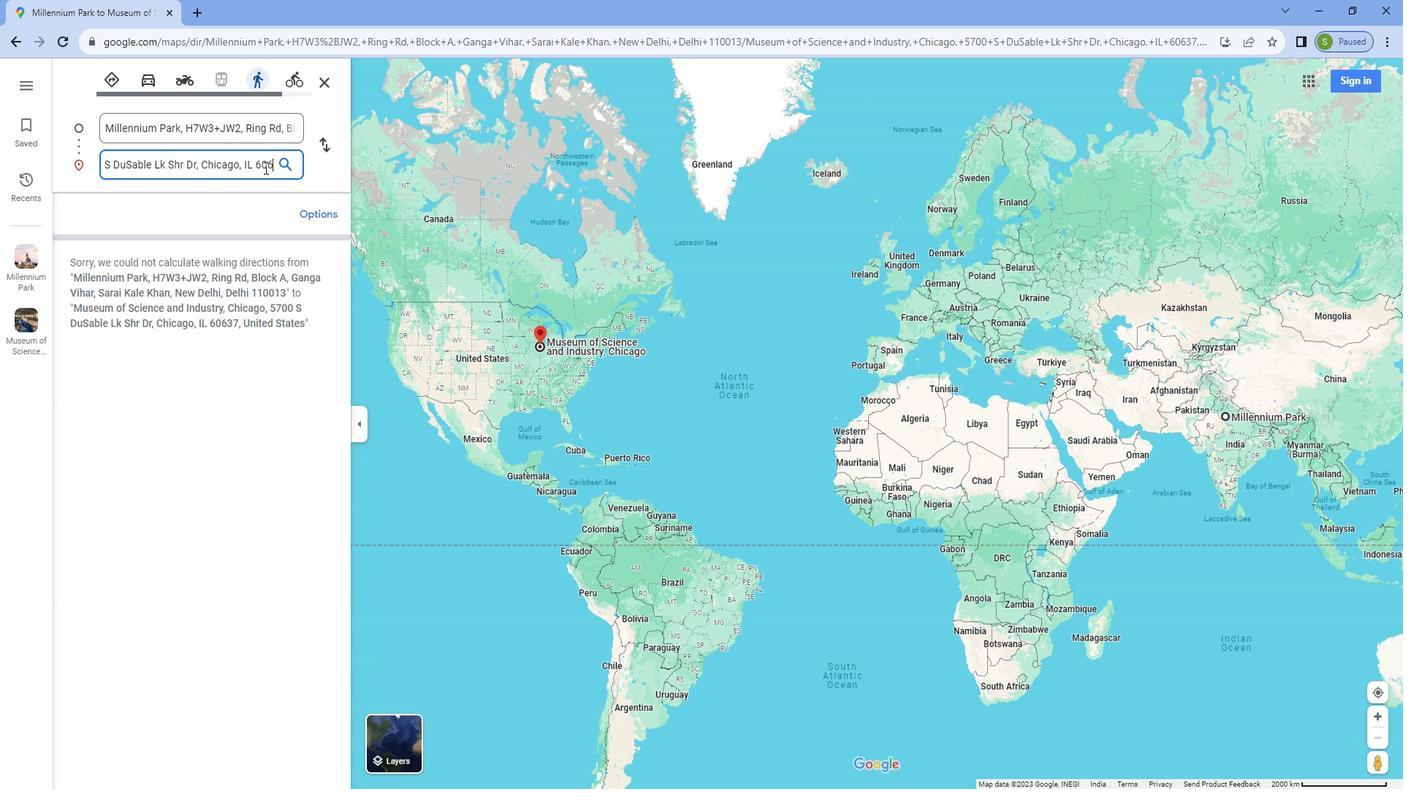 
Action: Key pressed <Key.right>
Screenshot: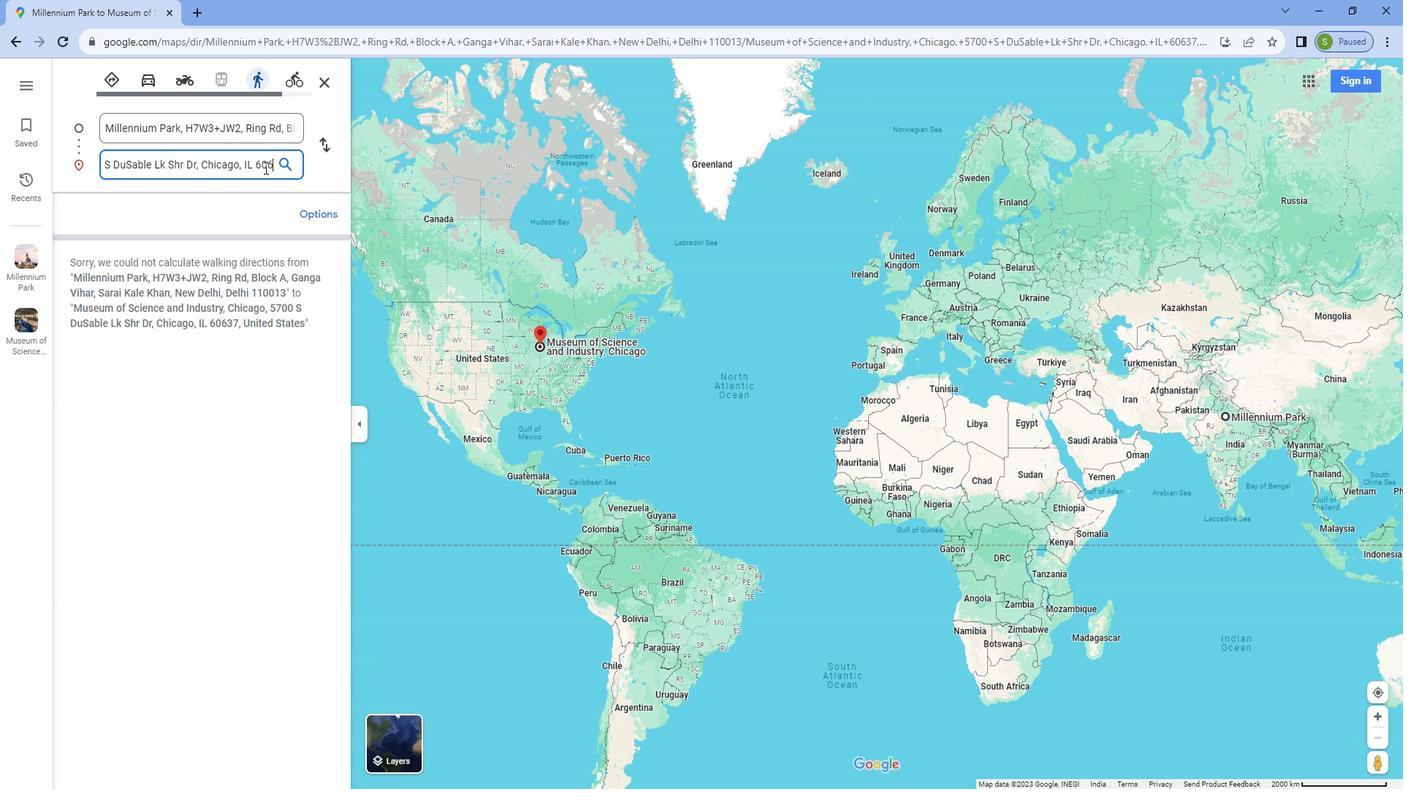
Action: Mouse moved to (268, 146)
Screenshot: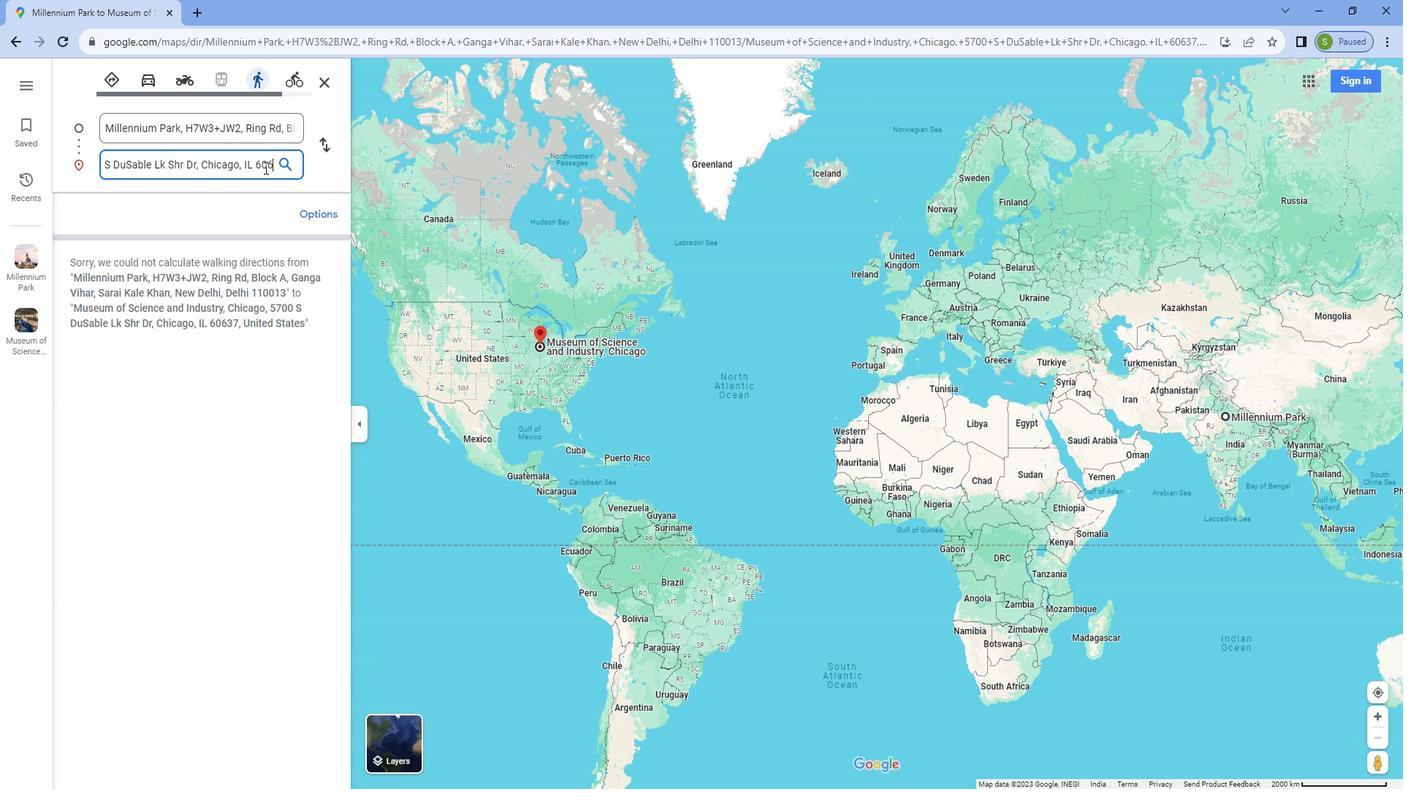 
Action: Key pressed <Key.right>
Screenshot: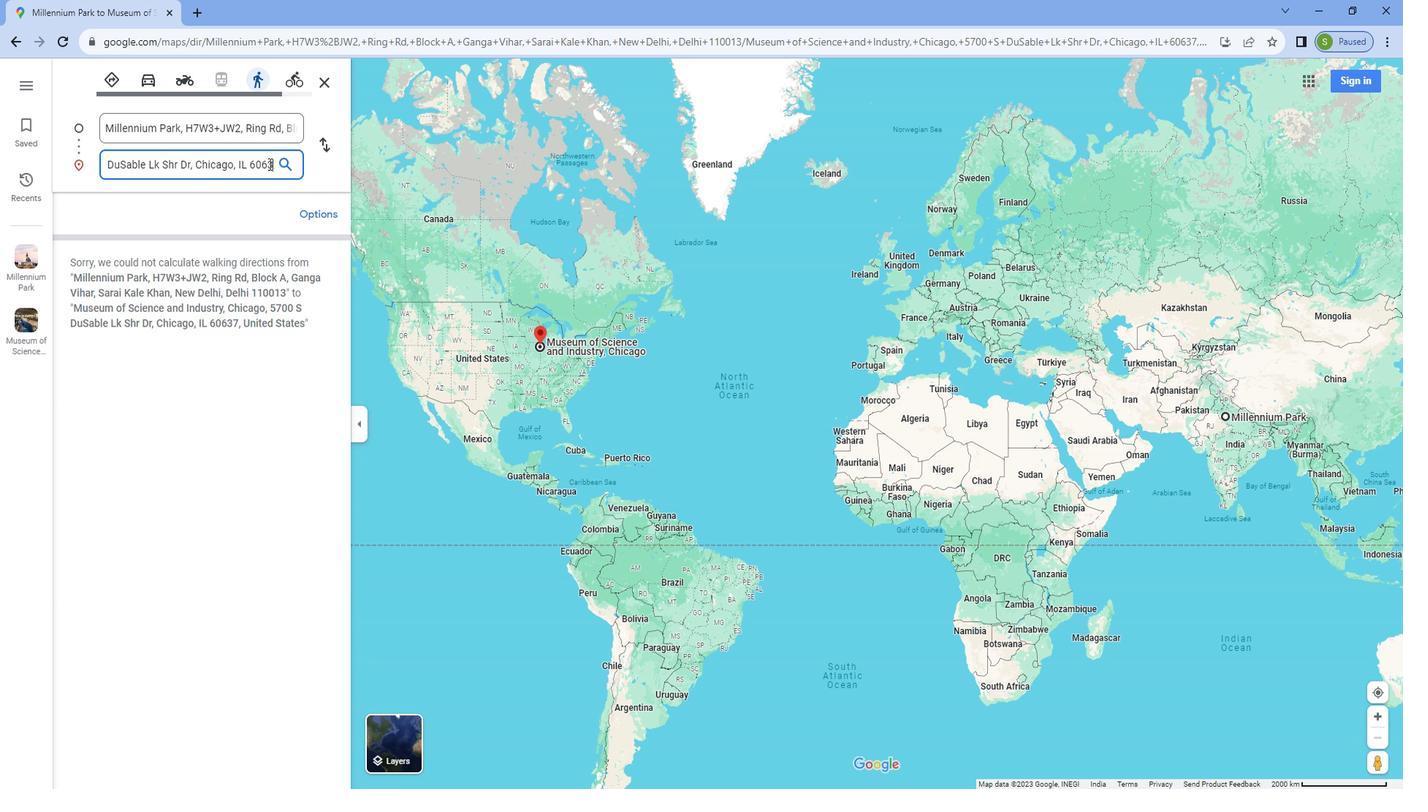 
Action: Mouse moved to (269, 146)
Screenshot: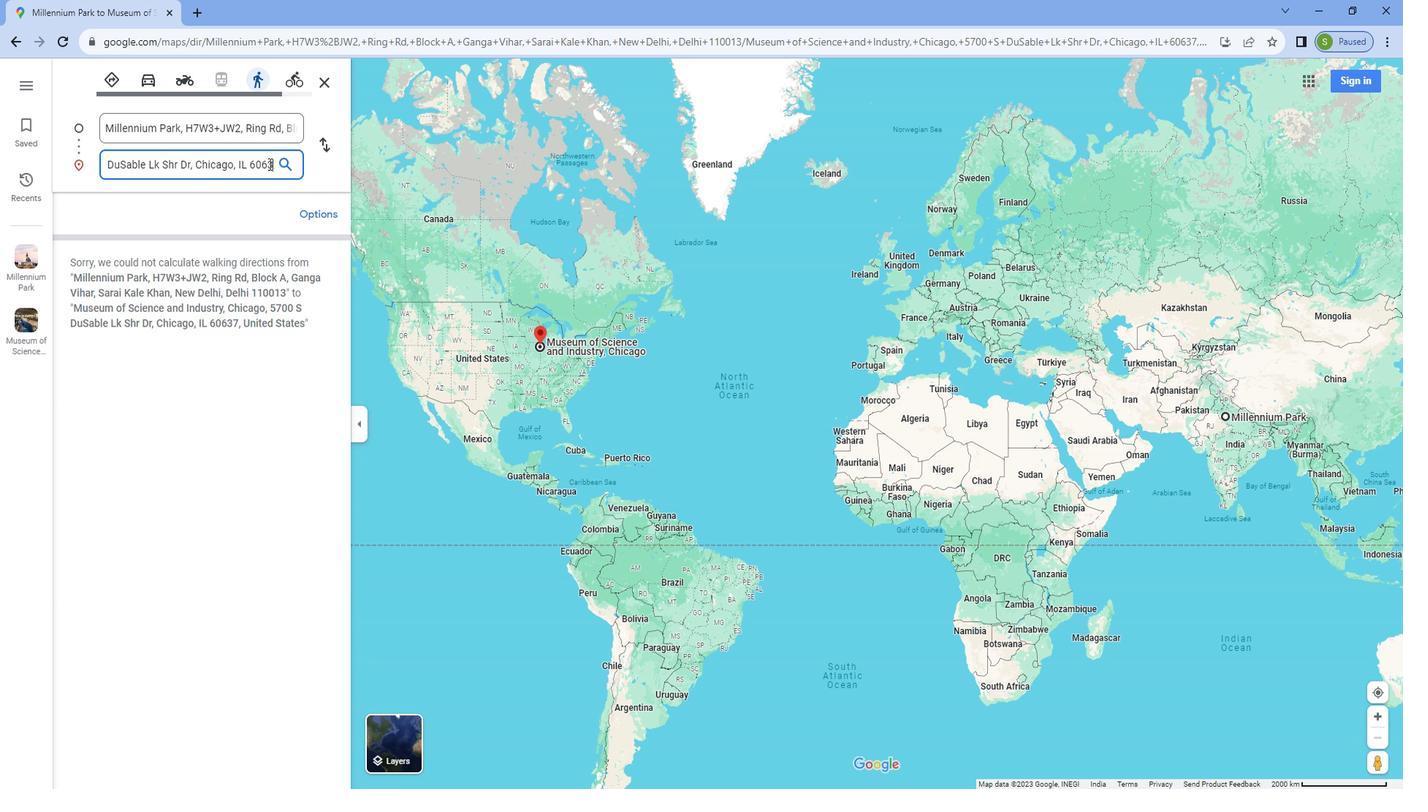 
Action: Key pressed <Key.right>
Screenshot: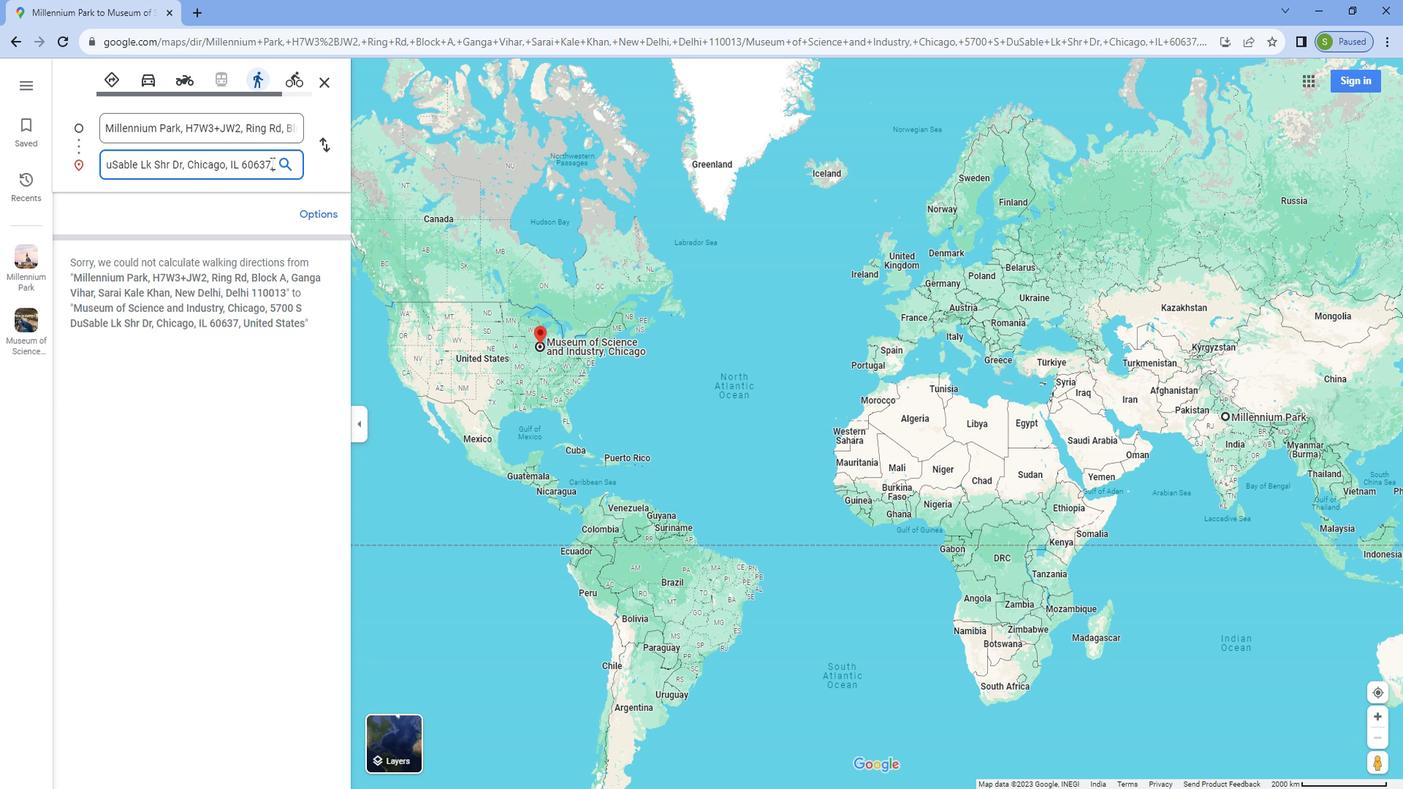 
Action: Mouse moved to (270, 145)
Screenshot: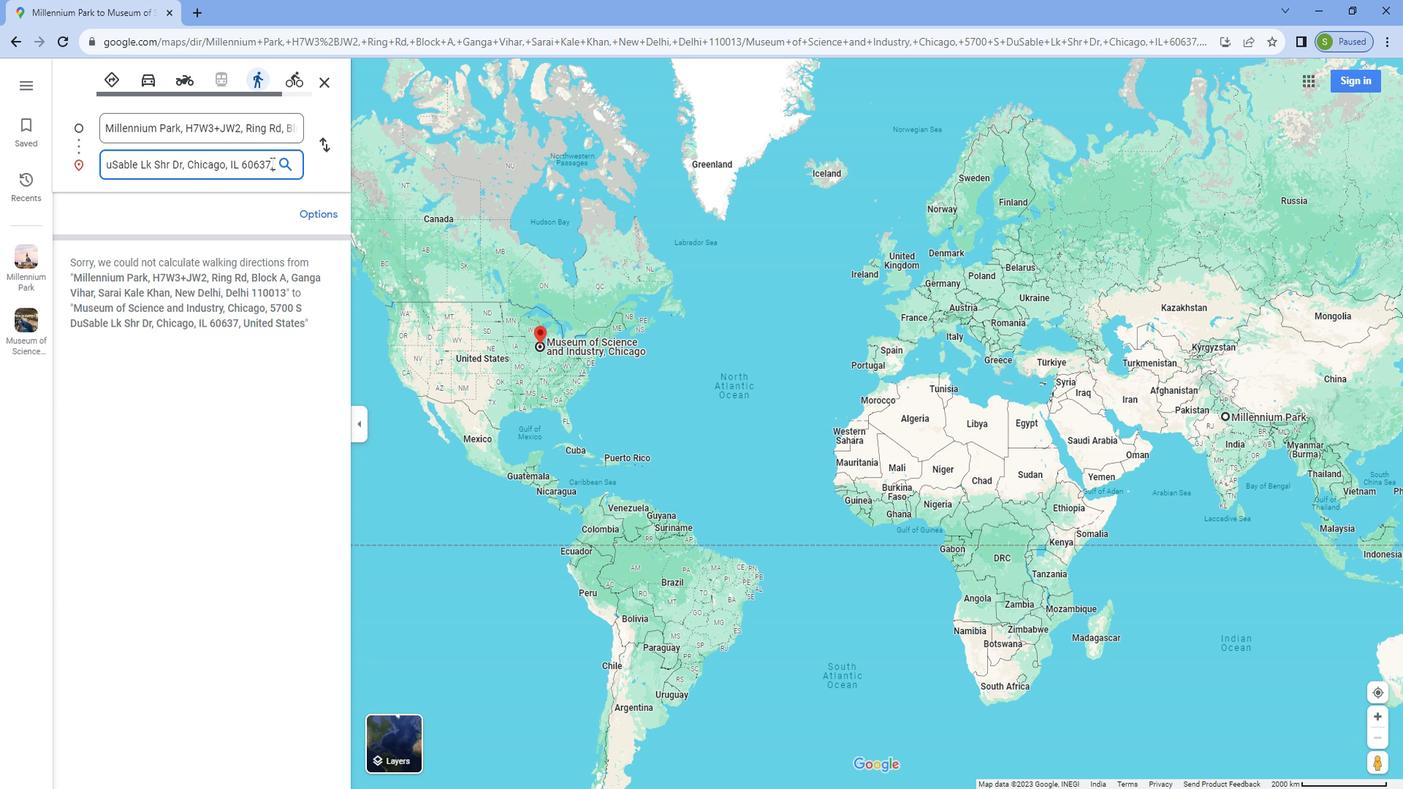 
Action: Key pressed <Key.right><Key.right><Key.right><Key.right><Key.right><Key.right><Key.right><Key.right><Key.right><Key.right><Key.right>
Screenshot: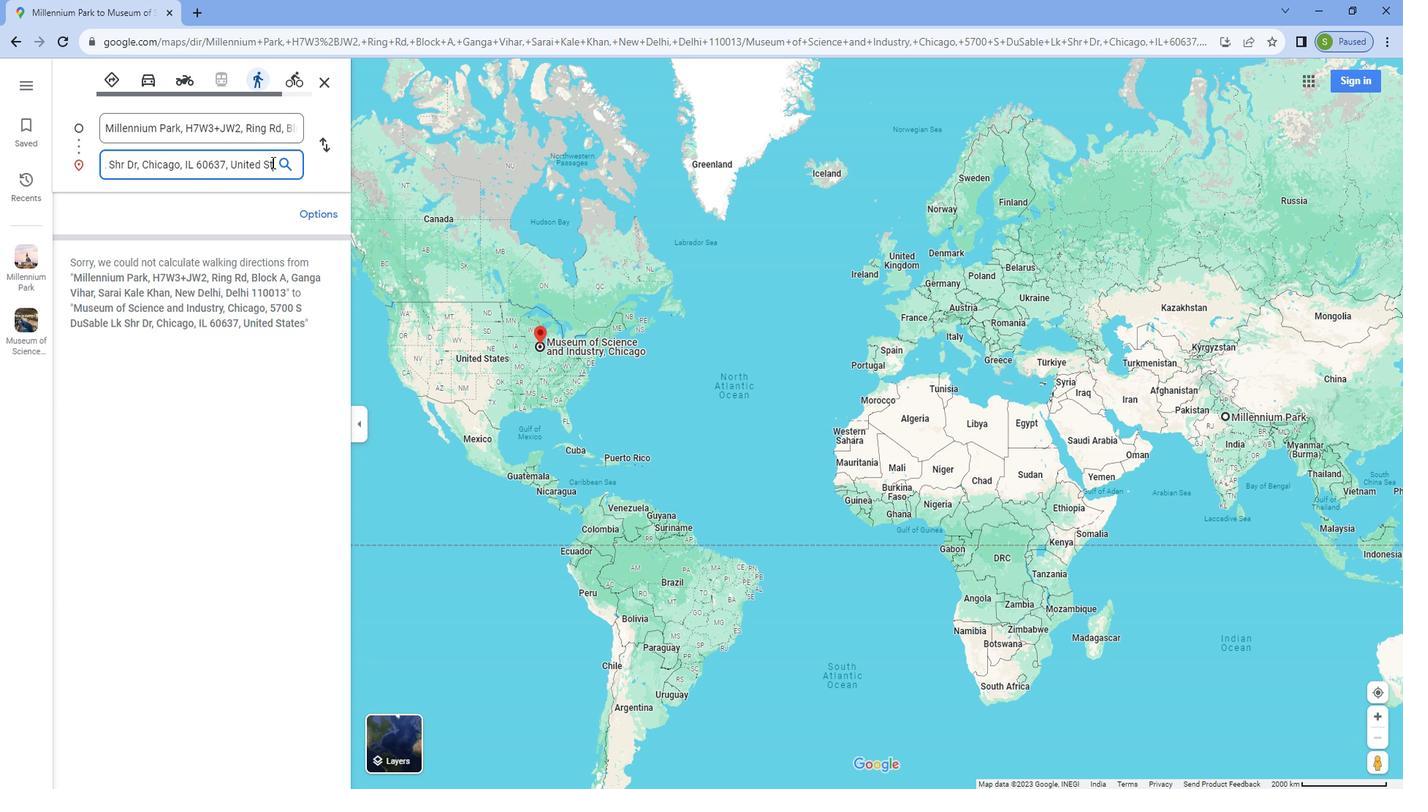 
Action: Mouse moved to (270, 145)
Screenshot: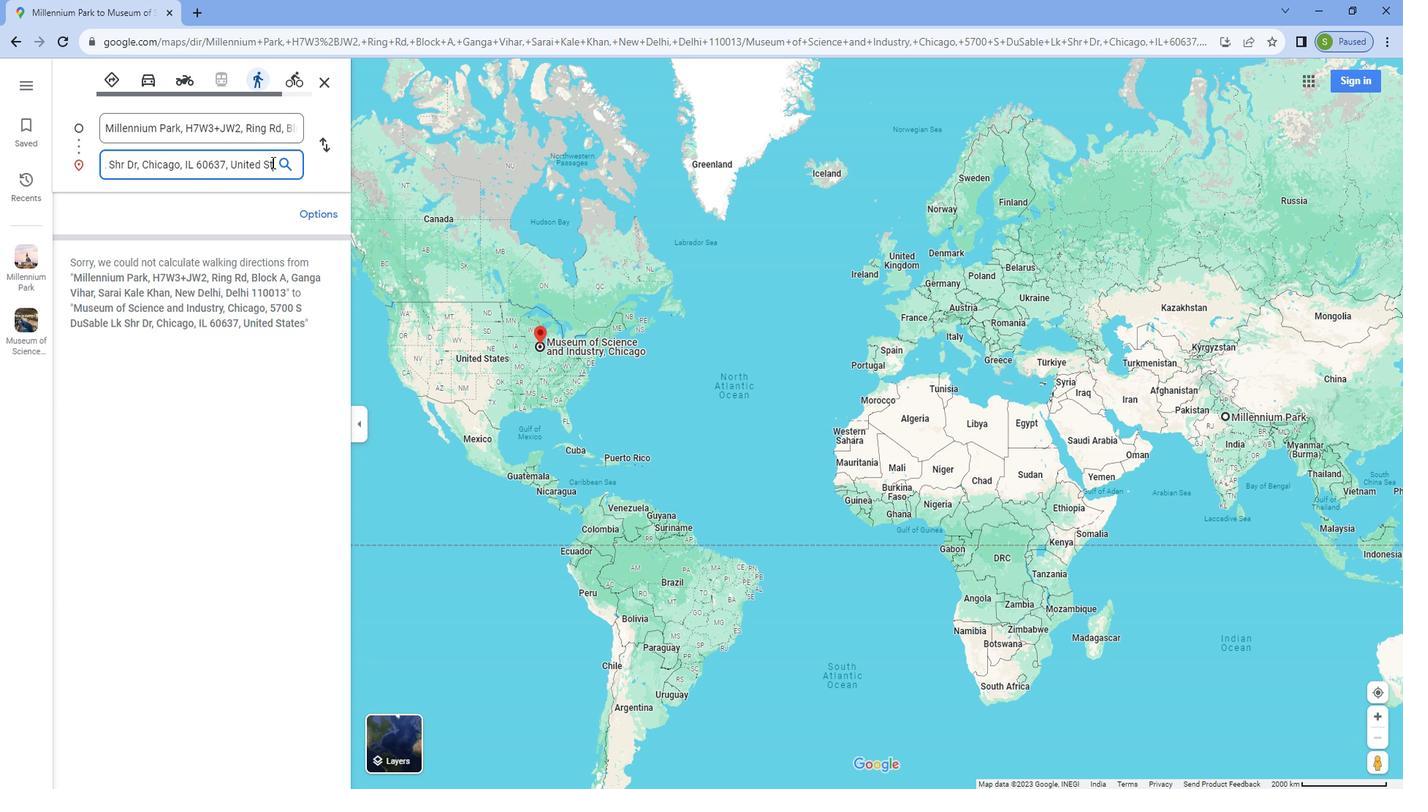 
Action: Key pressed <Key.right>
Screenshot: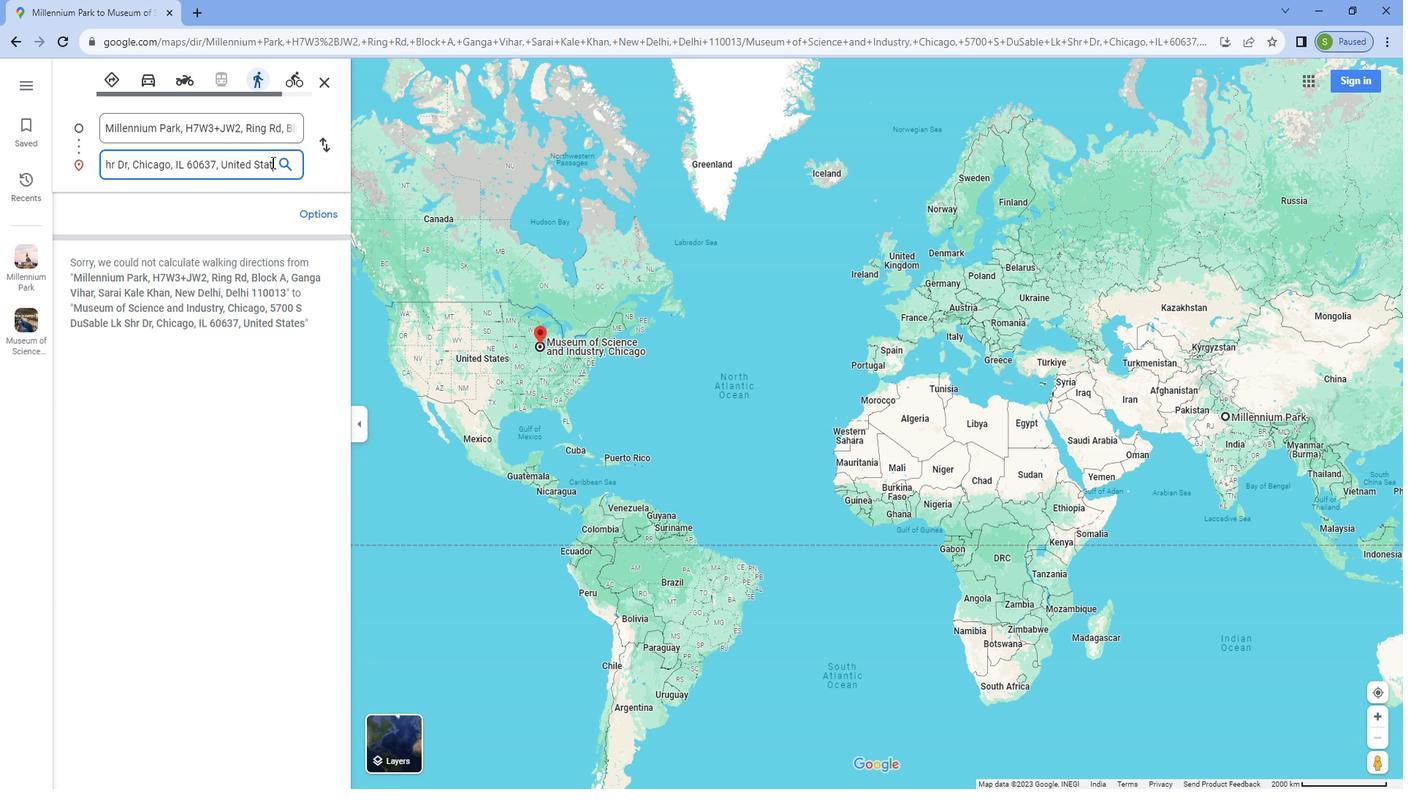 
Action: Mouse moved to (270, 146)
Screenshot: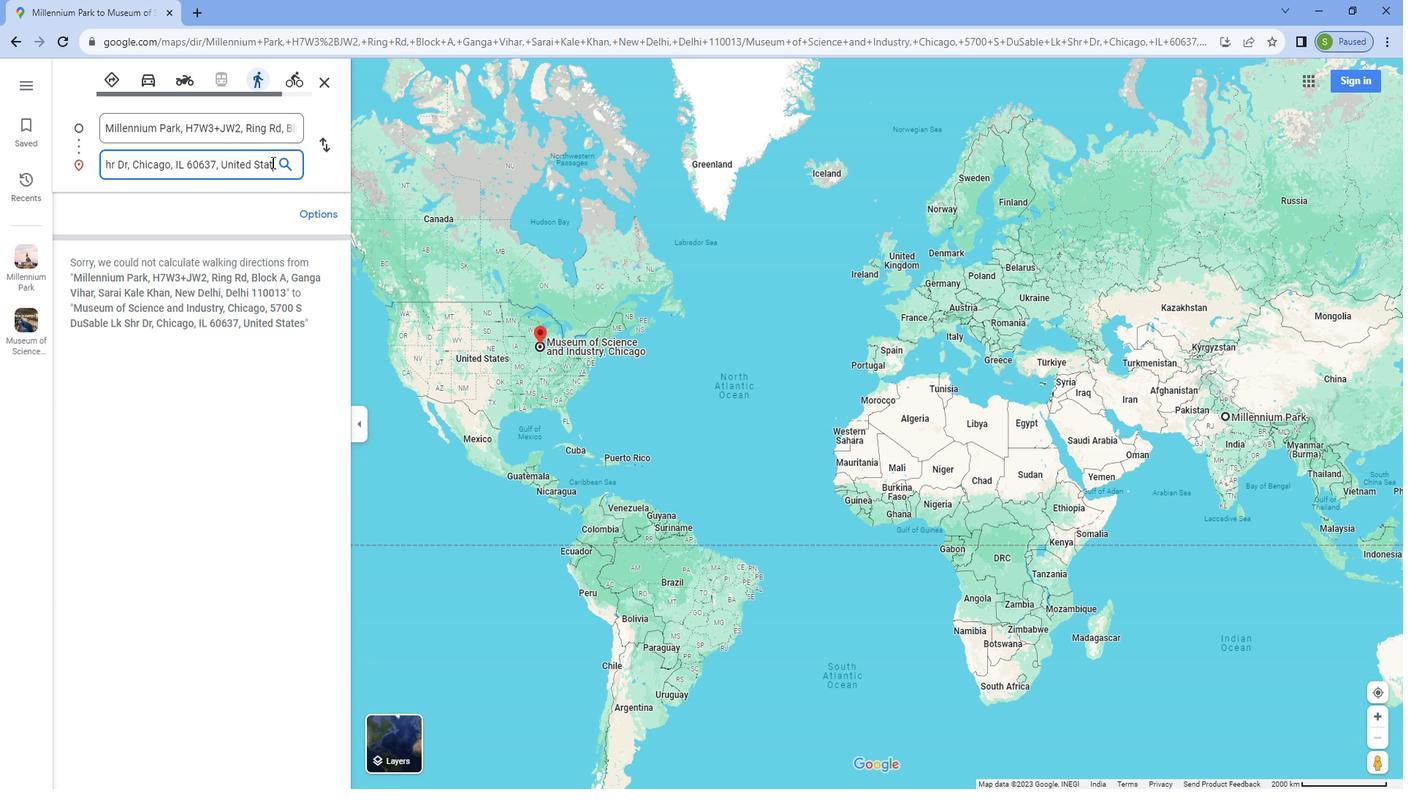 
Action: Key pressed <Key.right><Key.right><Key.right>
Screenshot: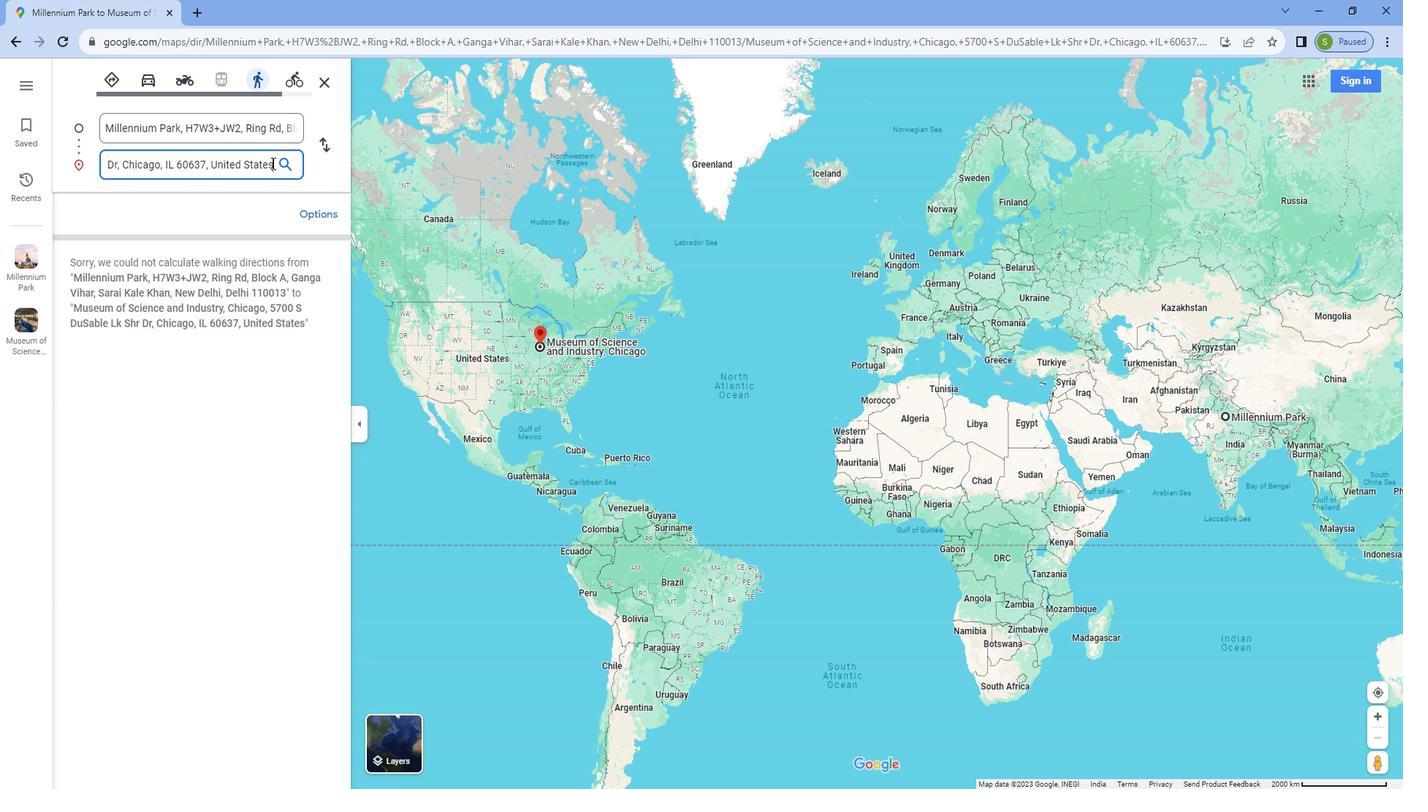 
Action: Mouse moved to (269, 146)
Screenshot: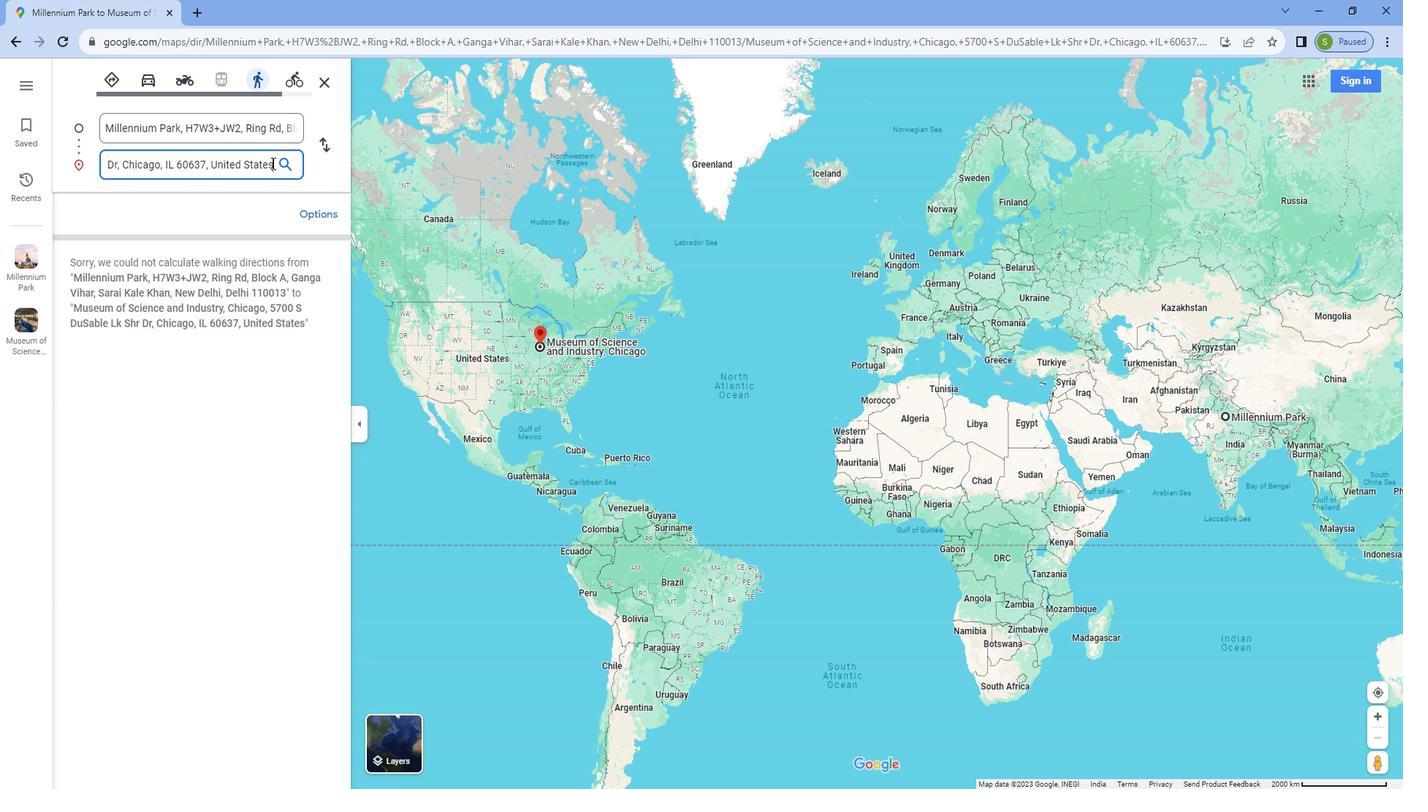 
Action: Key pressed <Key.right>
Screenshot: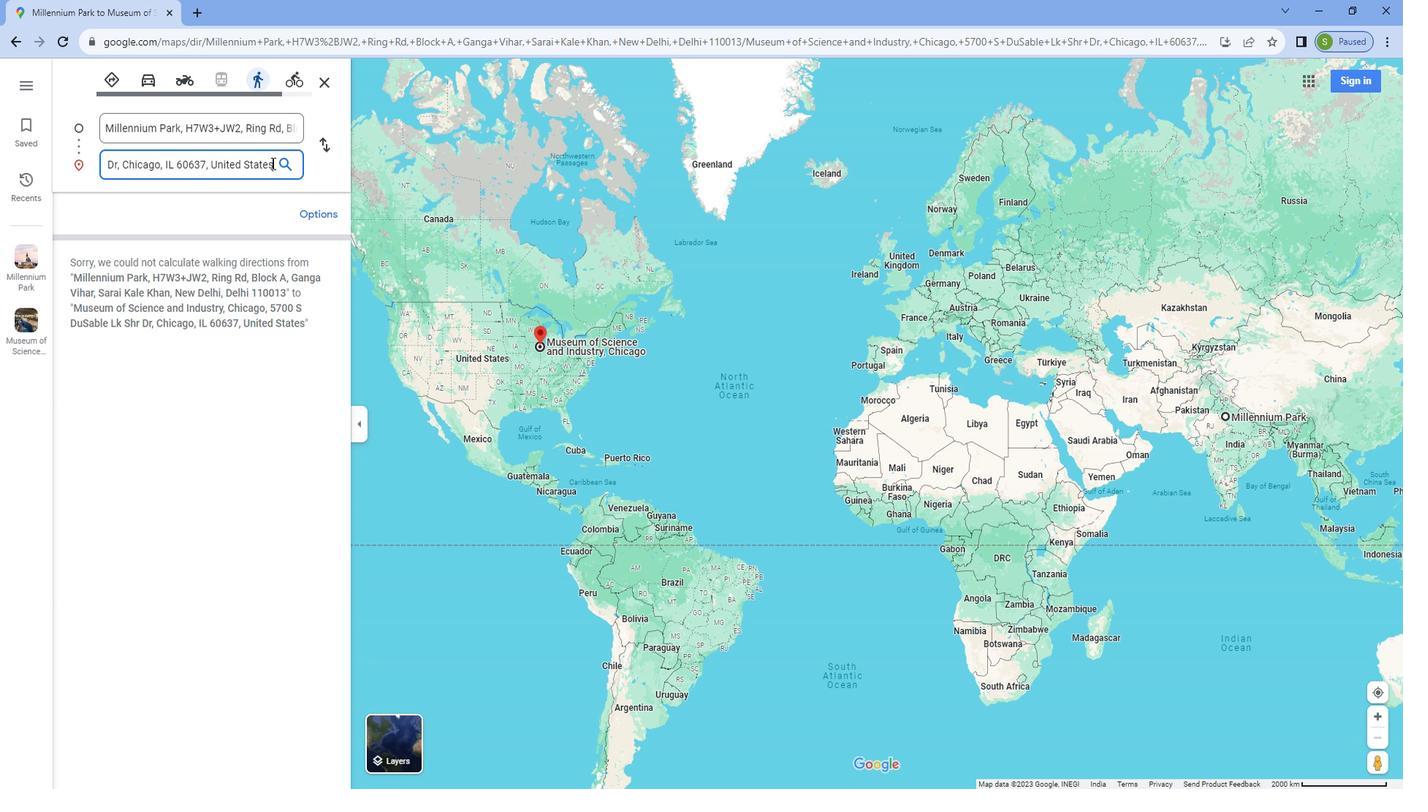 
Action: Mouse moved to (269, 146)
Screenshot: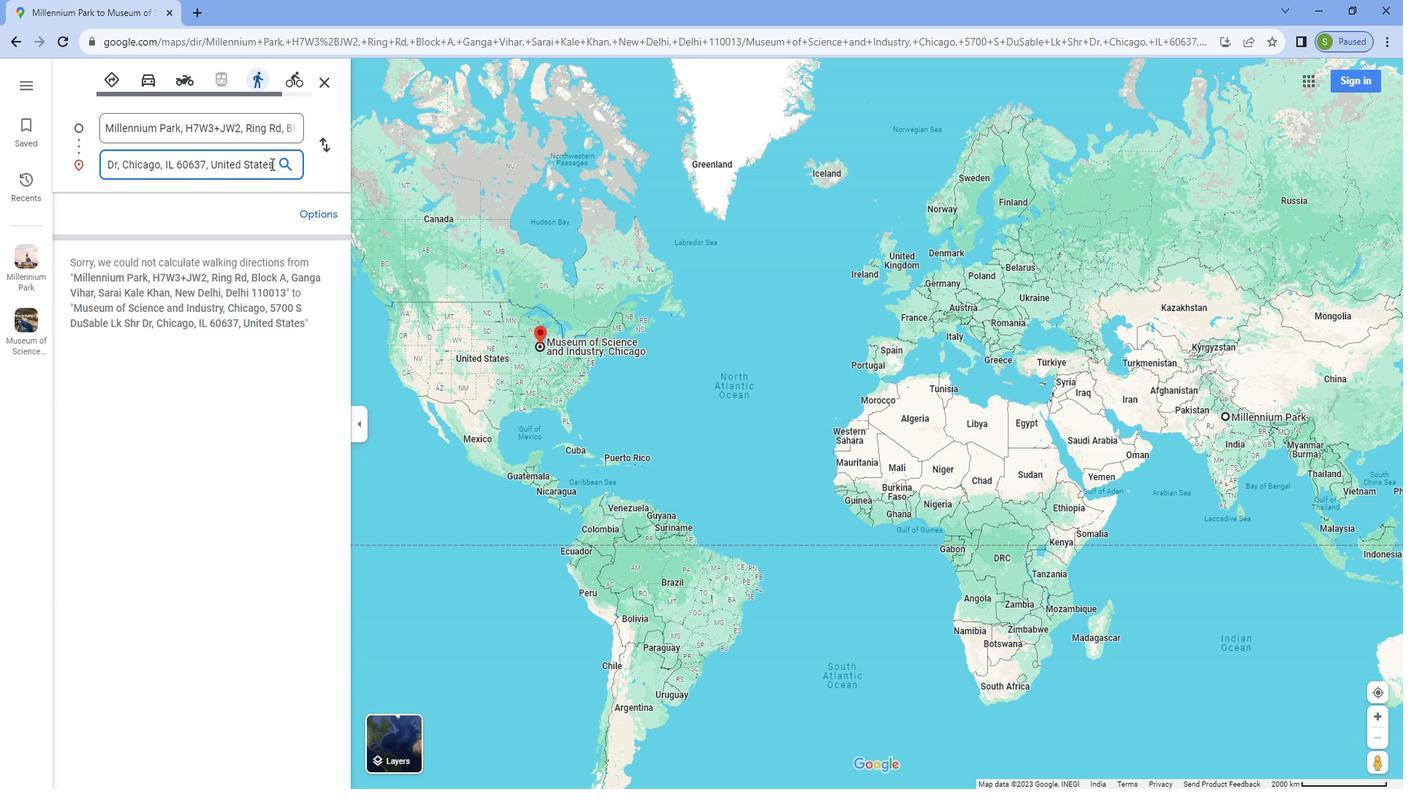 
Action: Mouse pressed left at (269, 146)
Screenshot: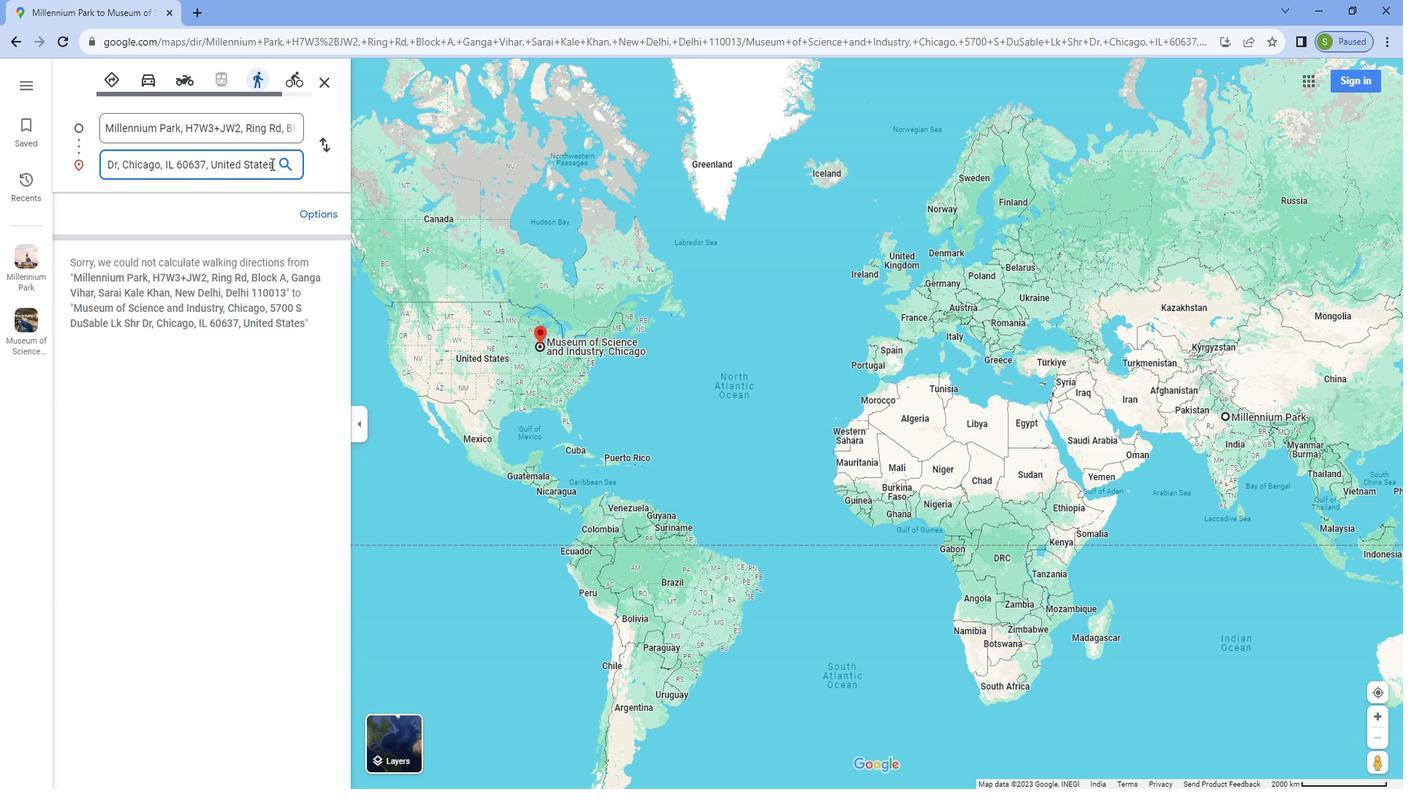 
Action: Mouse moved to (160, 147)
Screenshot: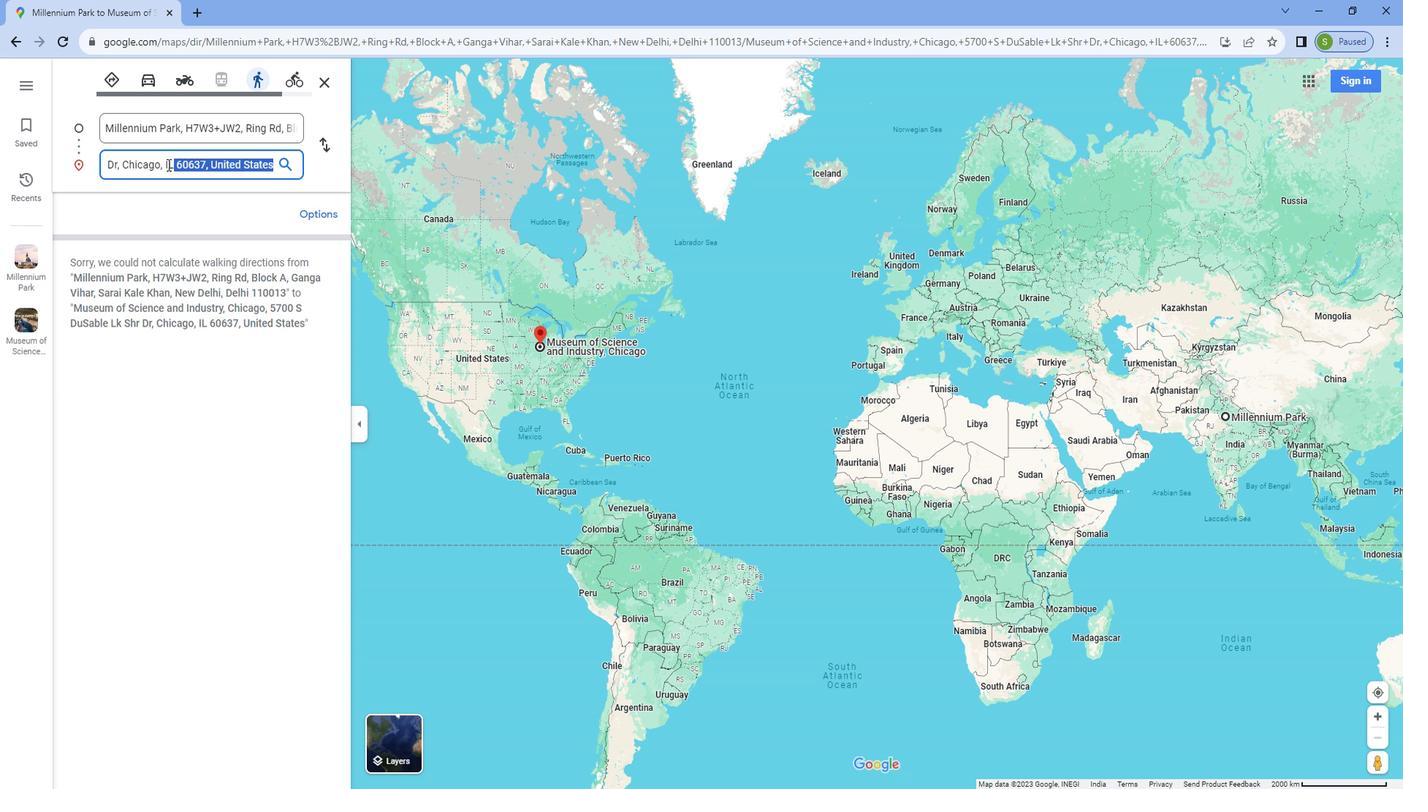 
Action: Key pressed <Key.right><Key.backspace>
Screenshot: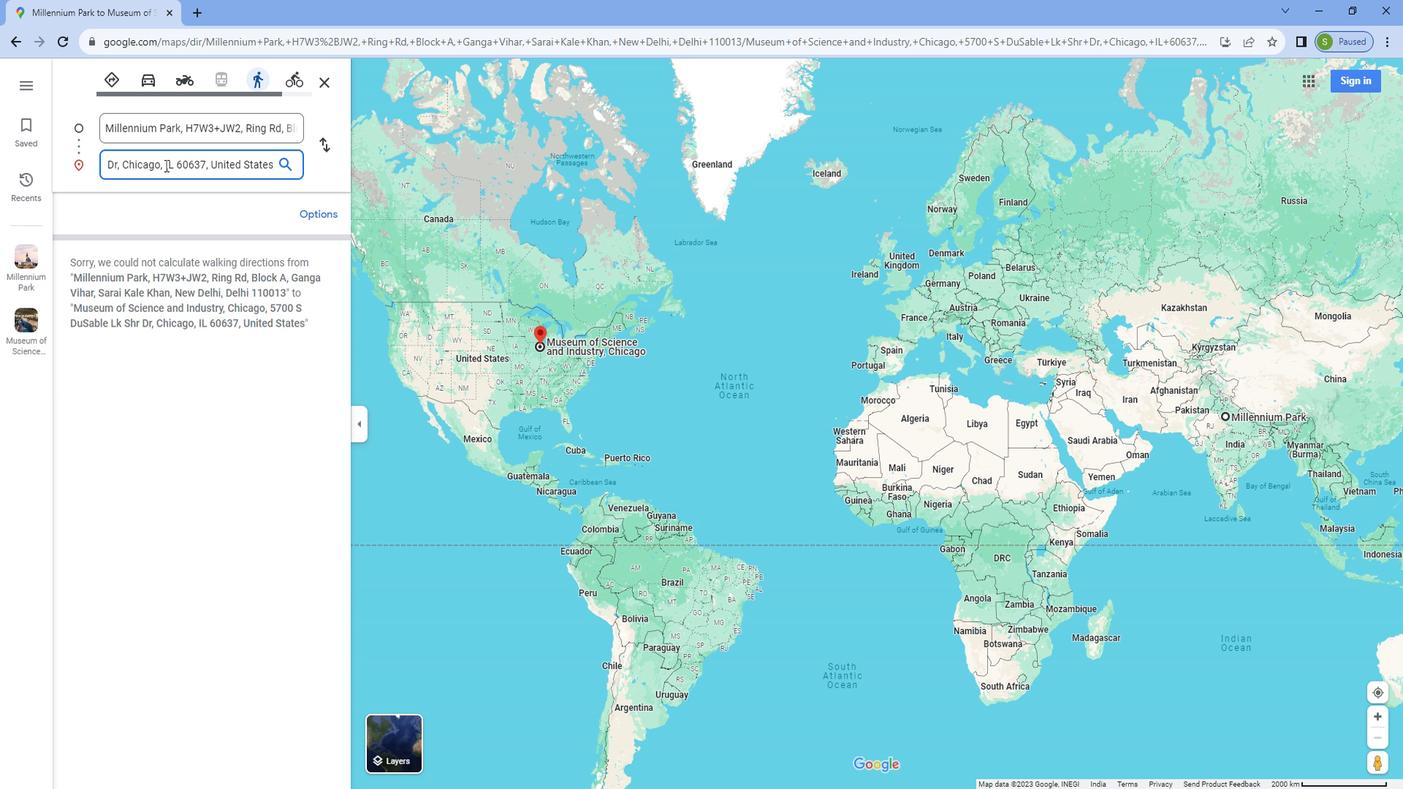 
Action: Mouse moved to (237, 174)
Screenshot: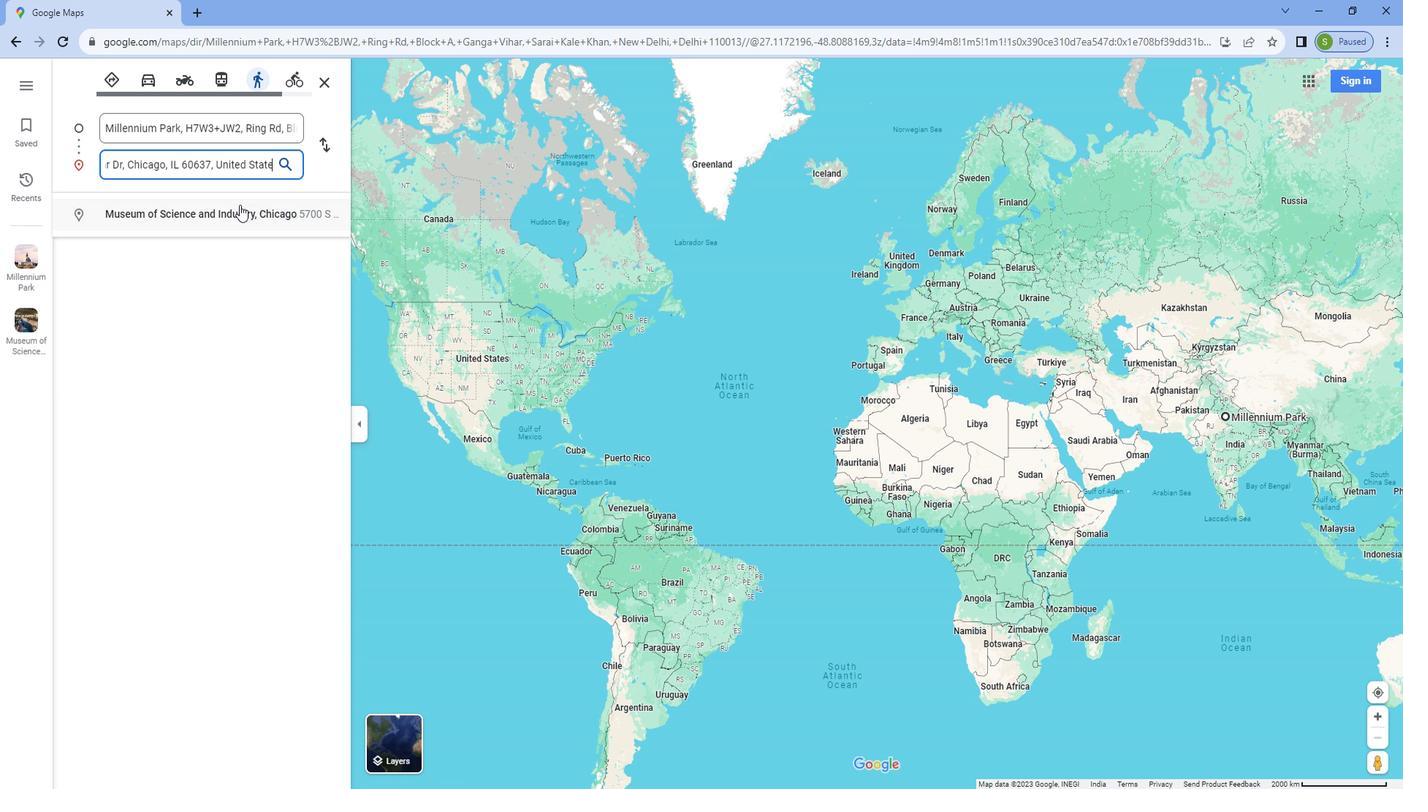 
Action: Mouse pressed left at (237, 174)
Screenshot: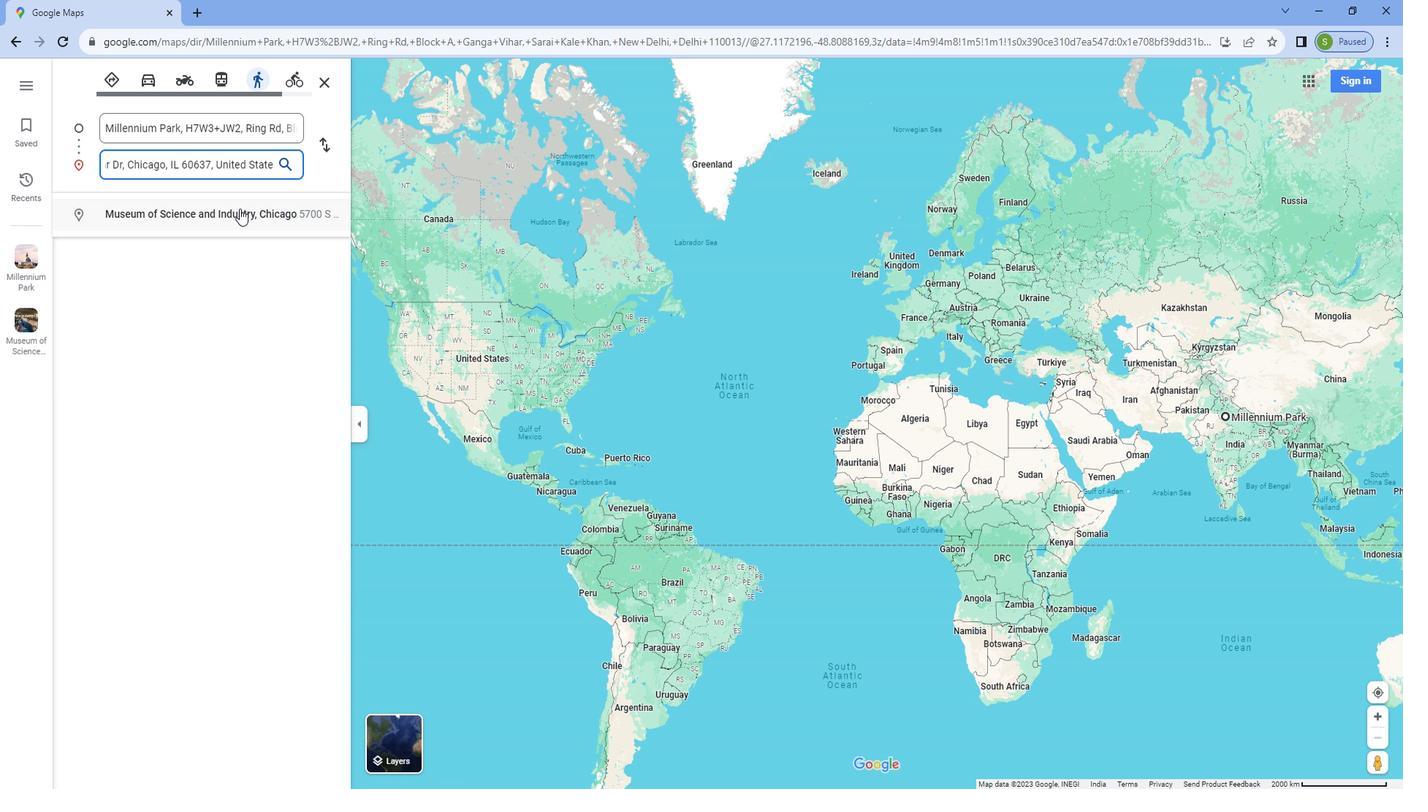 
Action: Mouse moved to (305, 207)
Screenshot: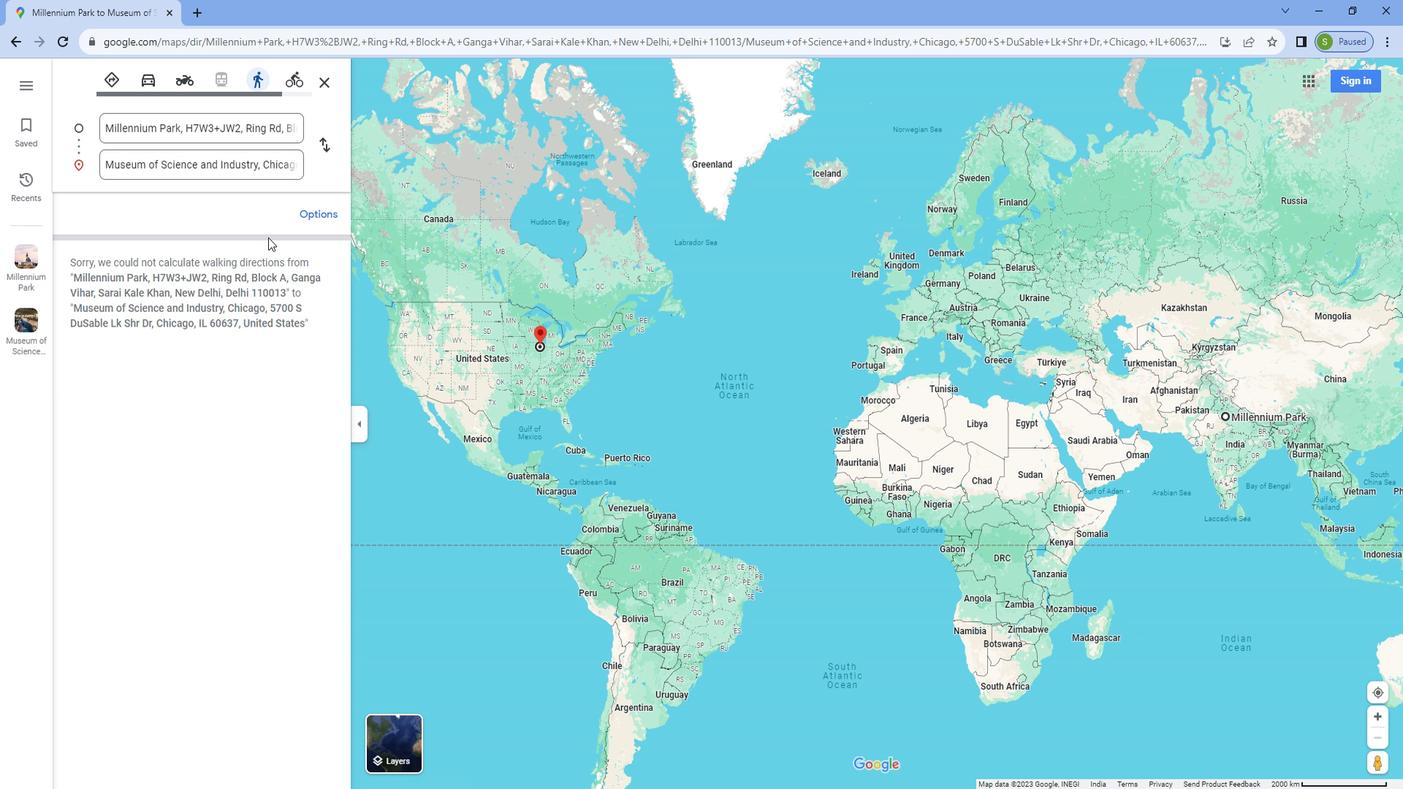 
Action: Key pressed <Key.f10>
Screenshot: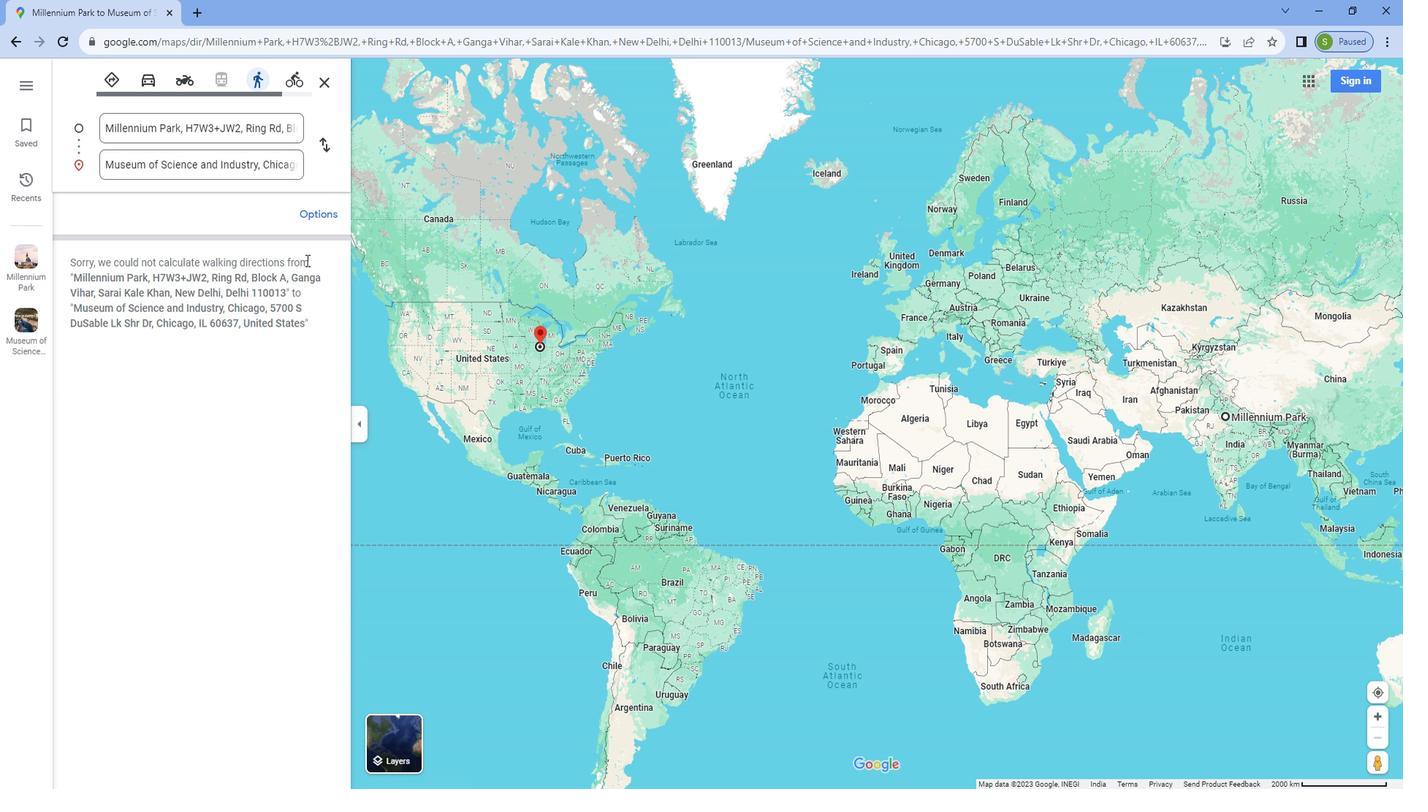 
